 Task: Look for space in Kyurdarmir, Azerbaijan from 1st June, 2023 to 9th June, 2023 for 5 adults in price range Rs.6000 to Rs.12000. Place can be entire place with 3 bedrooms having 3 beds and 3 bathrooms. Property type can be house. Amenities needed are: air conditioning, . Booking option can be shelf check-in. Required host language is English.
Action: Mouse moved to (659, 696)
Screenshot: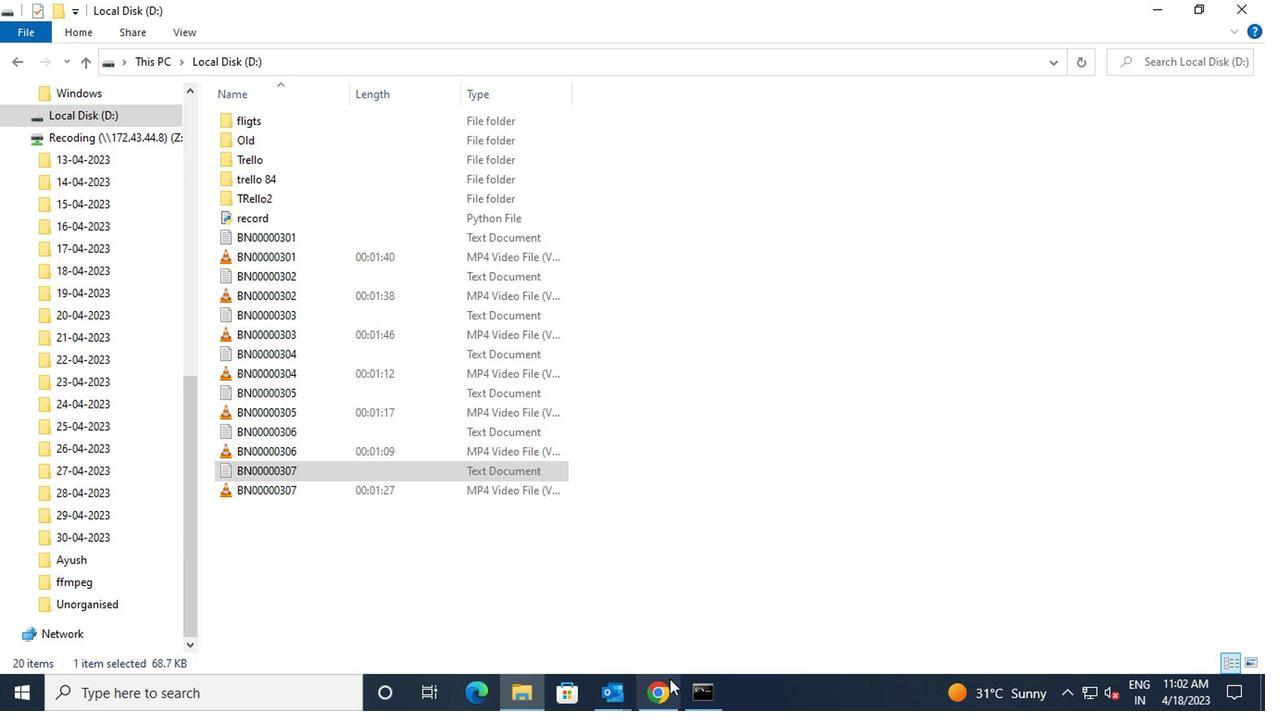 
Action: Mouse pressed left at (659, 696)
Screenshot: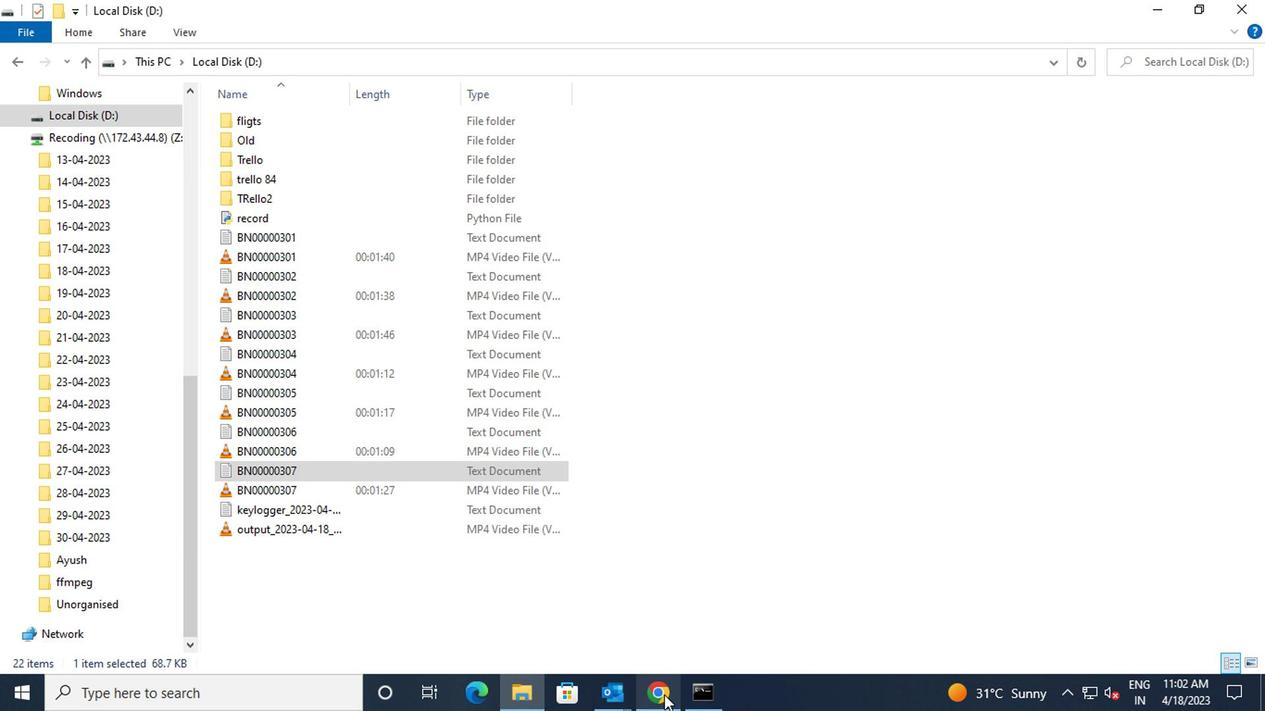 
Action: Mouse moved to (524, 135)
Screenshot: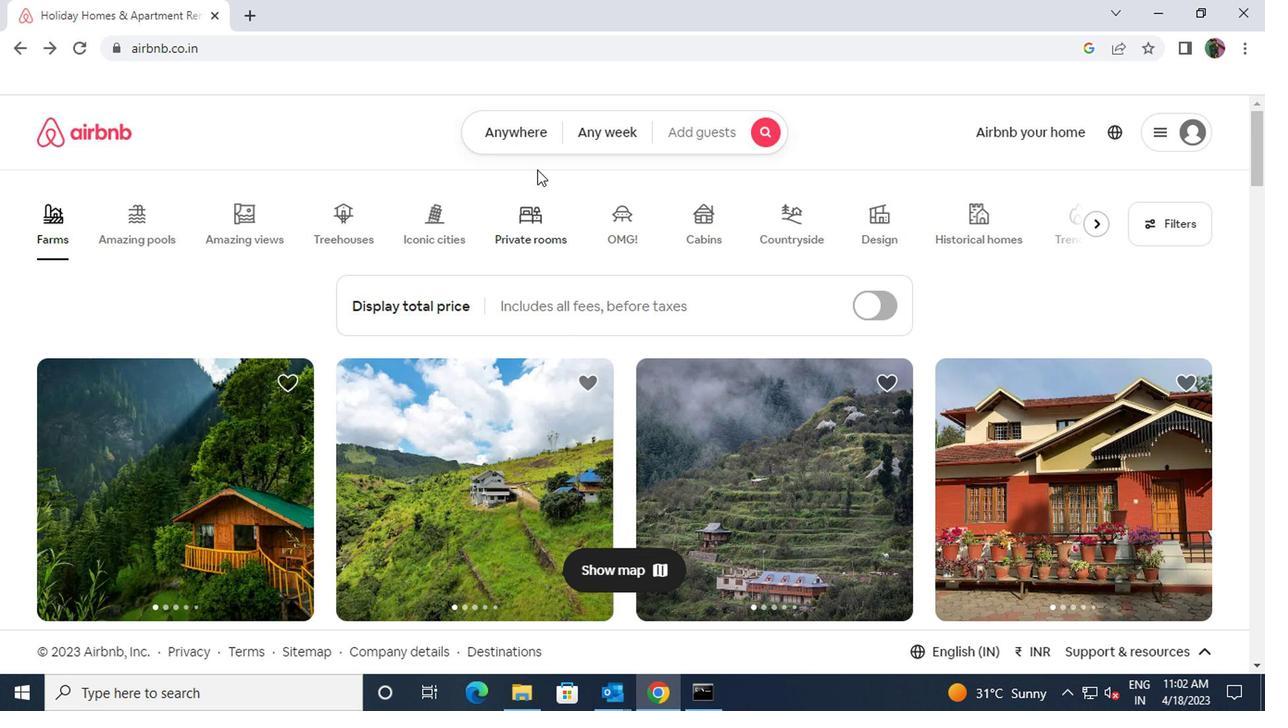 
Action: Mouse pressed left at (524, 135)
Screenshot: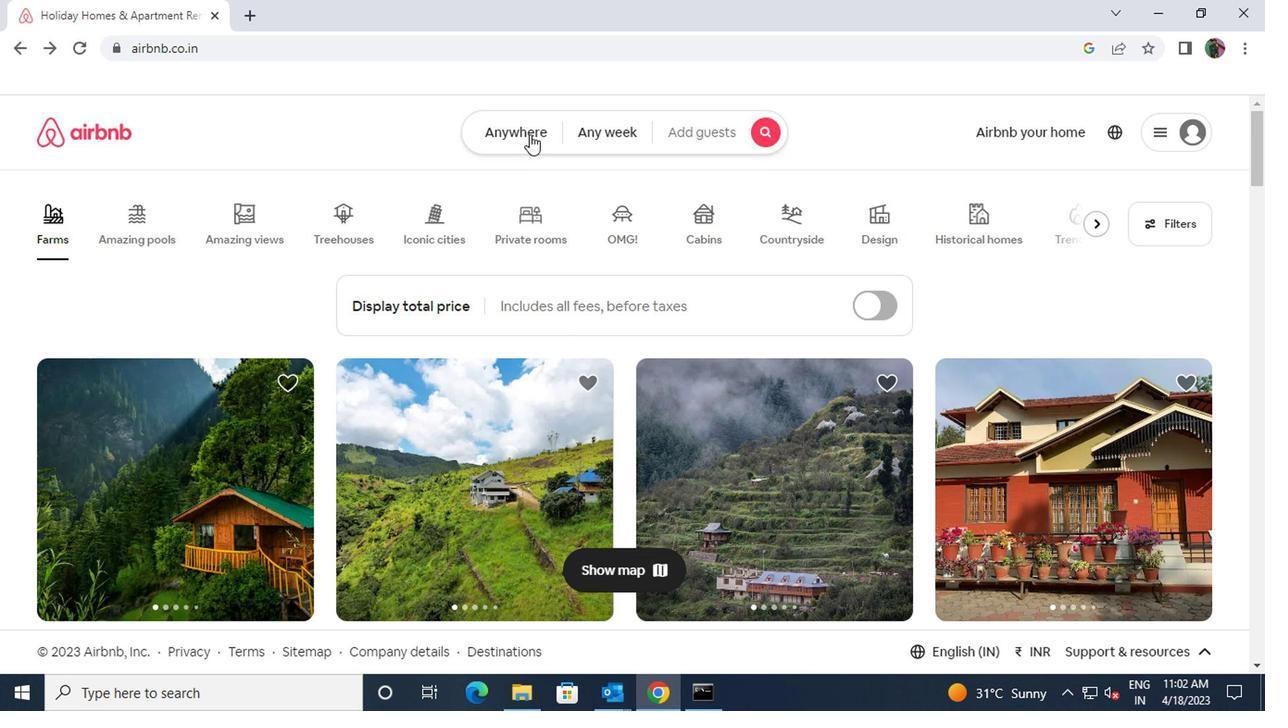 
Action: Mouse moved to (425, 207)
Screenshot: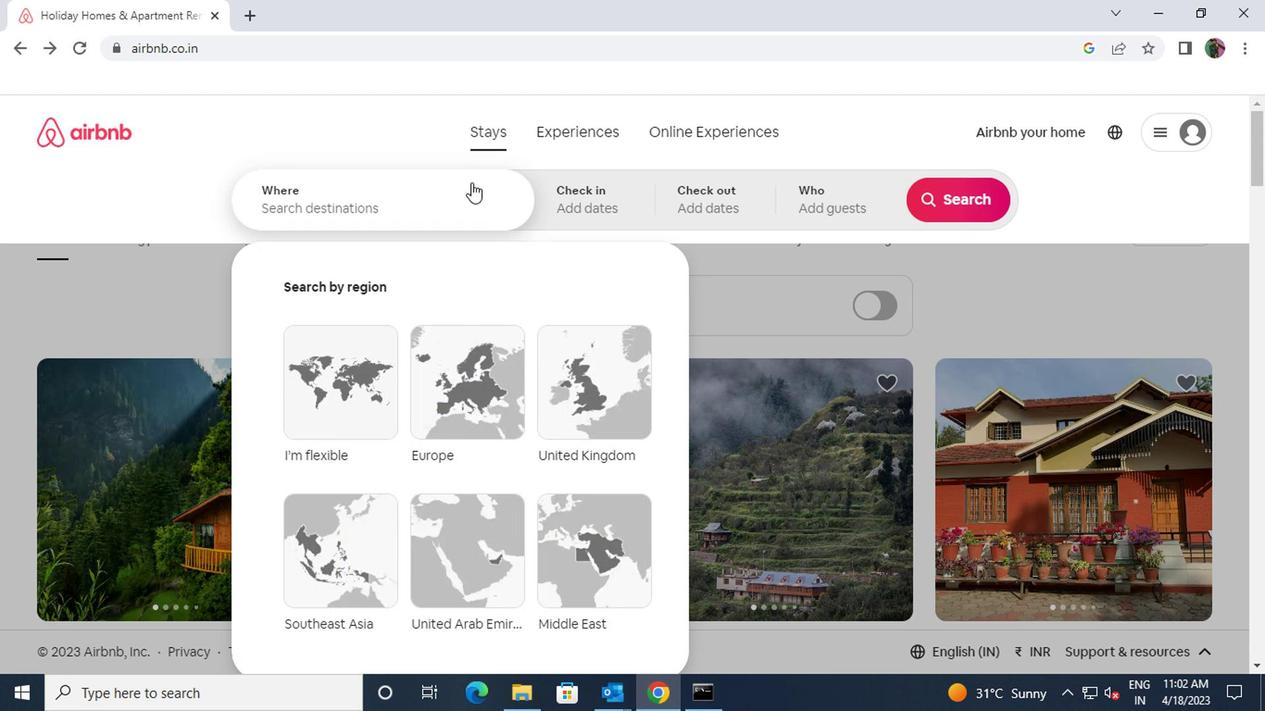 
Action: Mouse pressed left at (425, 207)
Screenshot: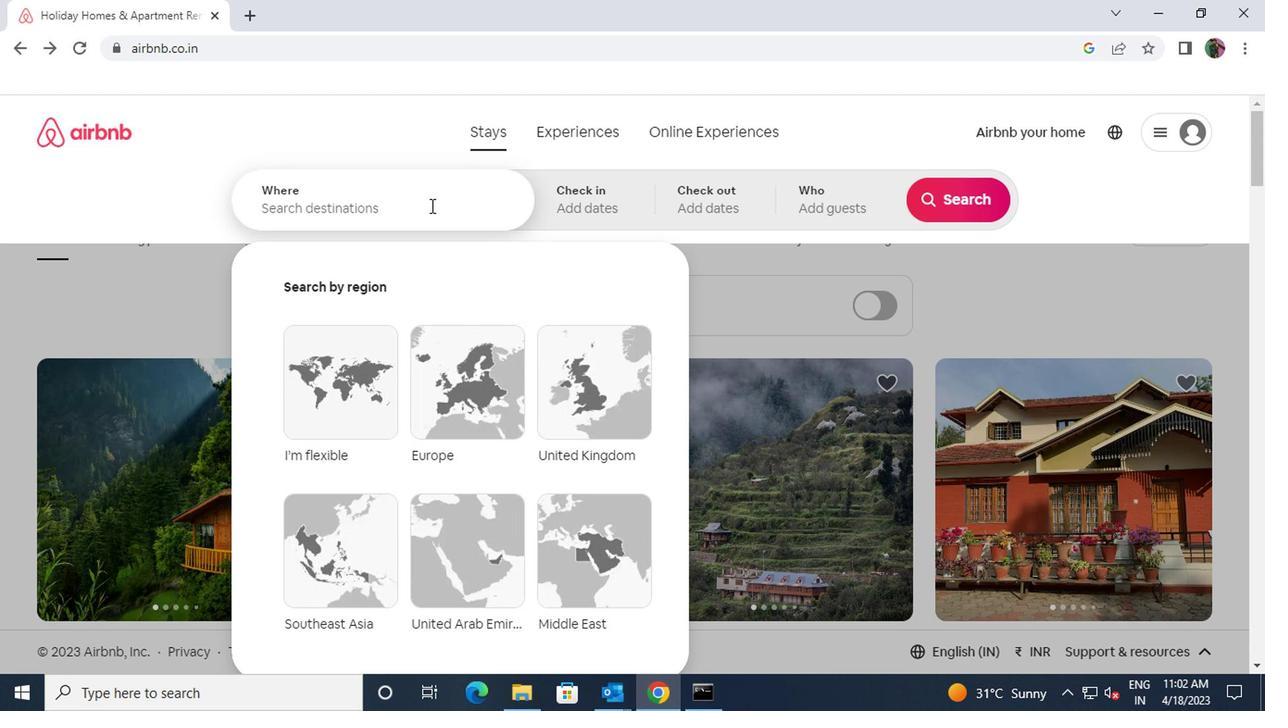 
Action: Key pressed kyurdrmir
Screenshot: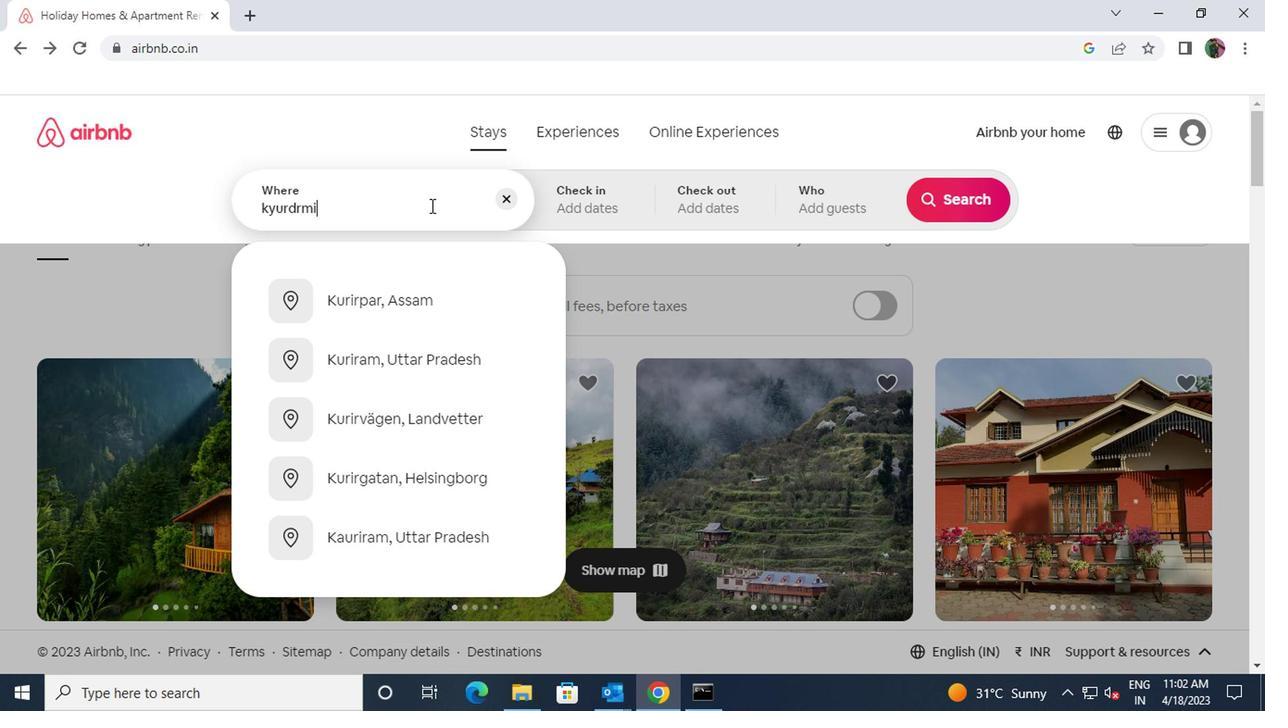 
Action: Mouse moved to (428, 295)
Screenshot: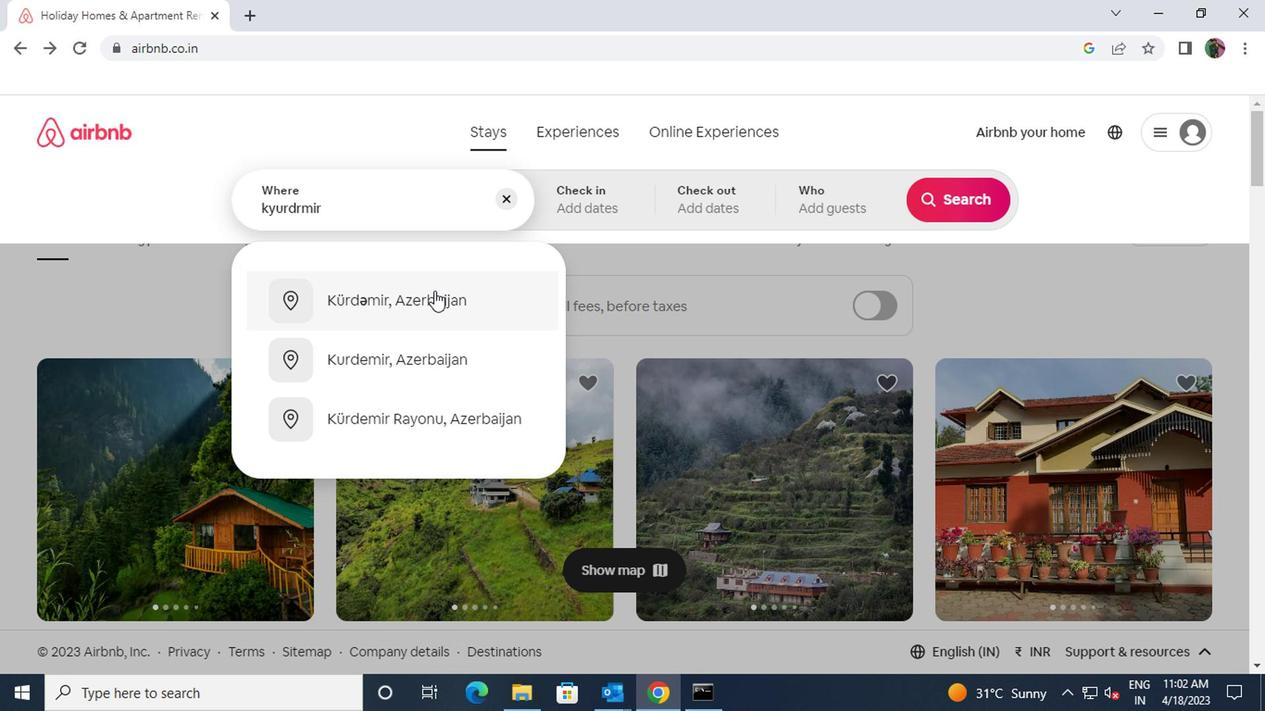 
Action: Mouse pressed left at (428, 295)
Screenshot: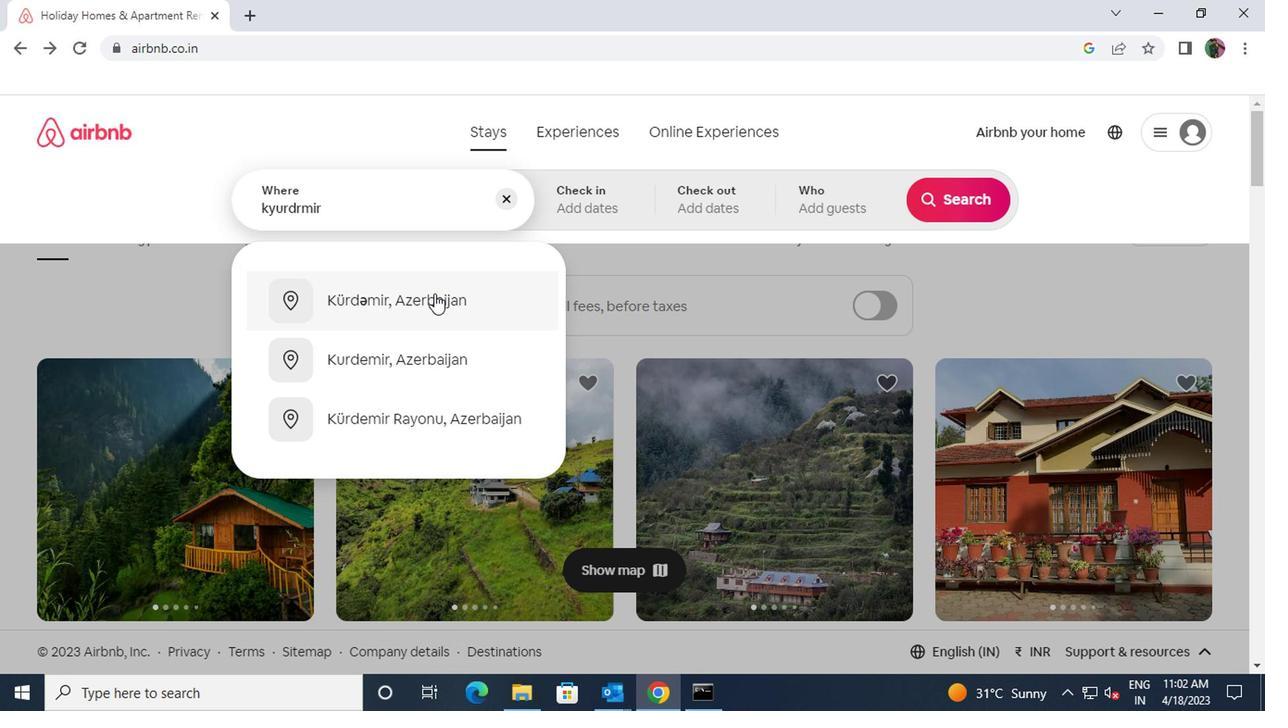 
Action: Mouse moved to (940, 350)
Screenshot: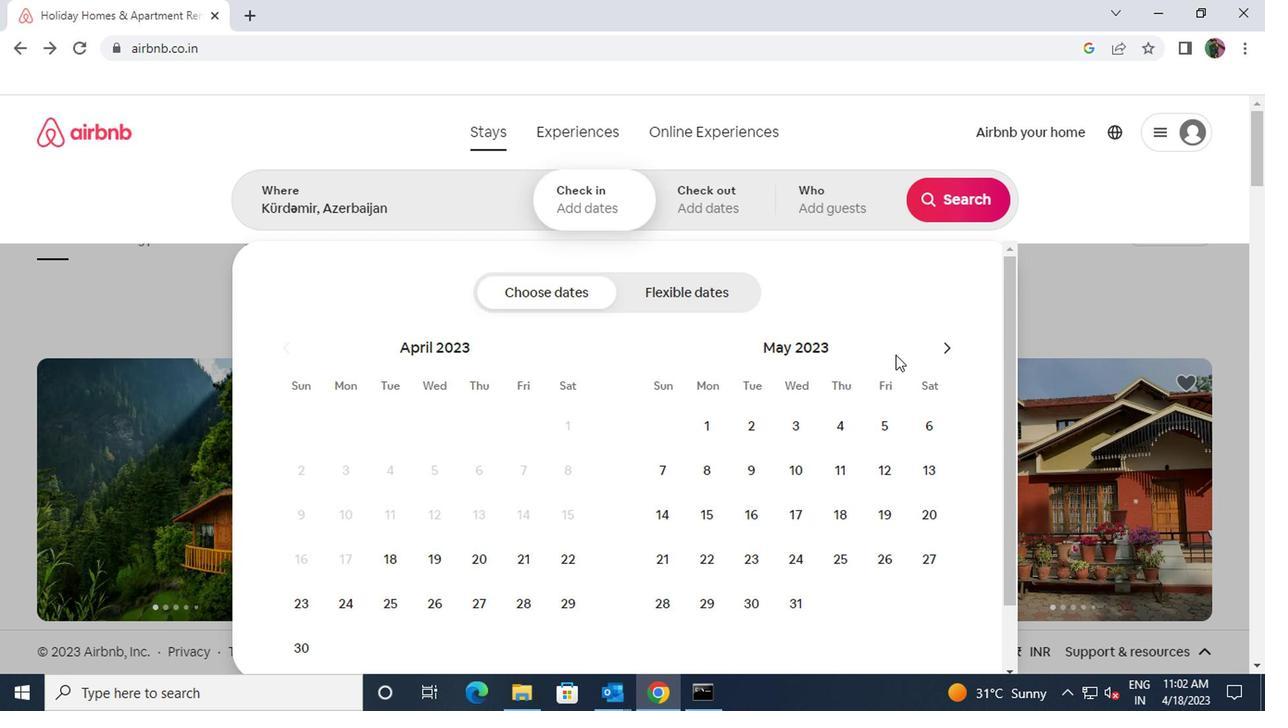 
Action: Mouse pressed left at (940, 350)
Screenshot: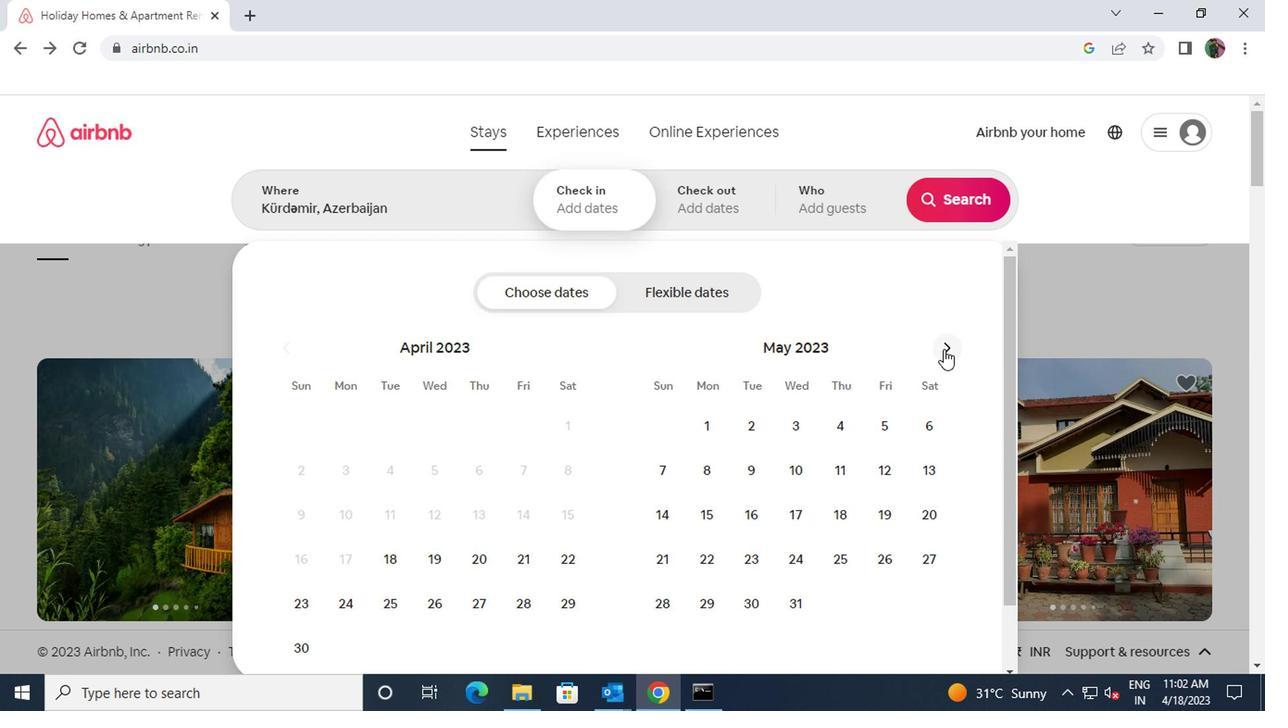 
Action: Mouse moved to (838, 425)
Screenshot: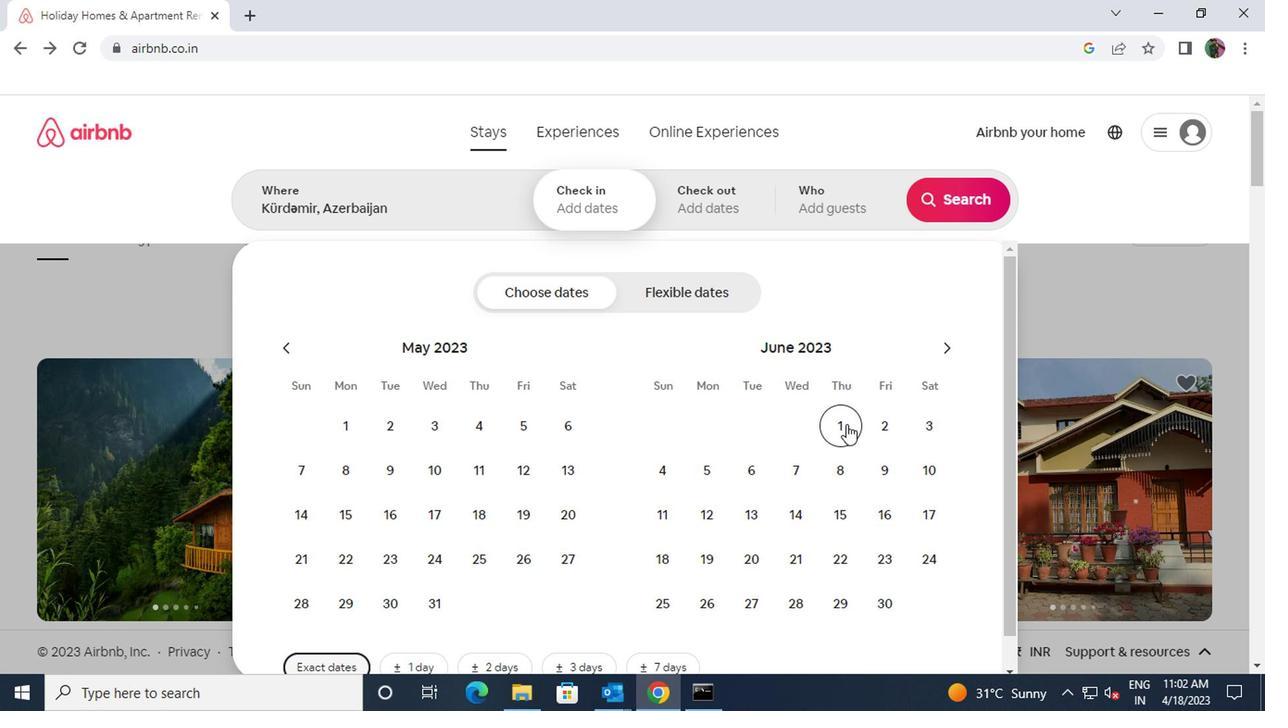 
Action: Mouse pressed left at (838, 425)
Screenshot: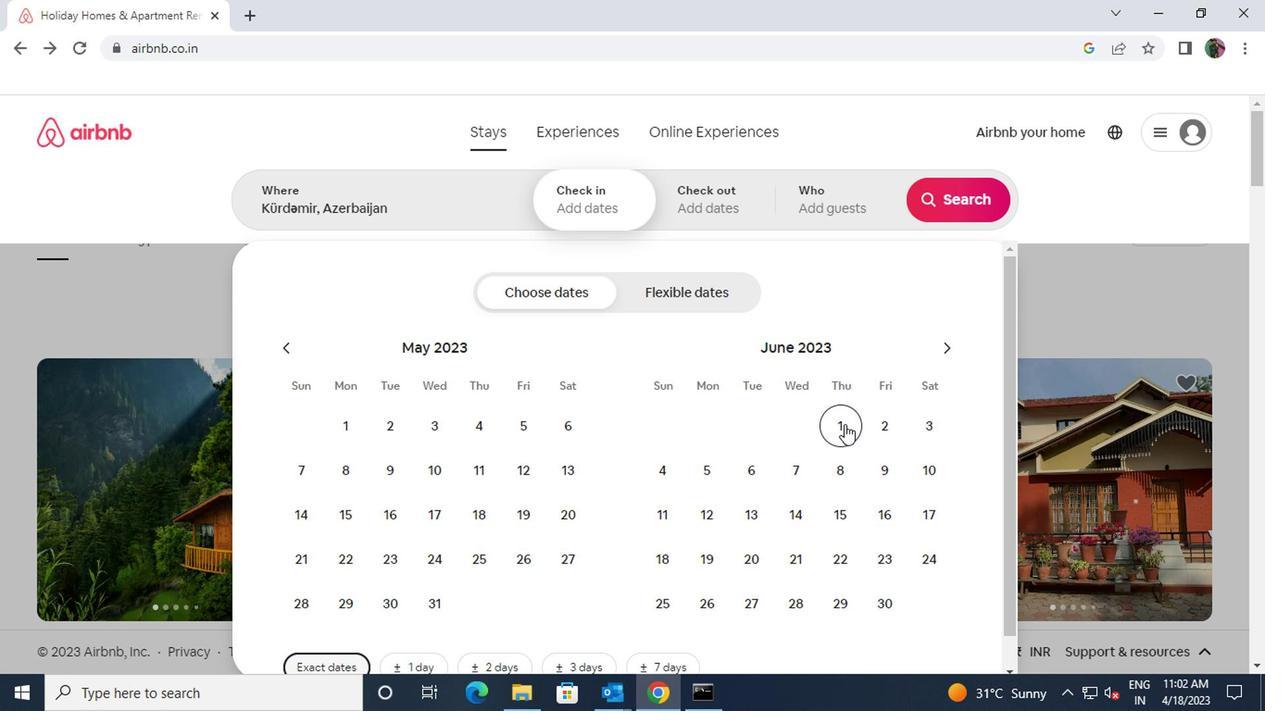 
Action: Mouse moved to (888, 473)
Screenshot: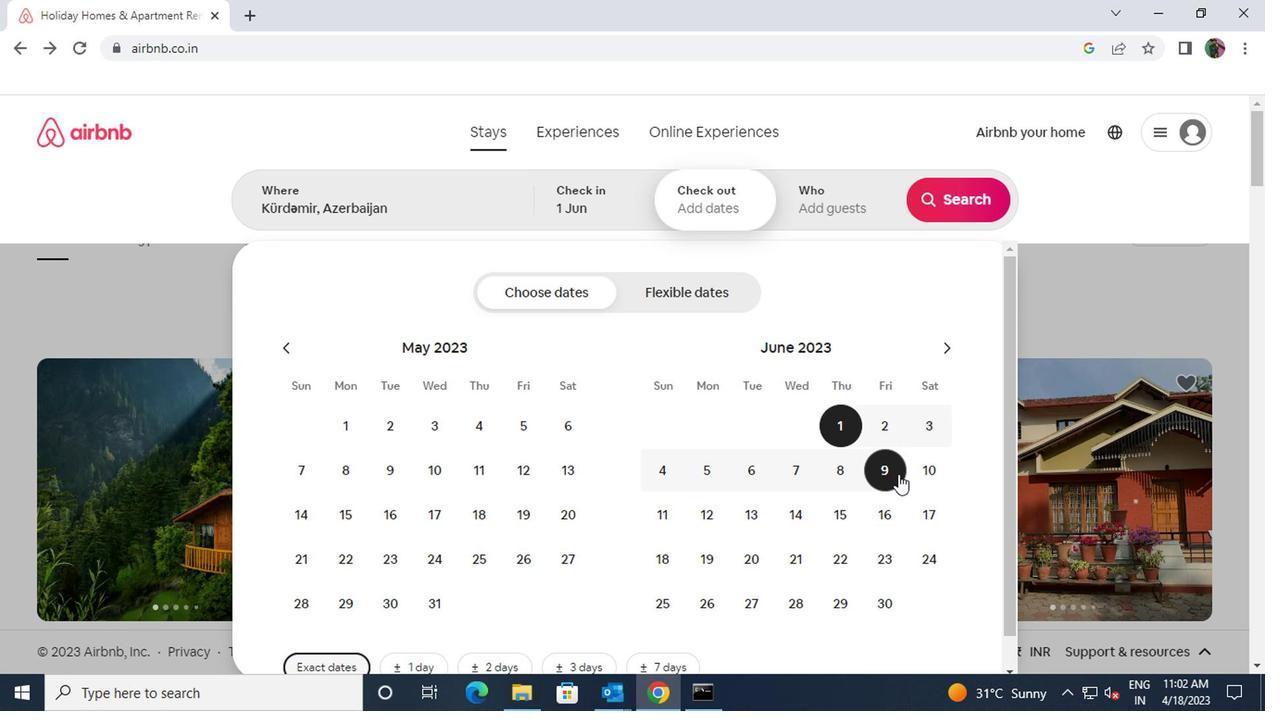 
Action: Mouse pressed left at (888, 473)
Screenshot: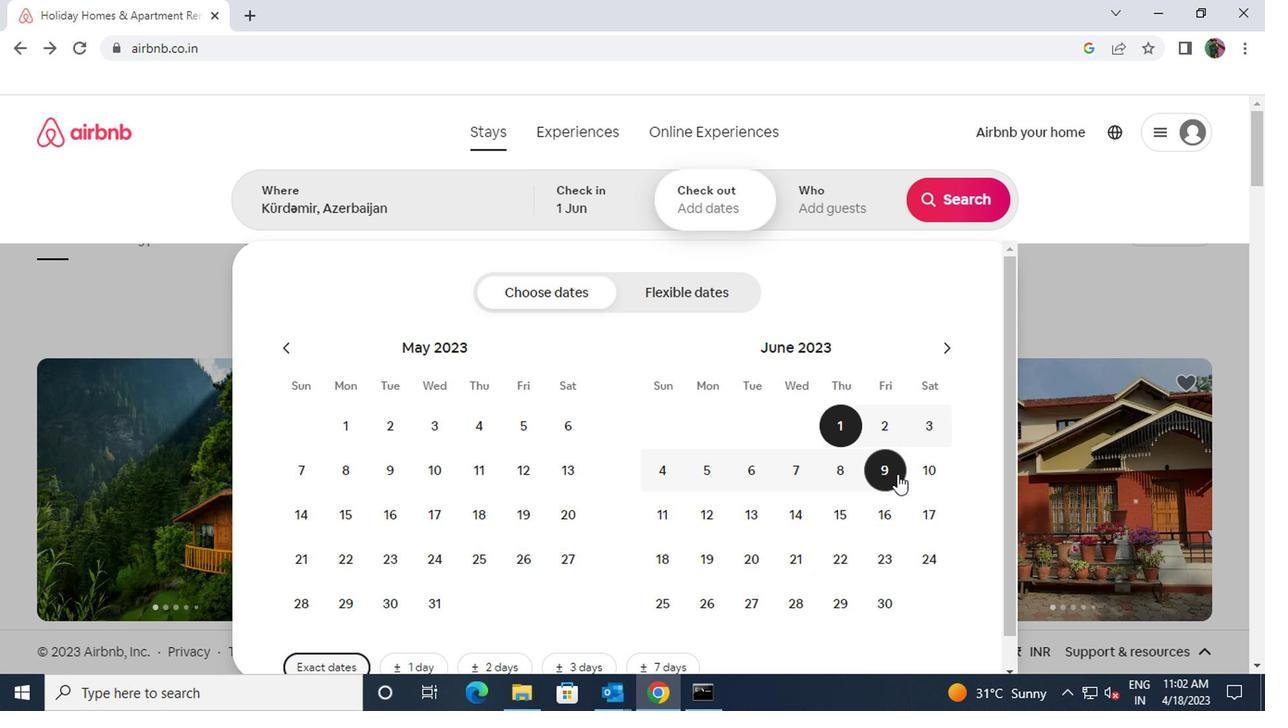 
Action: Mouse moved to (810, 207)
Screenshot: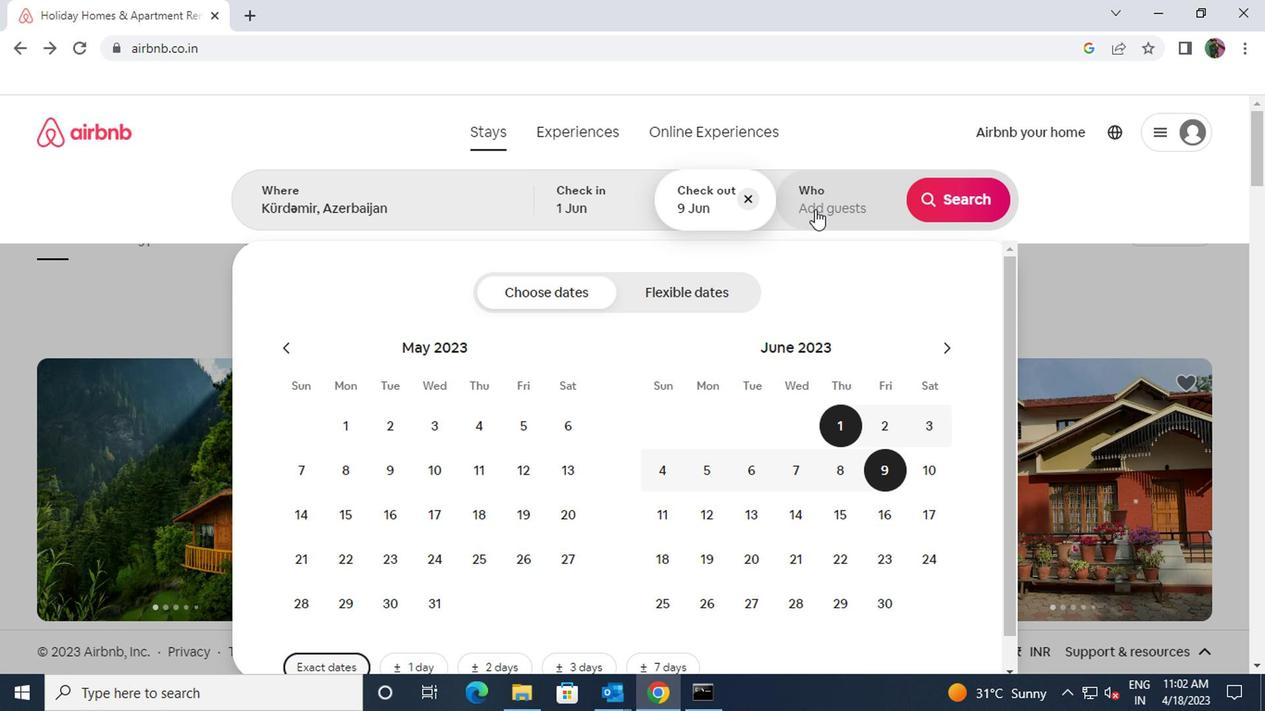 
Action: Mouse pressed left at (810, 207)
Screenshot: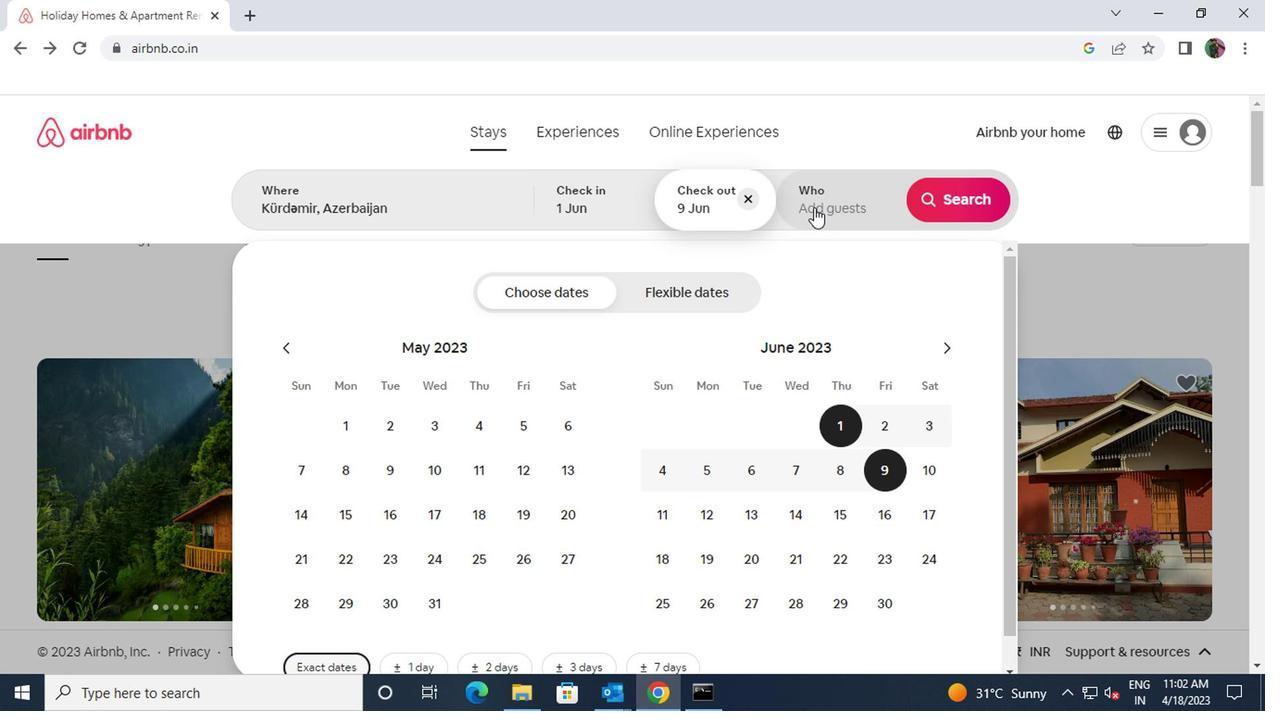 
Action: Mouse moved to (961, 305)
Screenshot: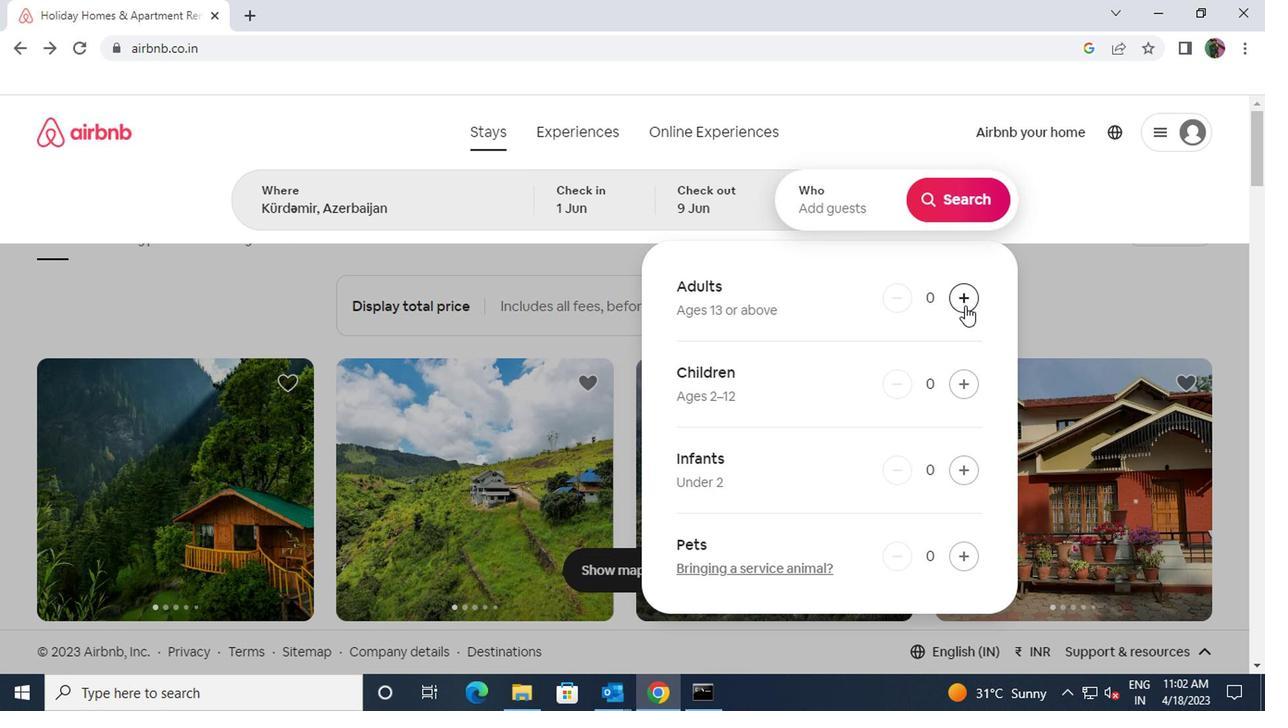 
Action: Mouse pressed left at (961, 305)
Screenshot: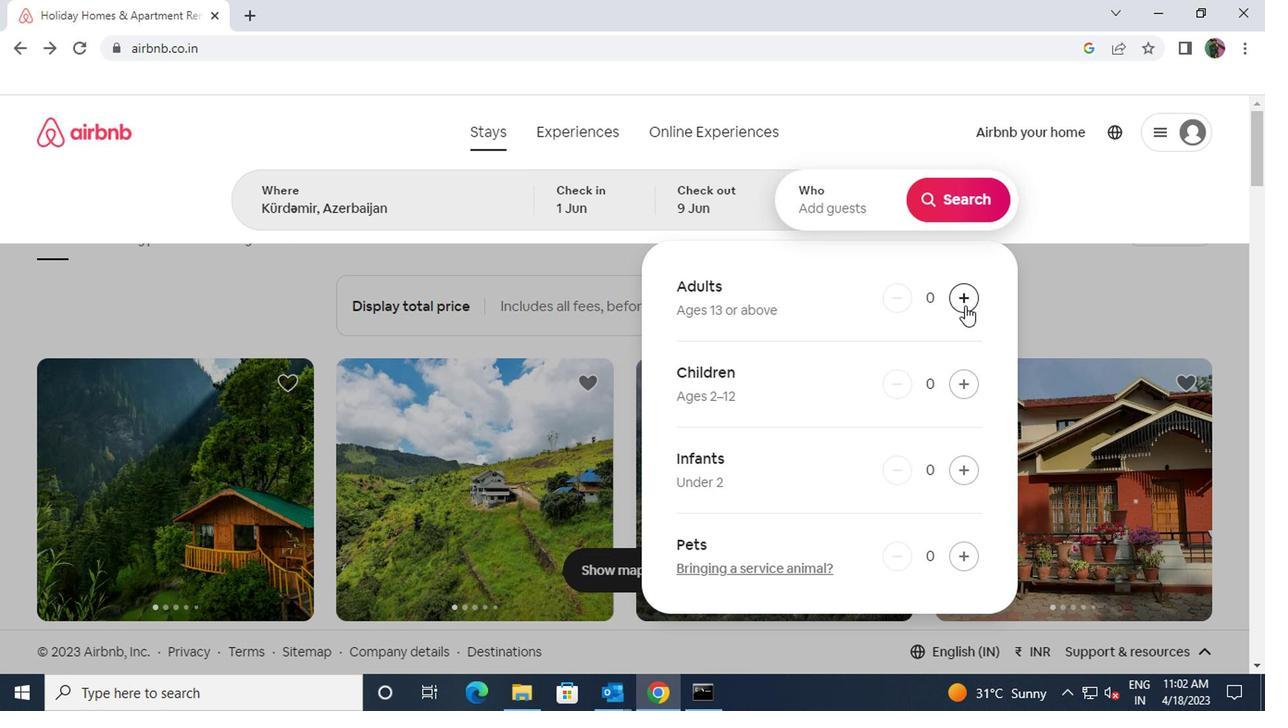 
Action: Mouse moved to (961, 305)
Screenshot: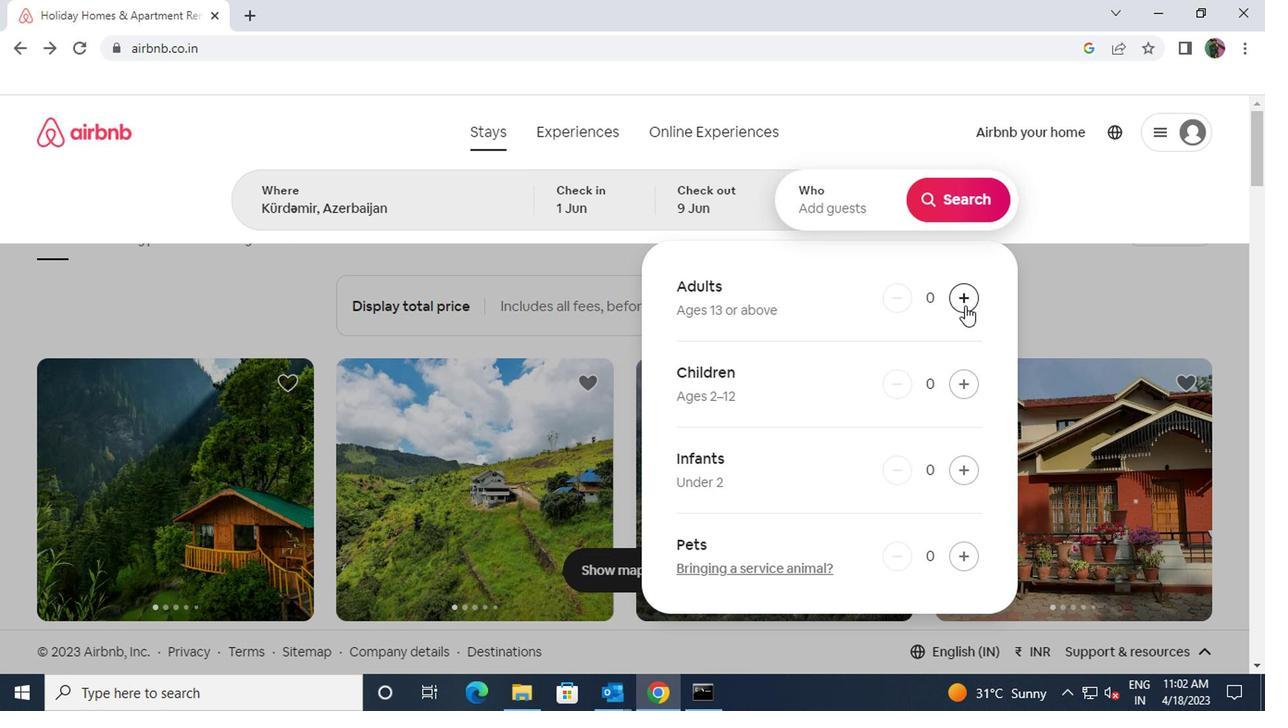 
Action: Mouse pressed left at (961, 305)
Screenshot: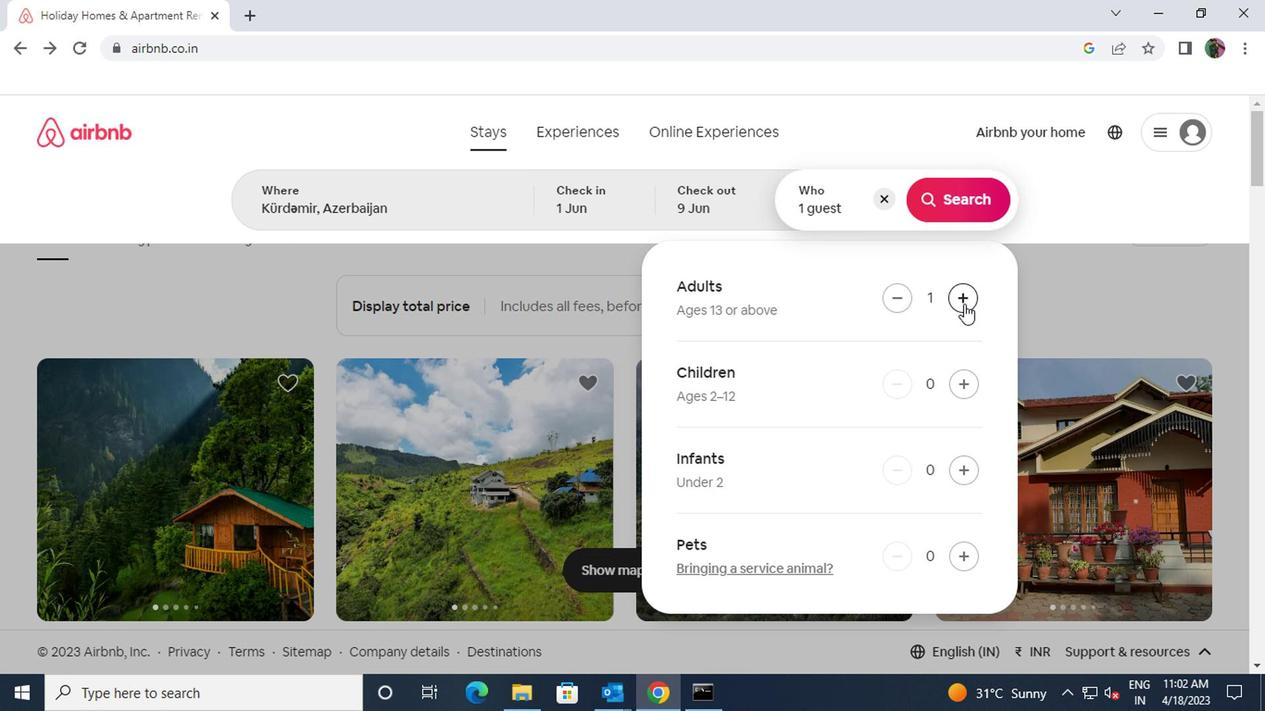
Action: Mouse pressed left at (961, 305)
Screenshot: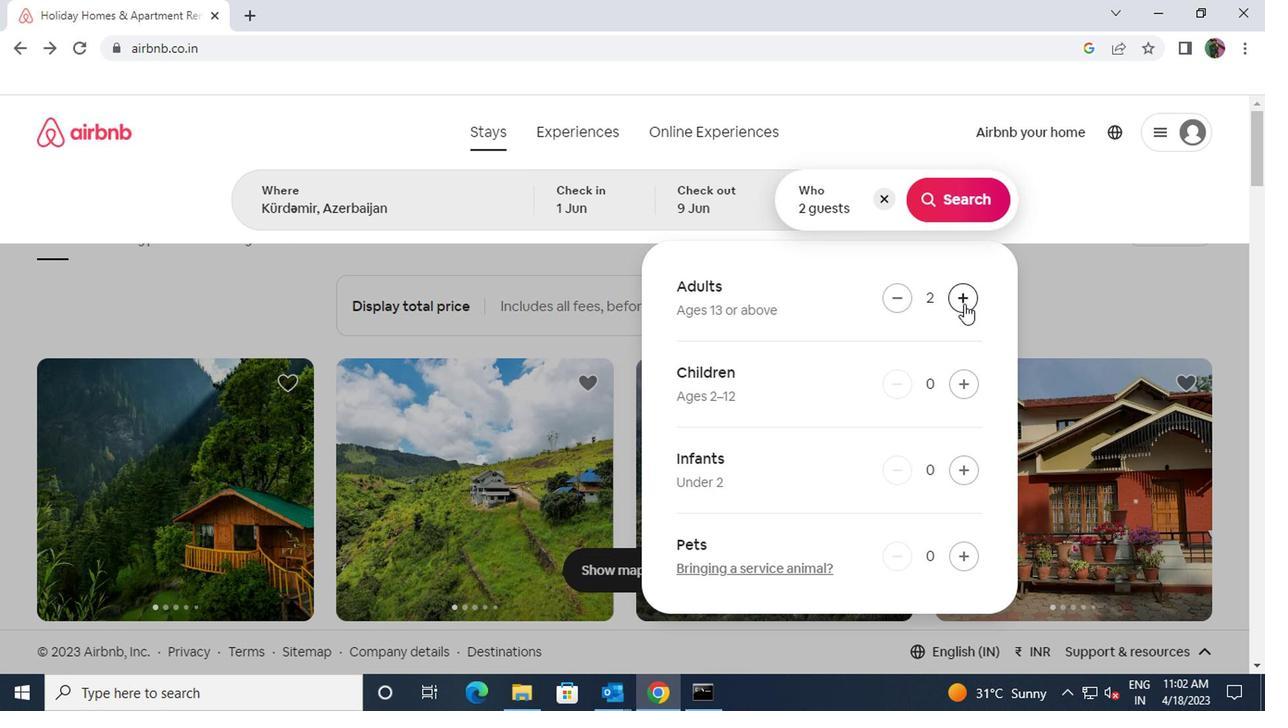 
Action: Mouse pressed left at (961, 305)
Screenshot: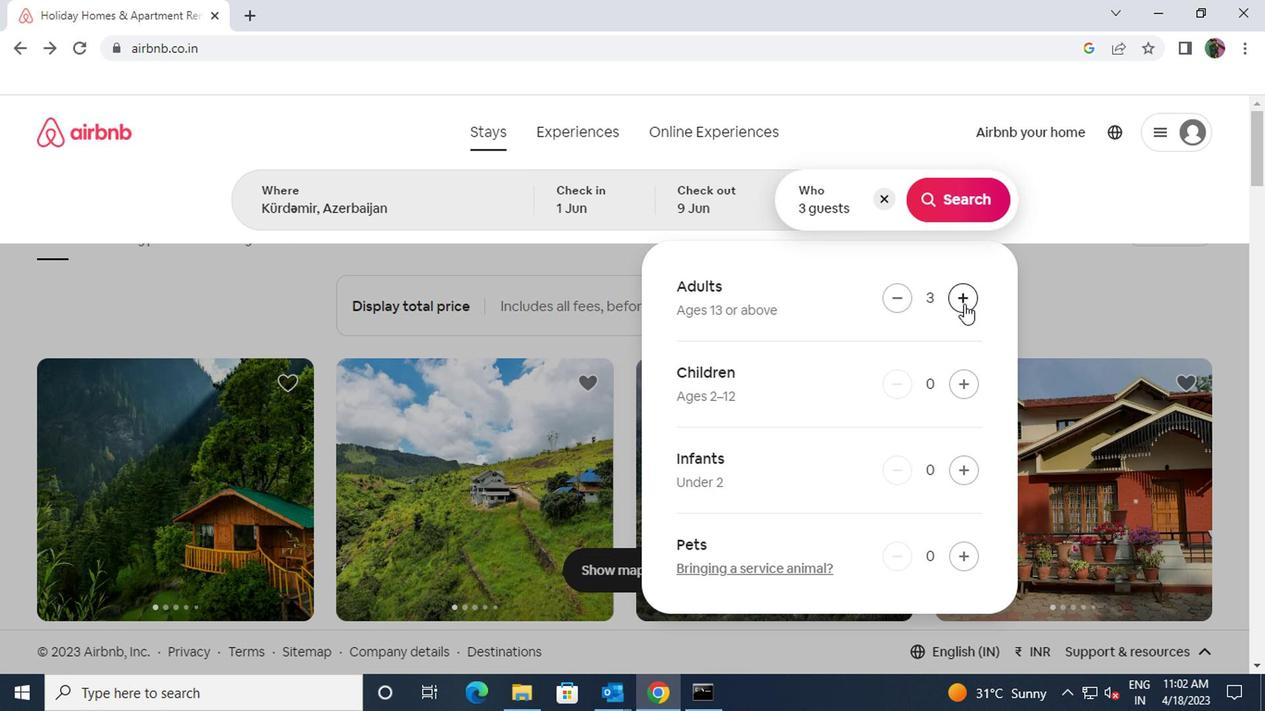 
Action: Mouse pressed left at (961, 305)
Screenshot: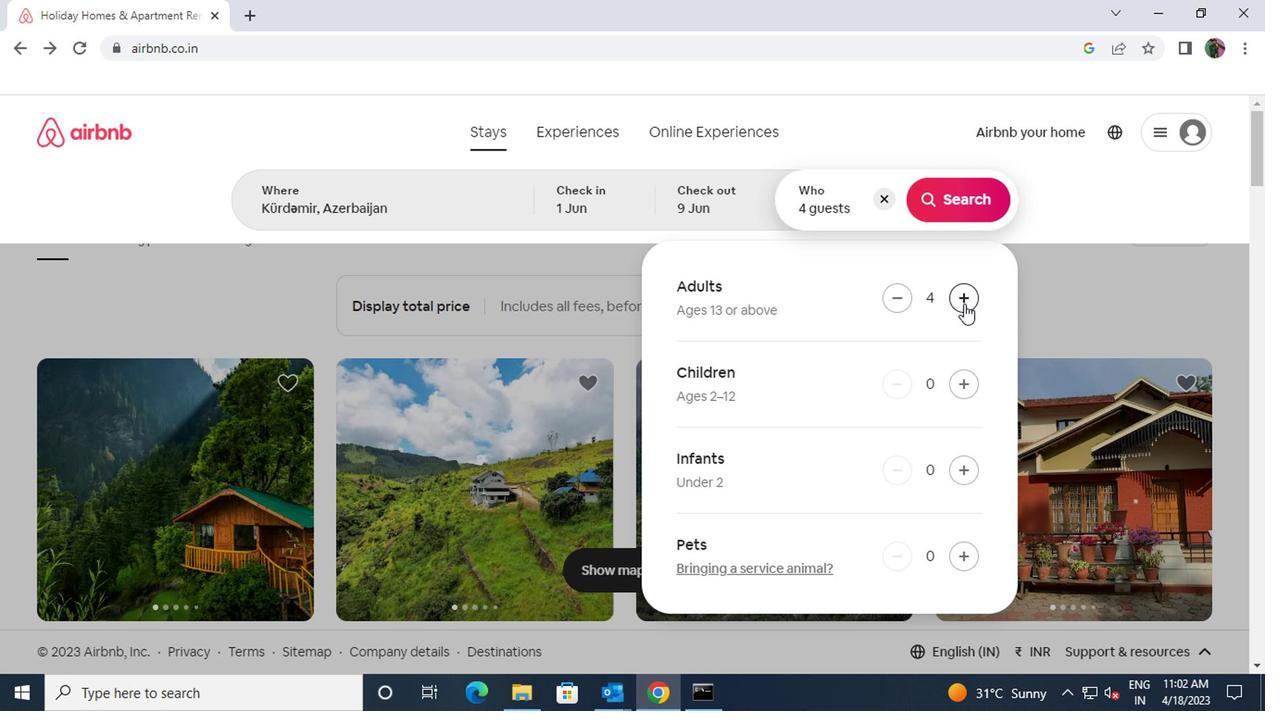 
Action: Mouse moved to (946, 206)
Screenshot: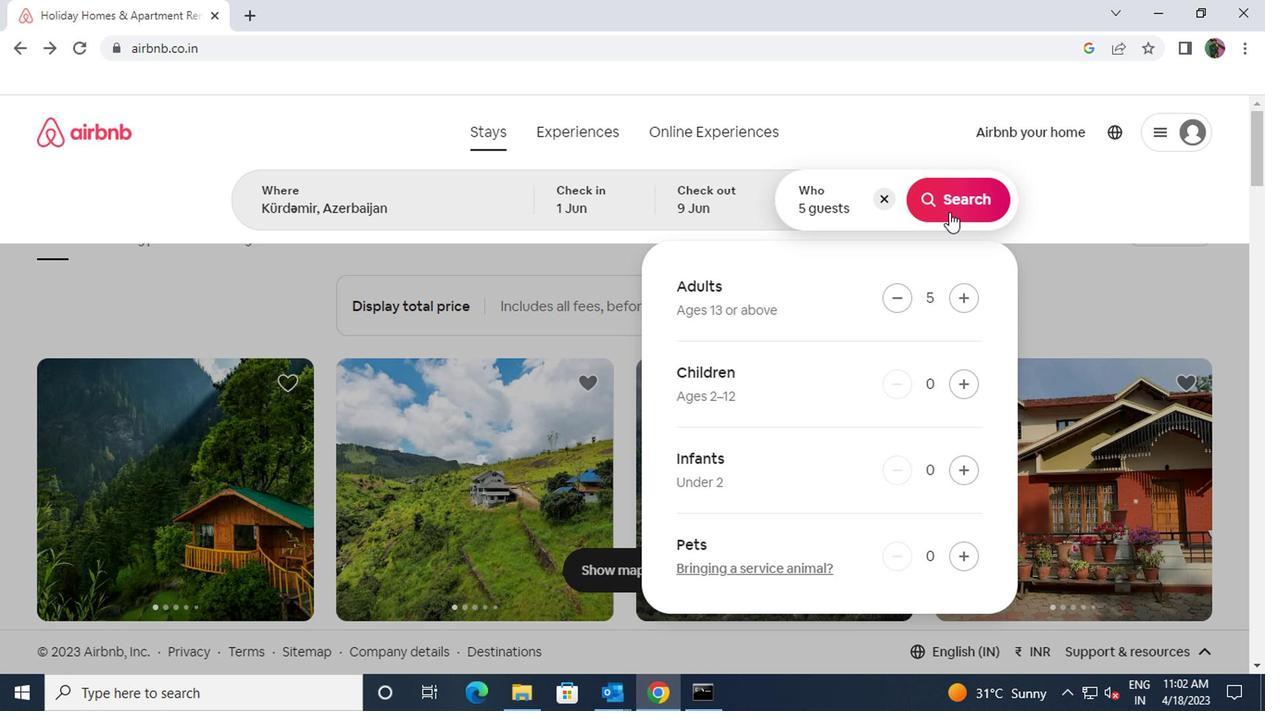 
Action: Mouse pressed left at (946, 206)
Screenshot: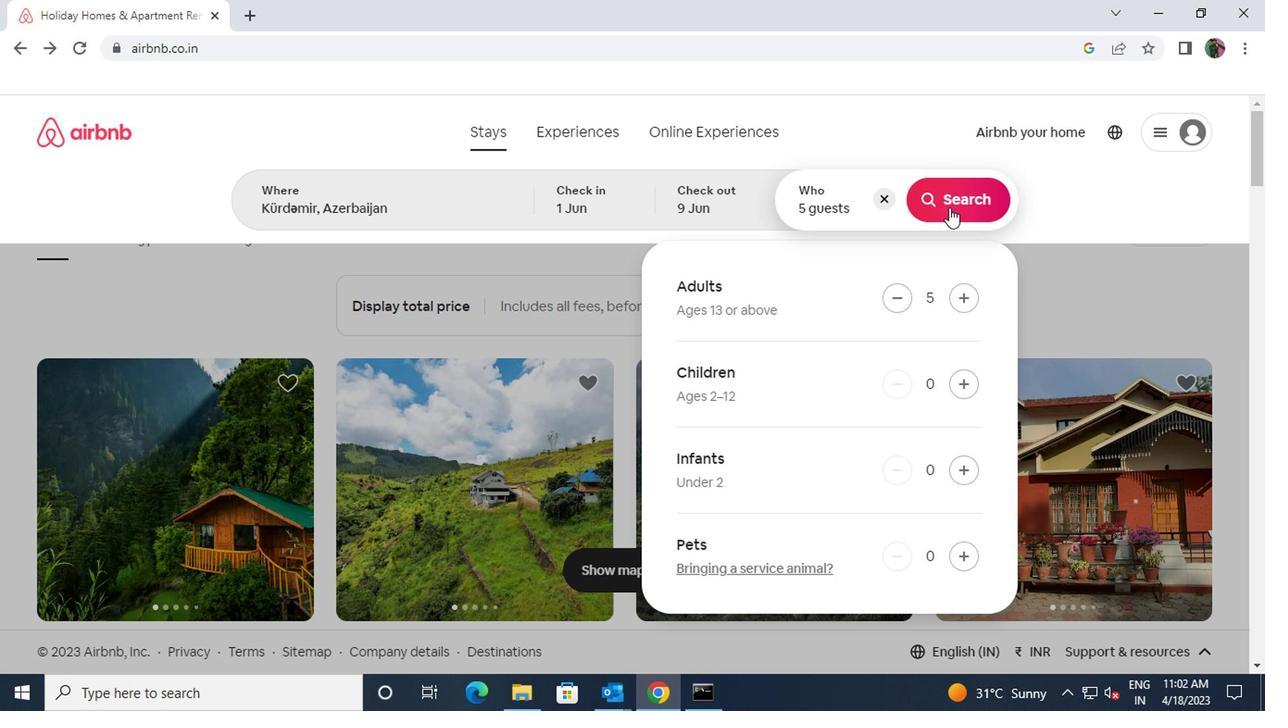 
Action: Mouse moved to (1155, 206)
Screenshot: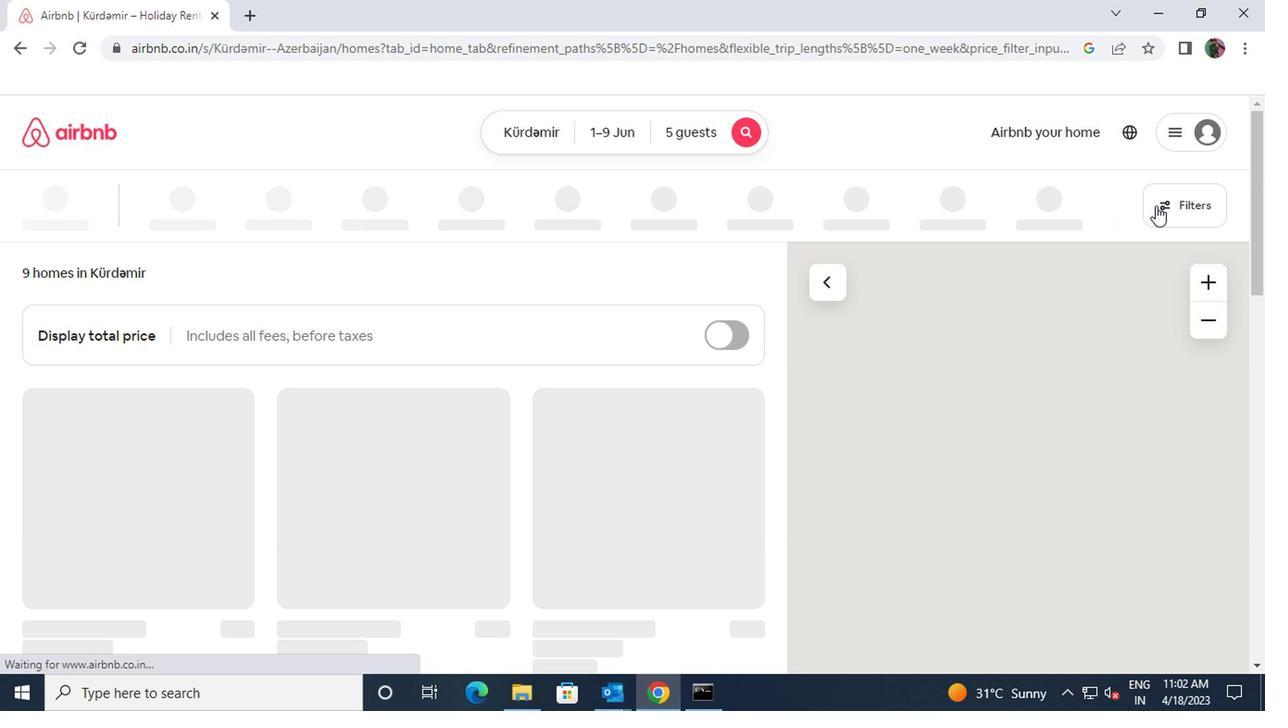 
Action: Mouse pressed left at (1155, 206)
Screenshot: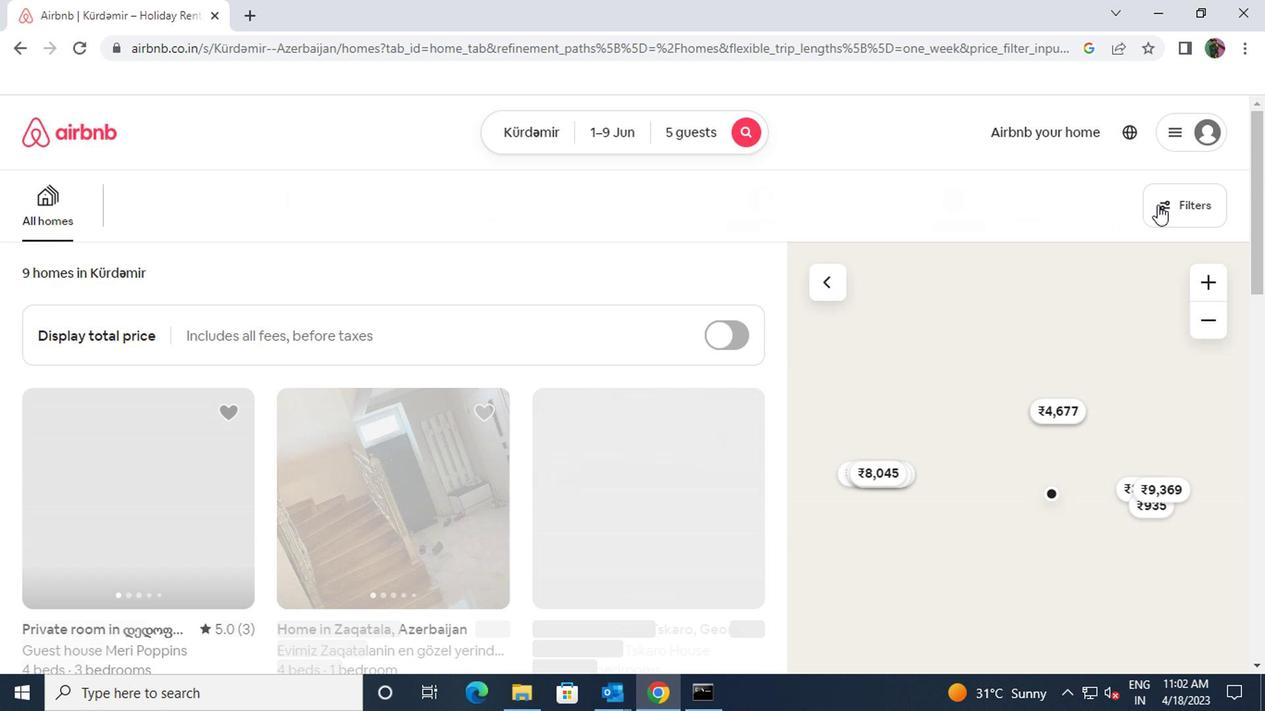 
Action: Mouse moved to (396, 447)
Screenshot: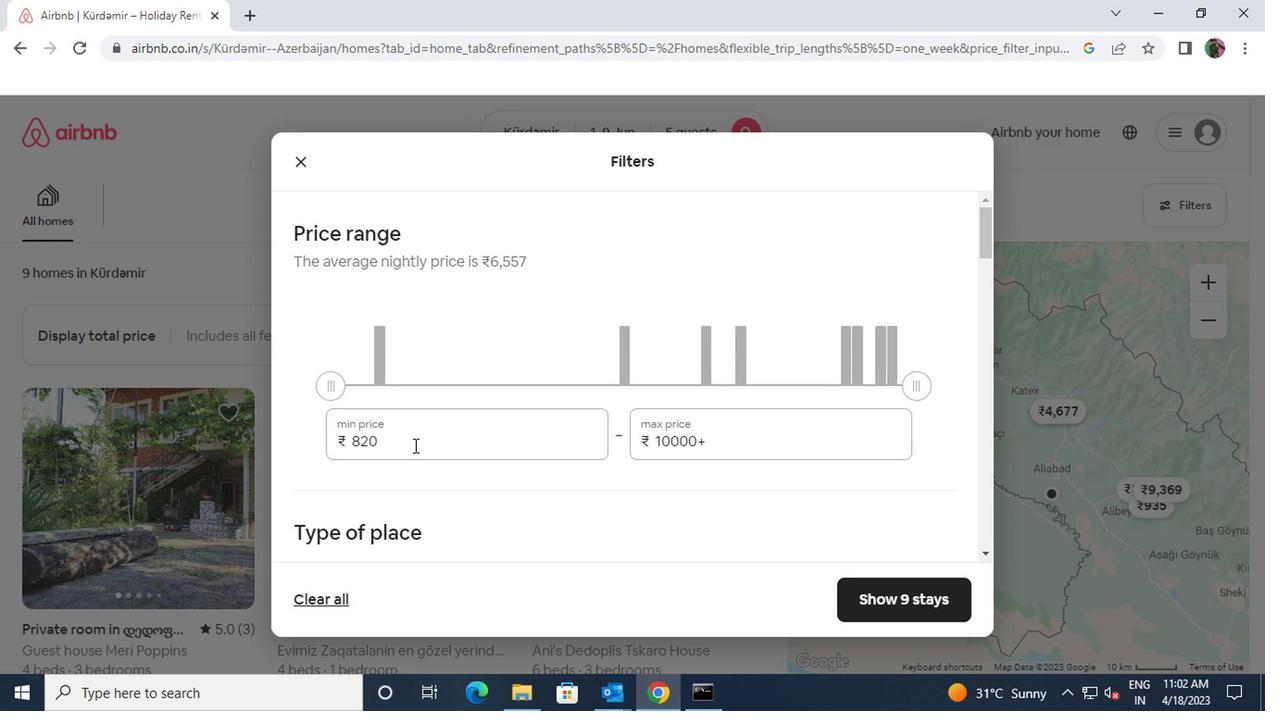 
Action: Mouse pressed left at (396, 447)
Screenshot: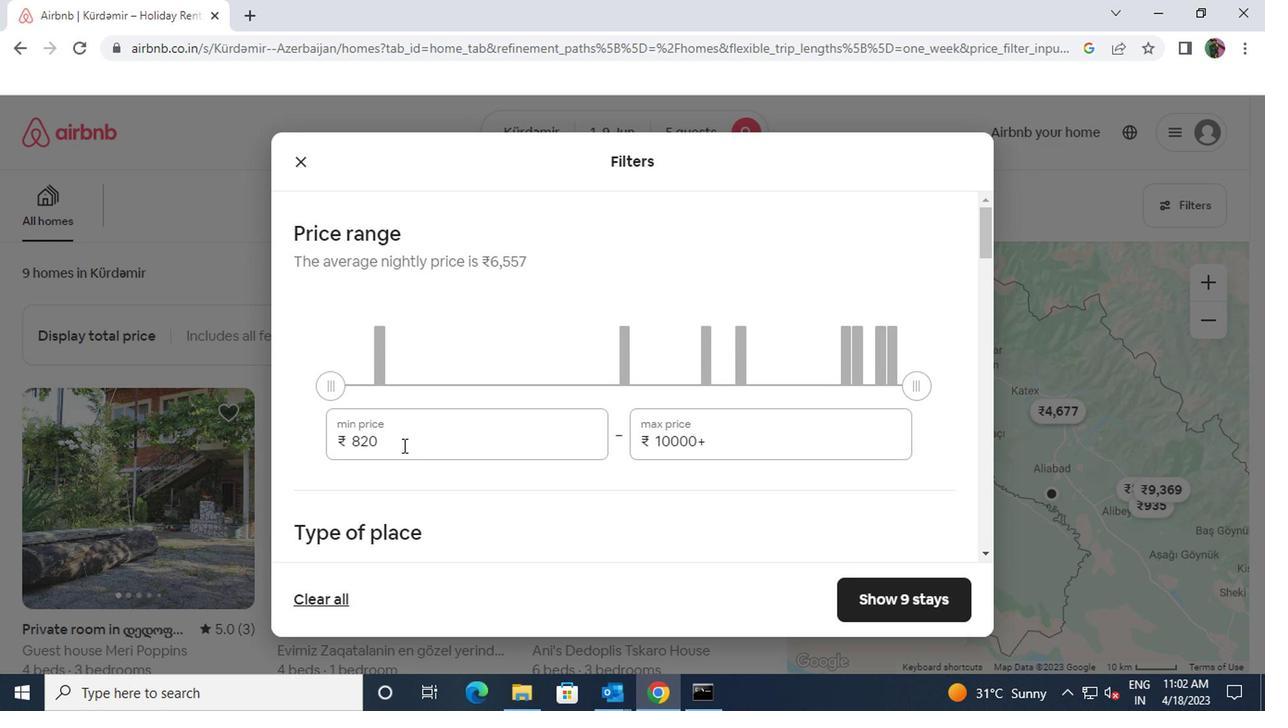 
Action: Mouse moved to (333, 450)
Screenshot: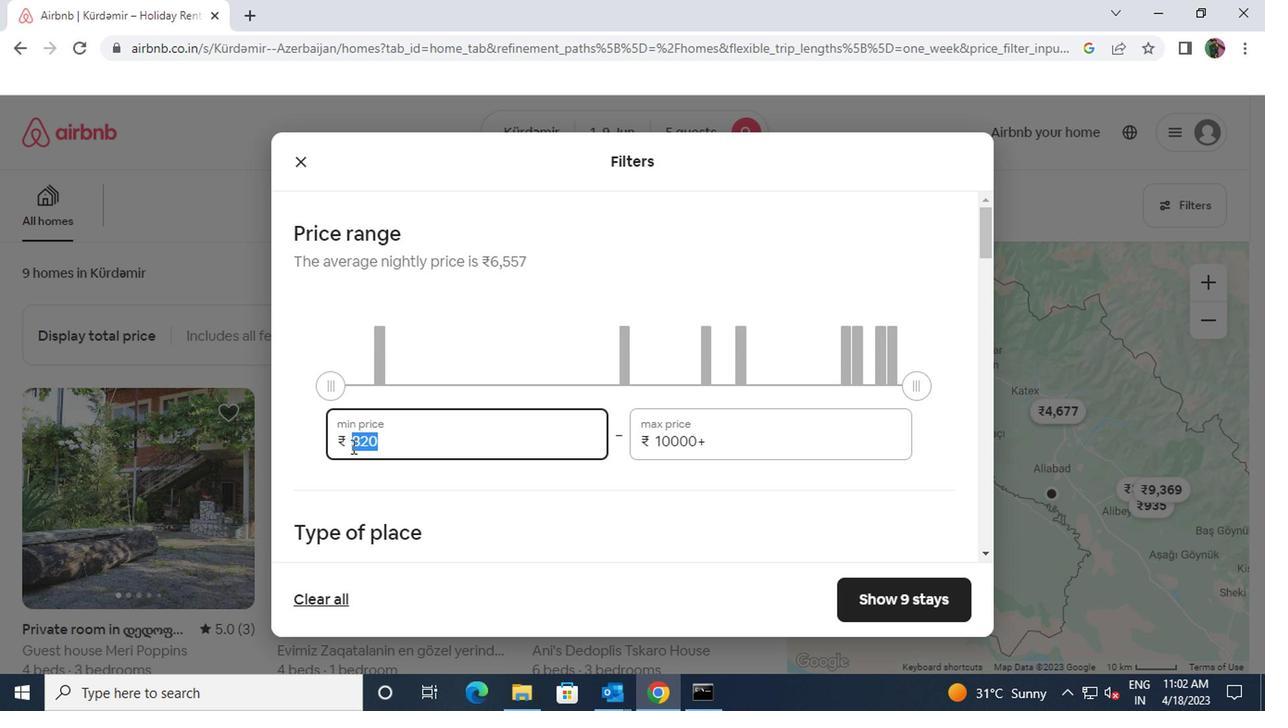 
Action: Key pressed 6000
Screenshot: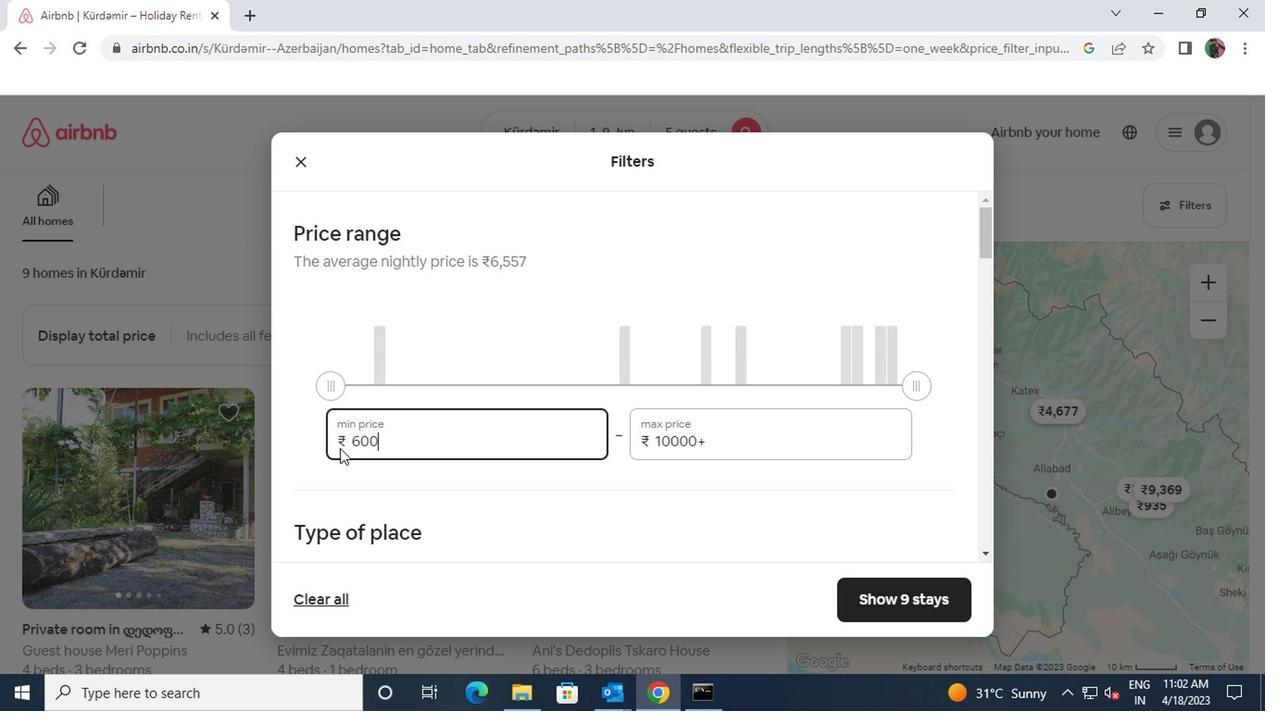 
Action: Mouse moved to (709, 445)
Screenshot: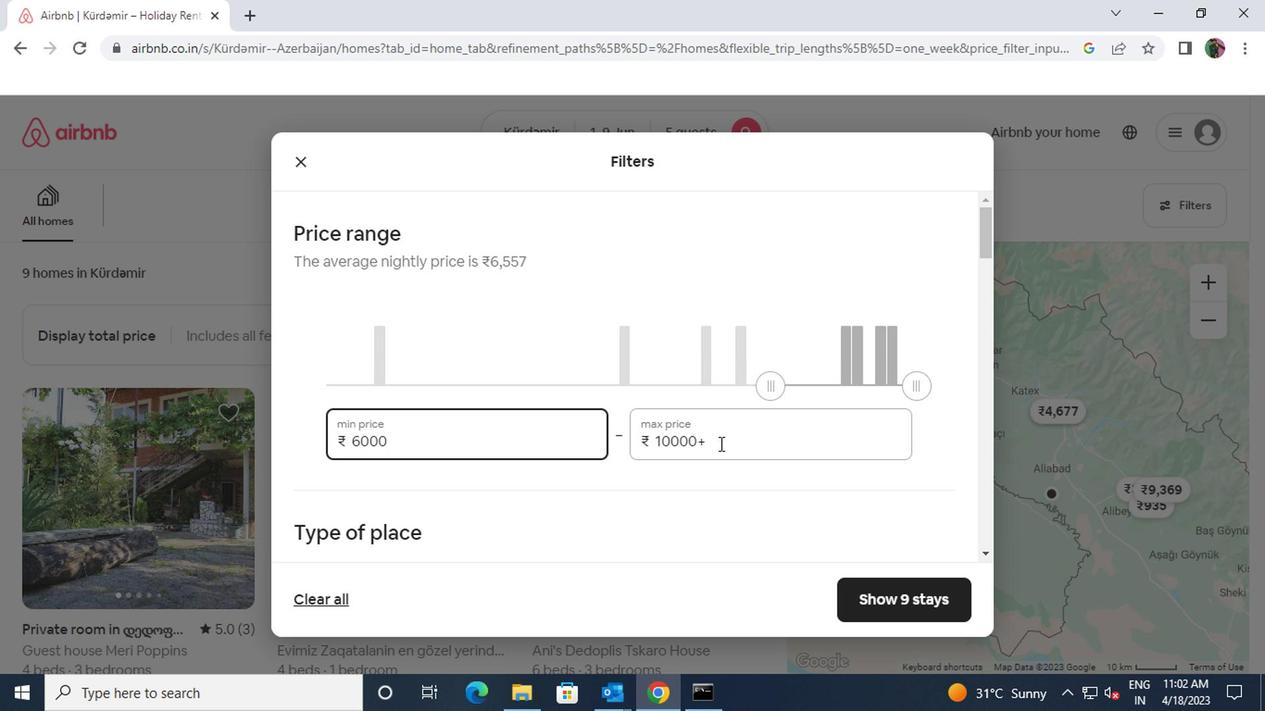 
Action: Mouse pressed left at (709, 445)
Screenshot: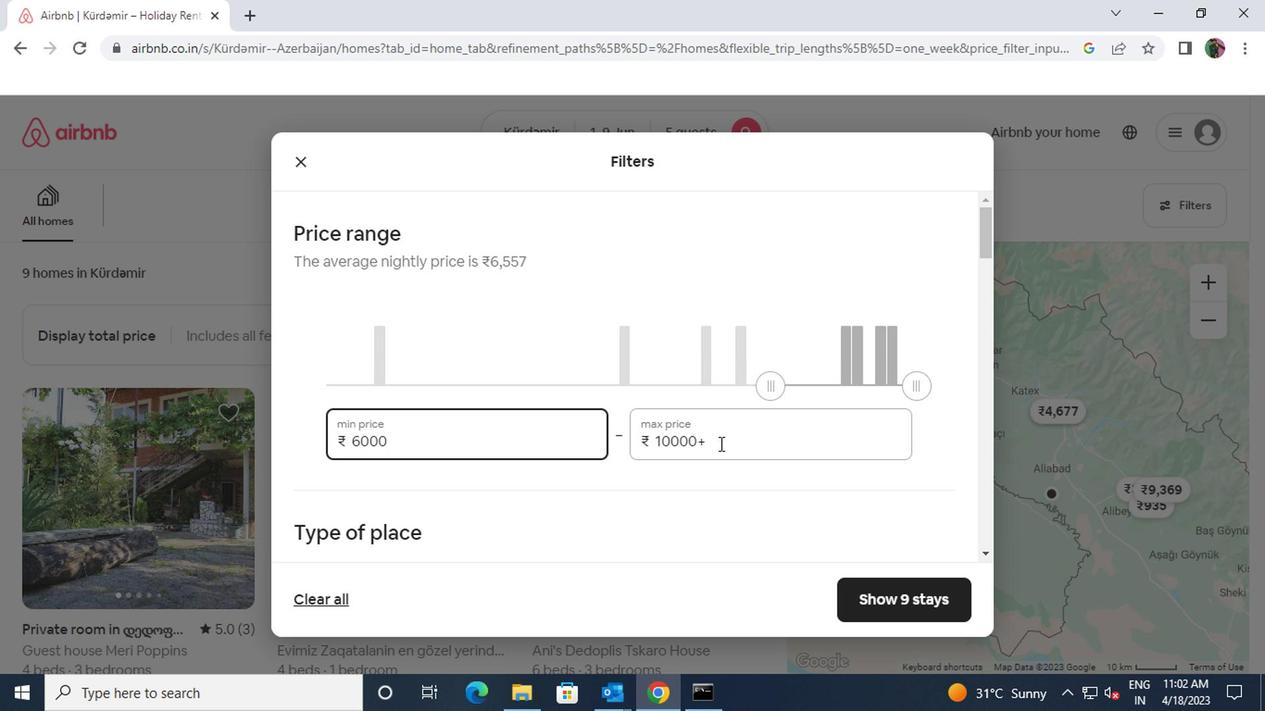 
Action: Mouse moved to (644, 446)
Screenshot: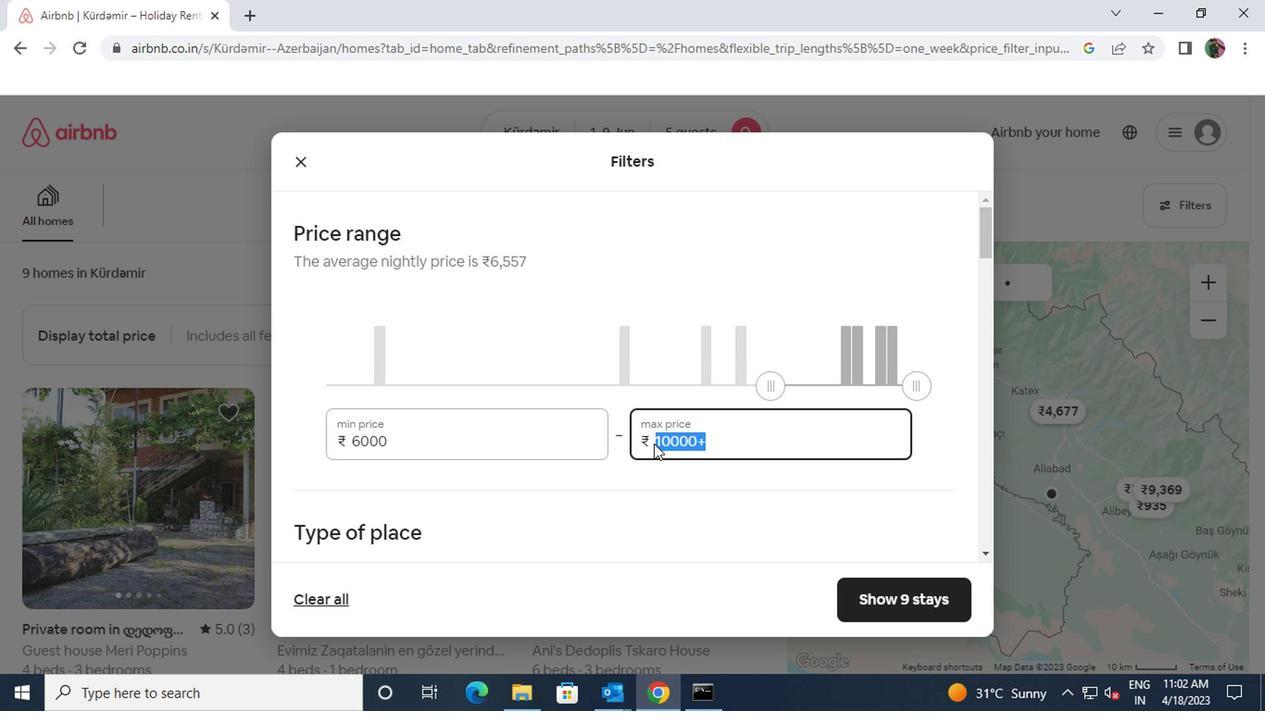 
Action: Key pressed 12000
Screenshot: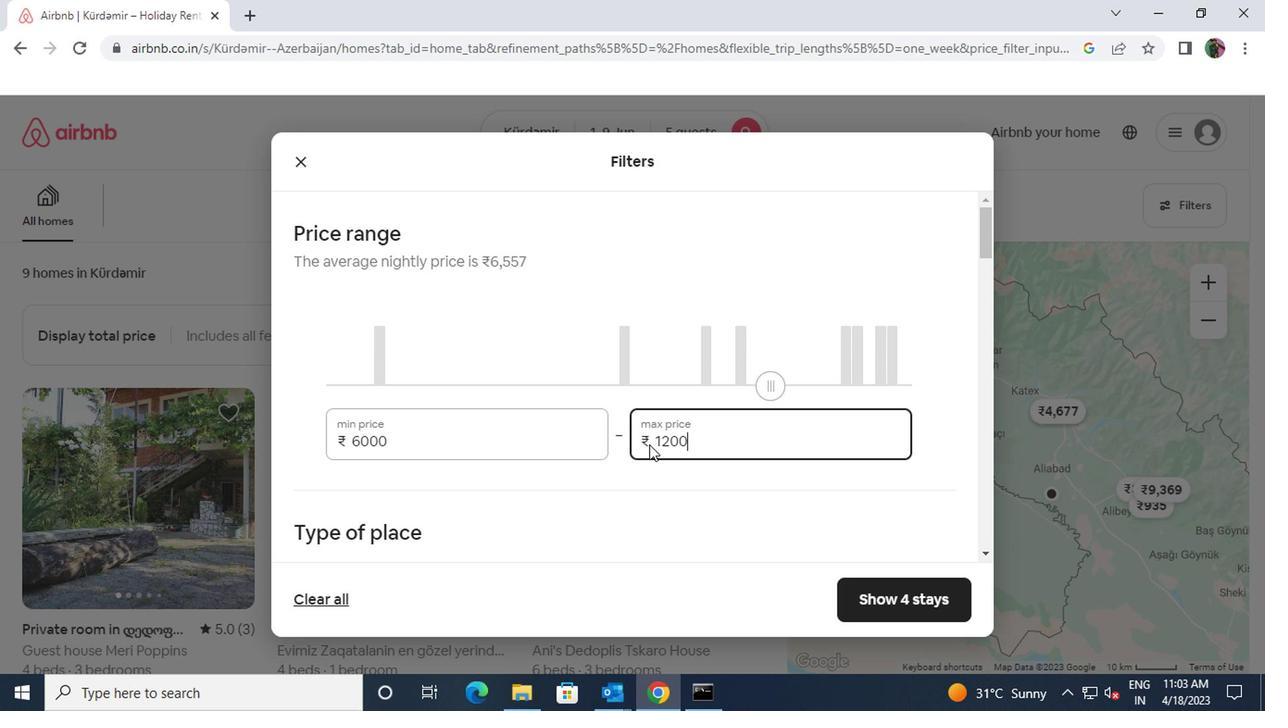 
Action: Mouse scrolled (644, 445) with delta (0, 0)
Screenshot: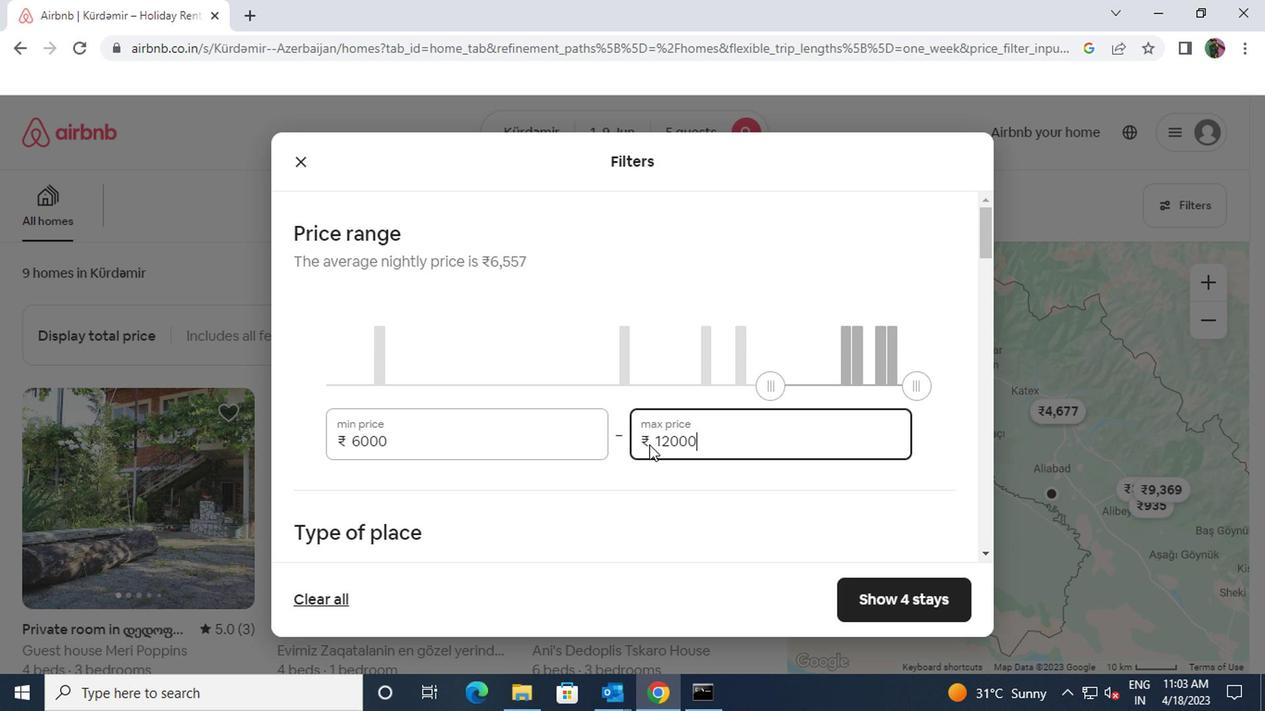 
Action: Mouse scrolled (644, 445) with delta (0, 0)
Screenshot: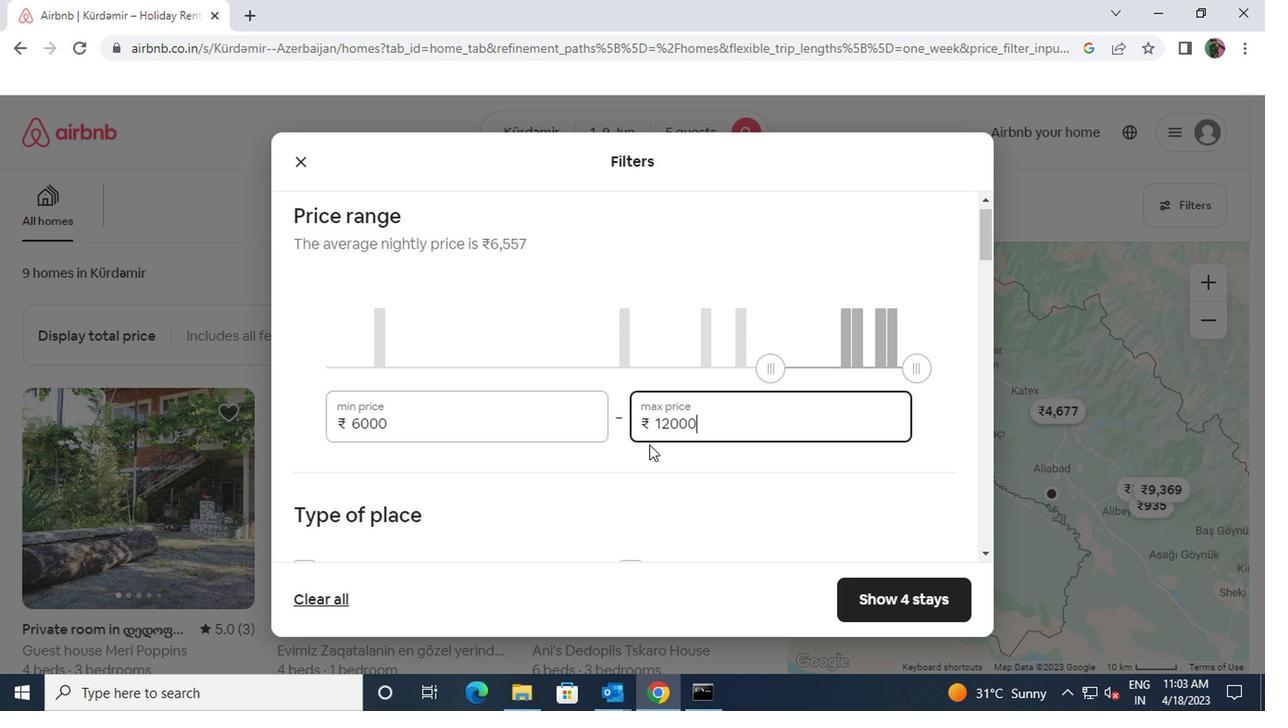 
Action: Mouse moved to (292, 401)
Screenshot: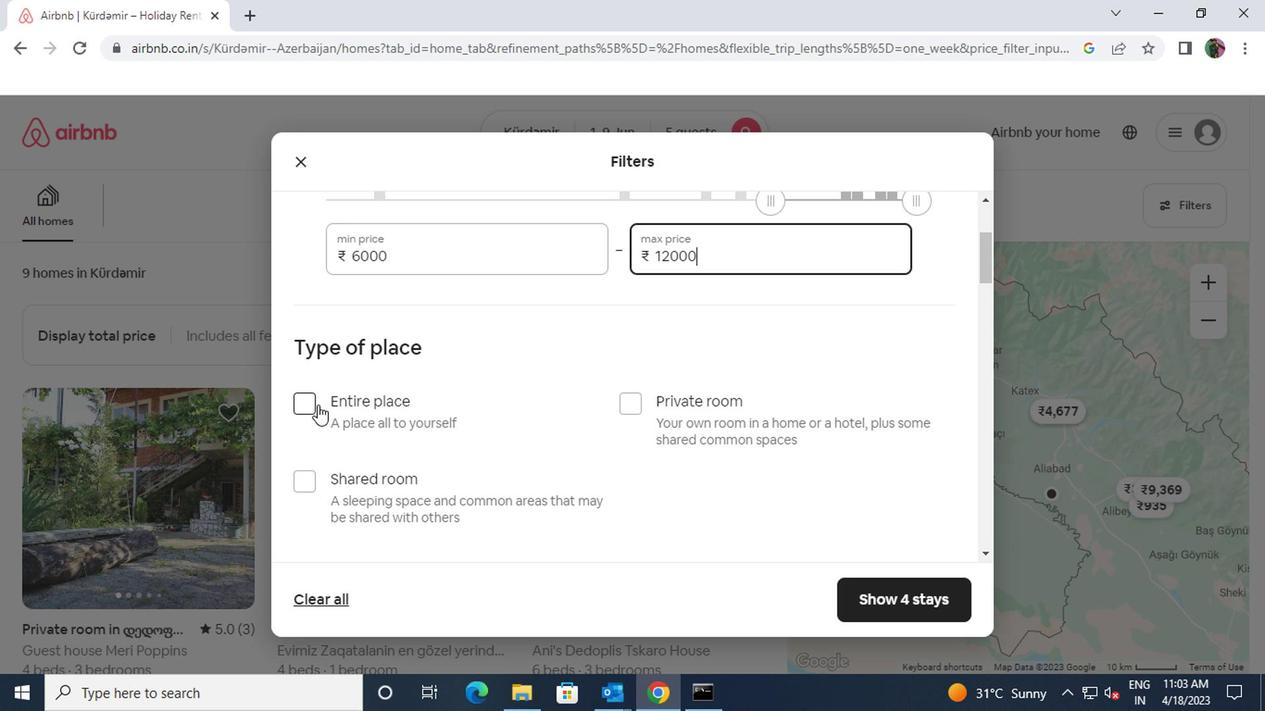 
Action: Mouse pressed left at (292, 401)
Screenshot: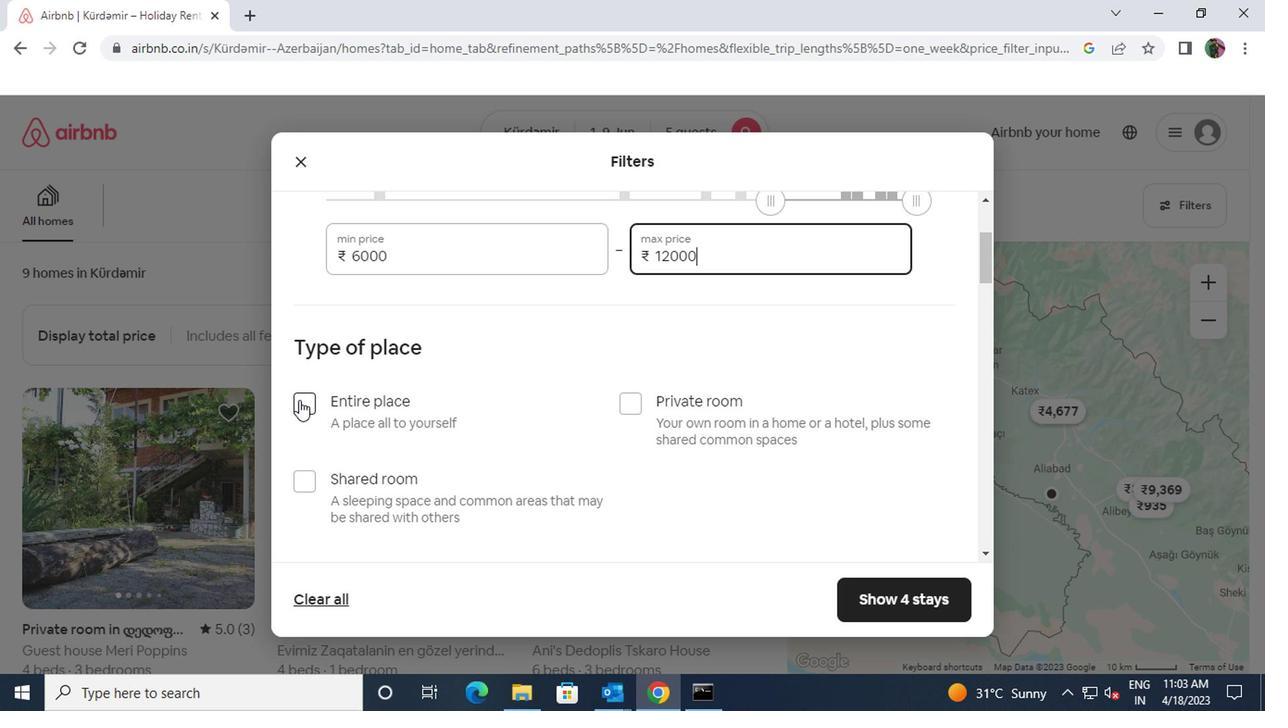 
Action: Mouse moved to (436, 480)
Screenshot: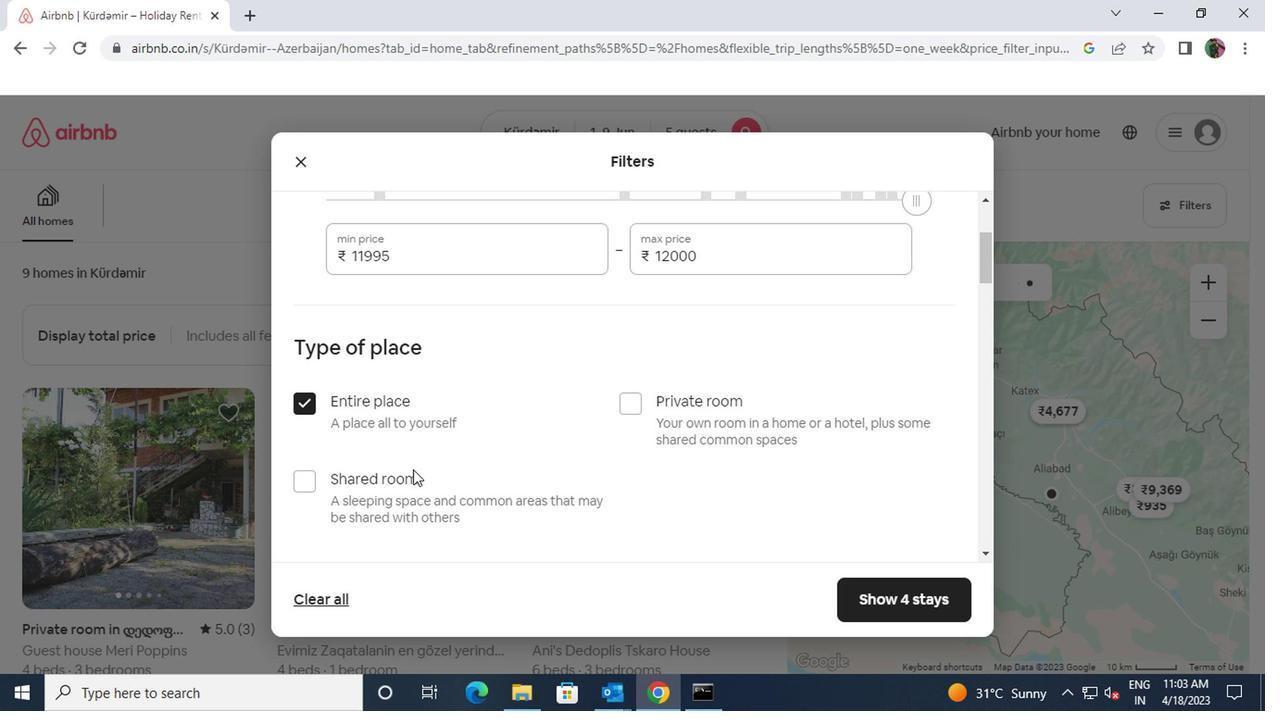 
Action: Mouse scrolled (436, 479) with delta (0, 0)
Screenshot: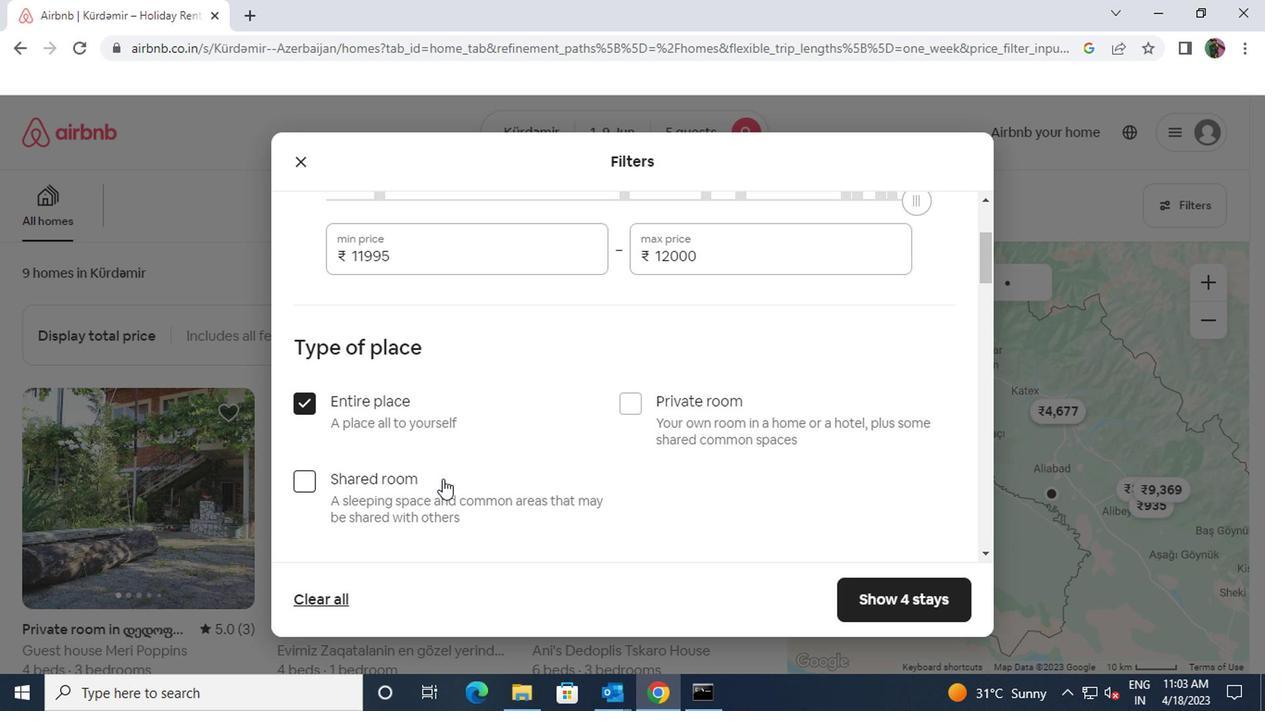 
Action: Mouse moved to (438, 480)
Screenshot: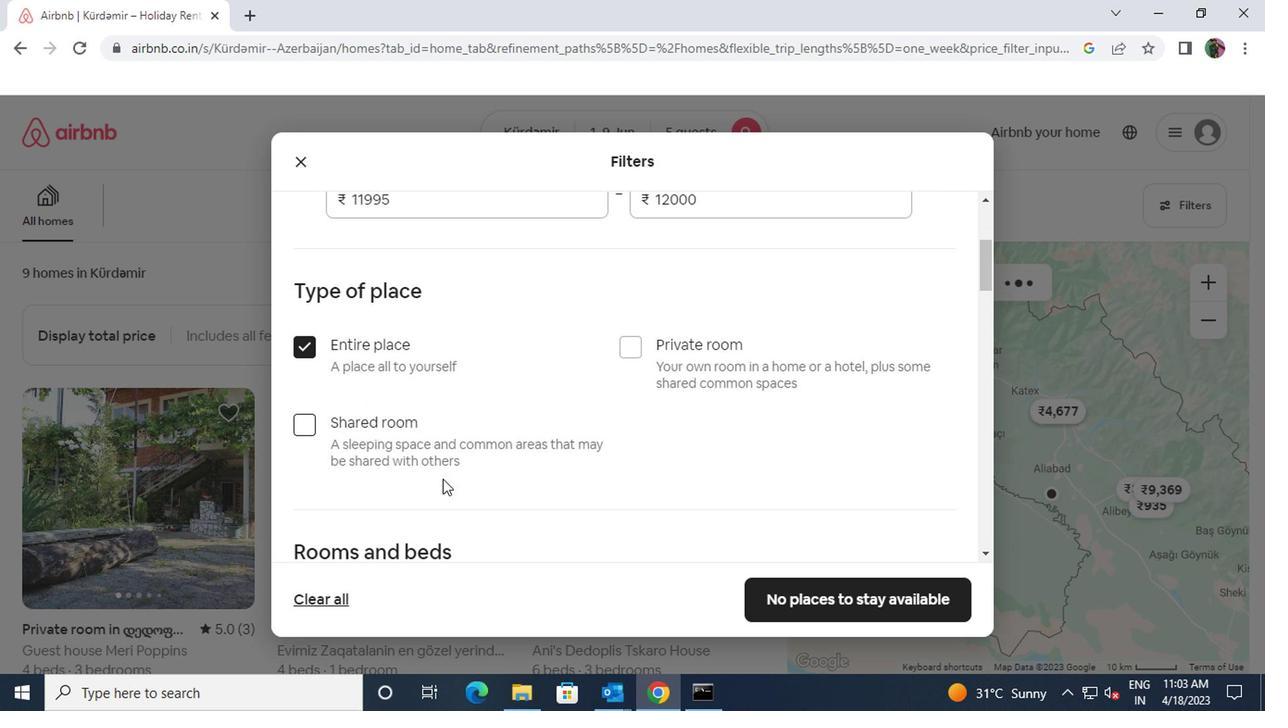 
Action: Mouse scrolled (438, 479) with delta (0, 0)
Screenshot: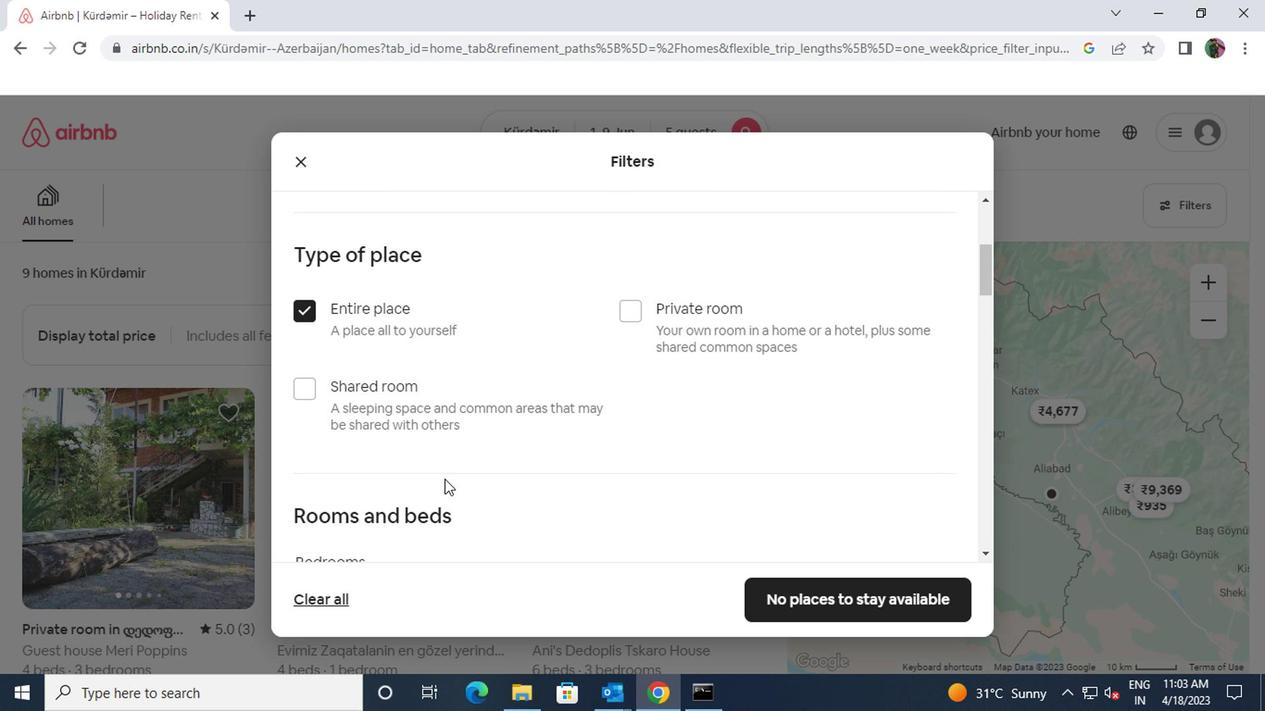 
Action: Mouse moved to (519, 514)
Screenshot: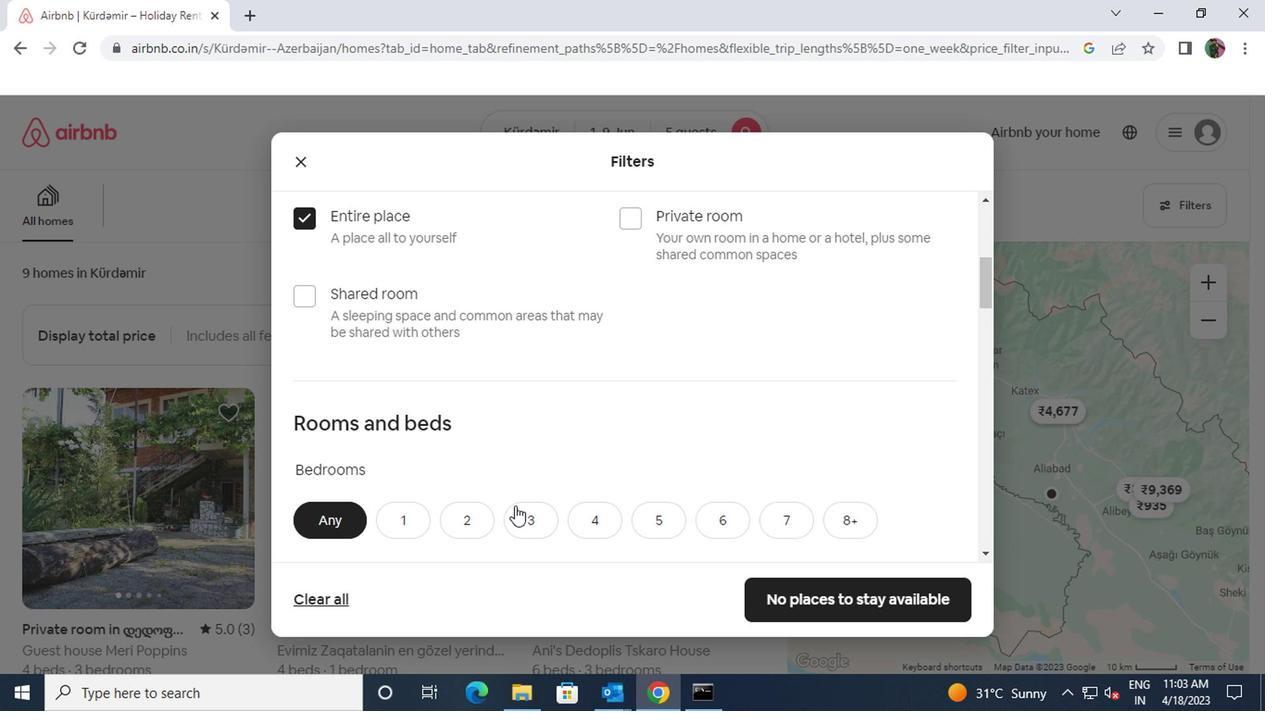 
Action: Mouse pressed left at (519, 514)
Screenshot: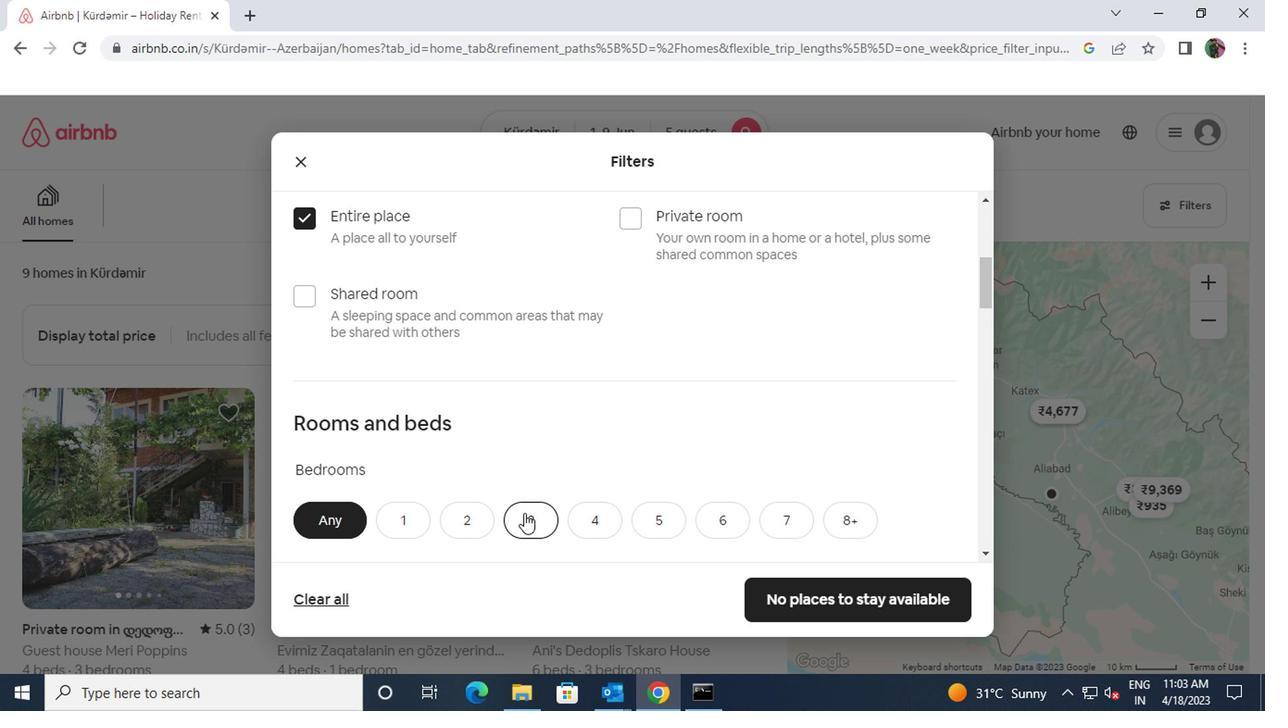 
Action: Mouse scrolled (519, 513) with delta (0, 0)
Screenshot: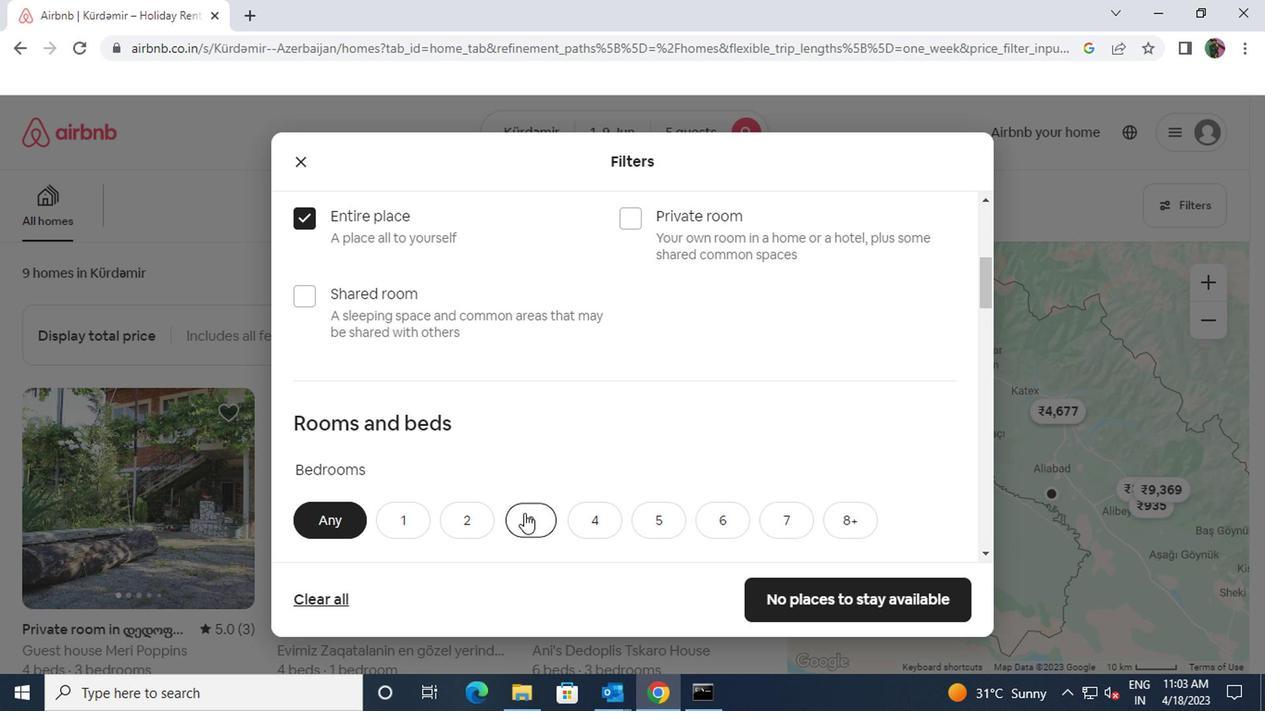 
Action: Mouse moved to (519, 514)
Screenshot: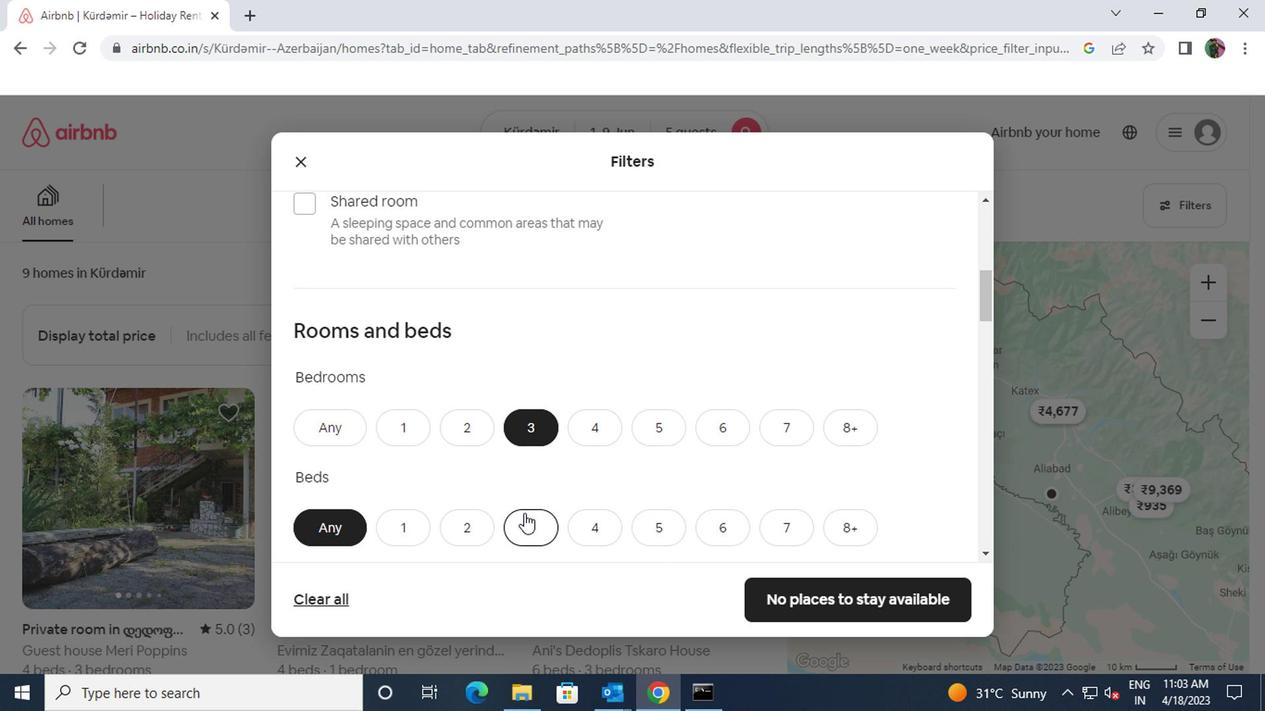 
Action: Mouse pressed left at (519, 514)
Screenshot: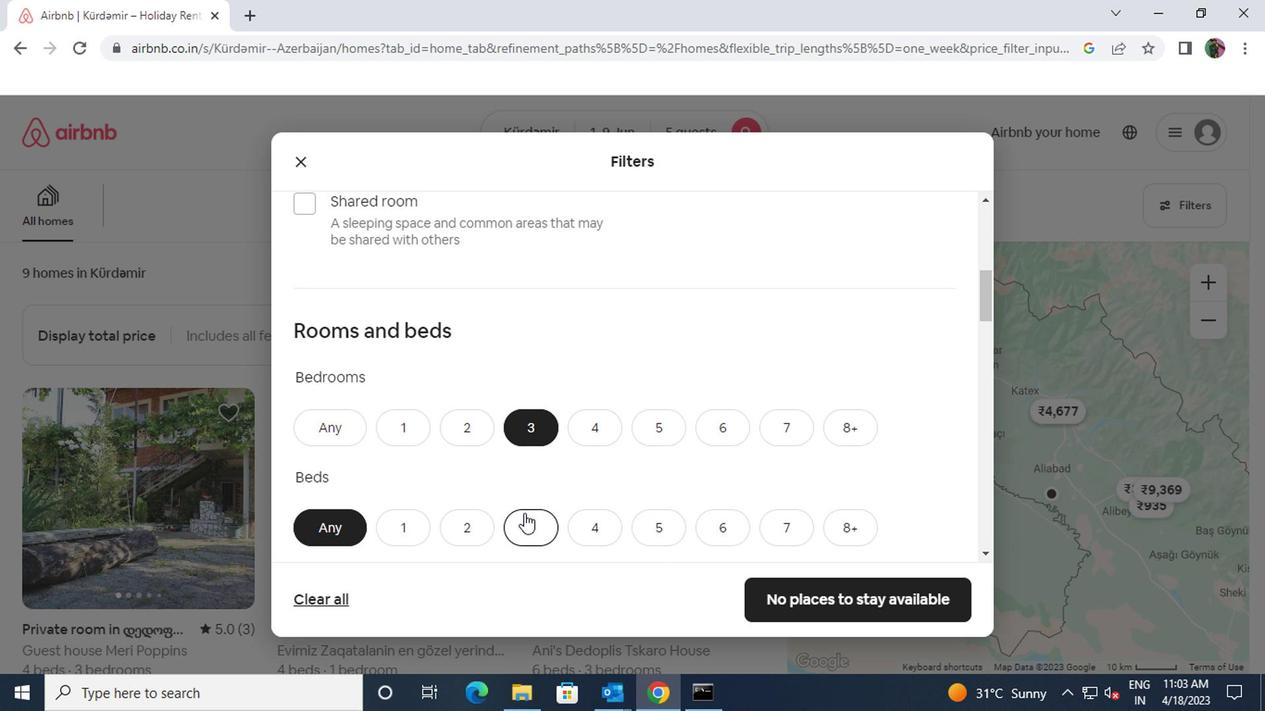 
Action: Mouse scrolled (519, 513) with delta (0, 0)
Screenshot: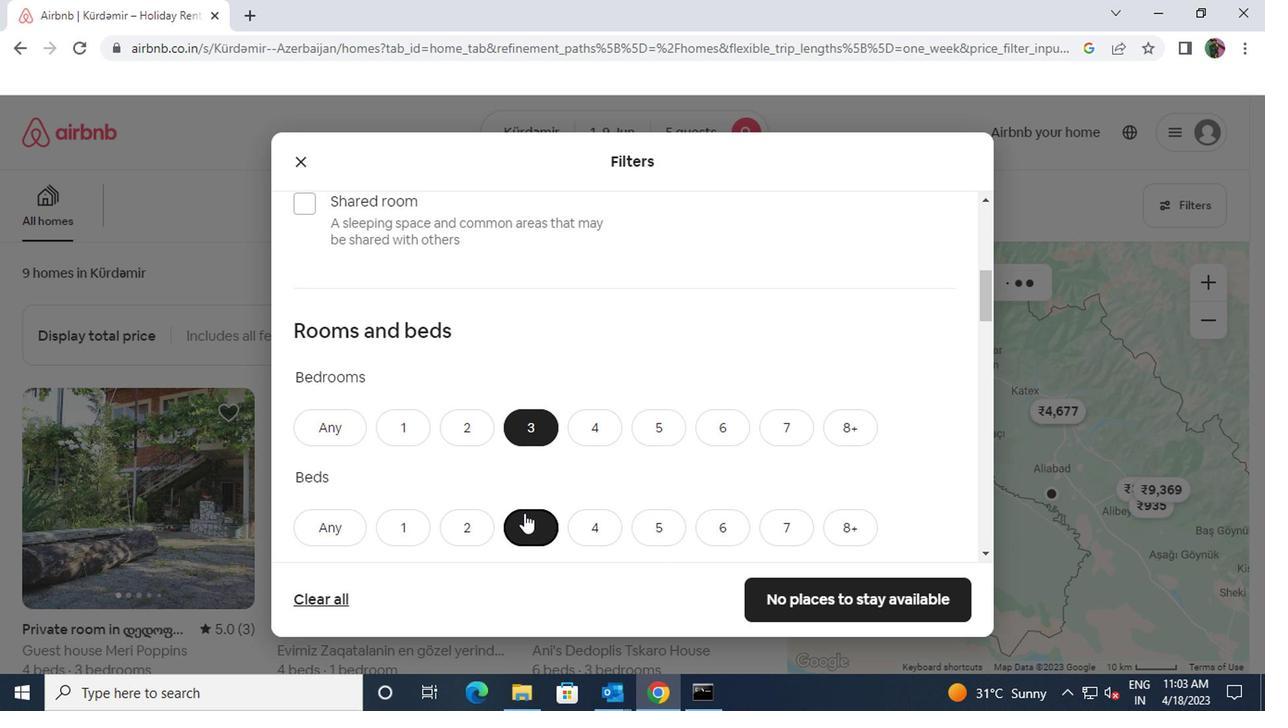 
Action: Mouse moved to (522, 529)
Screenshot: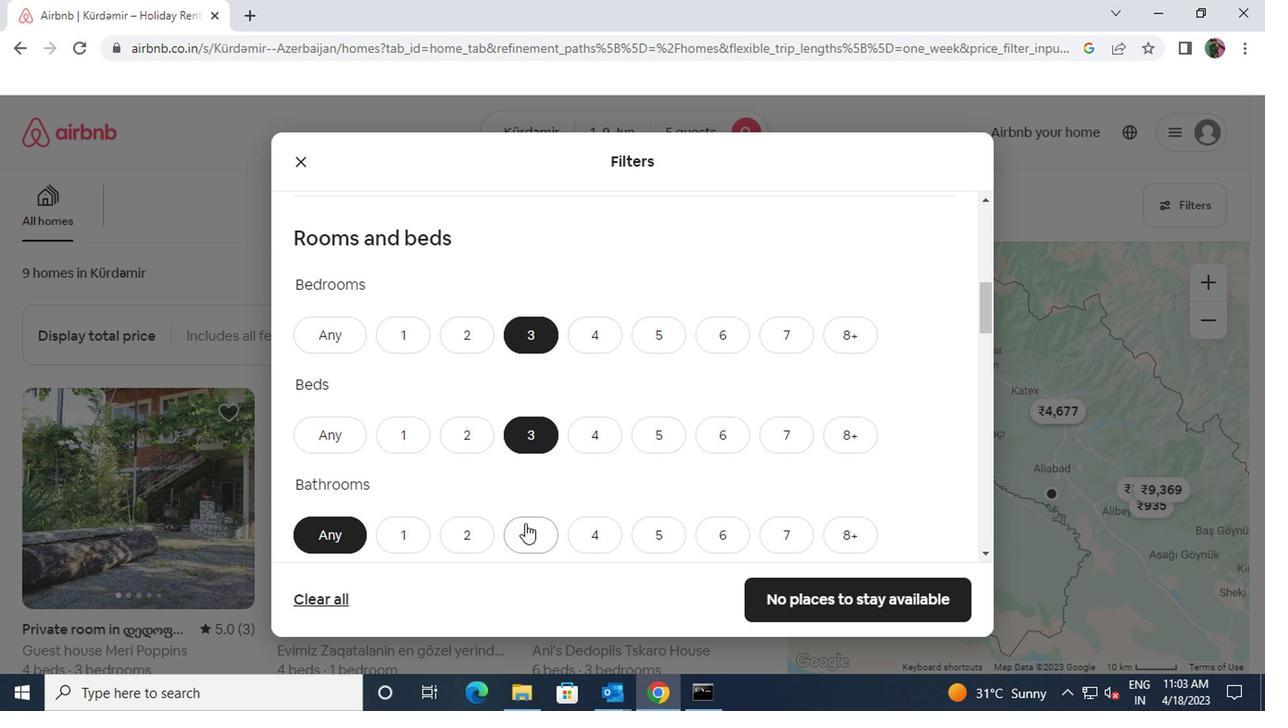 
Action: Mouse pressed left at (522, 529)
Screenshot: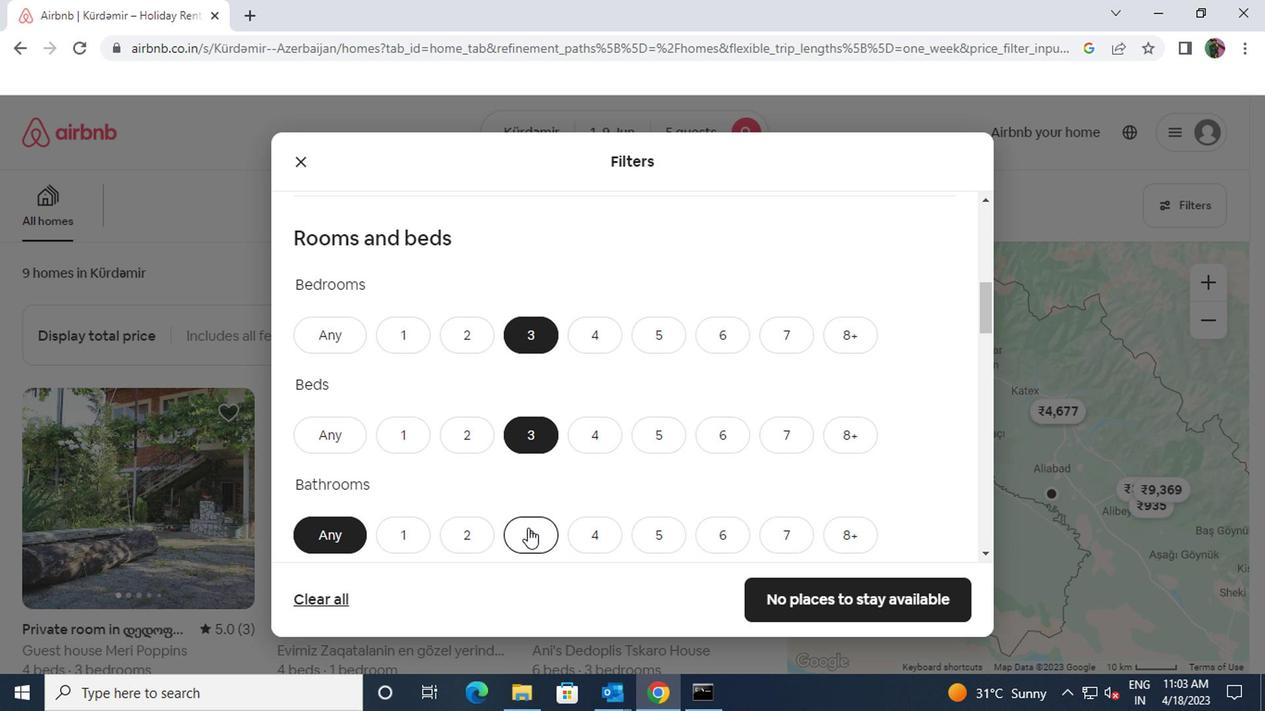 
Action: Mouse scrolled (522, 528) with delta (0, -1)
Screenshot: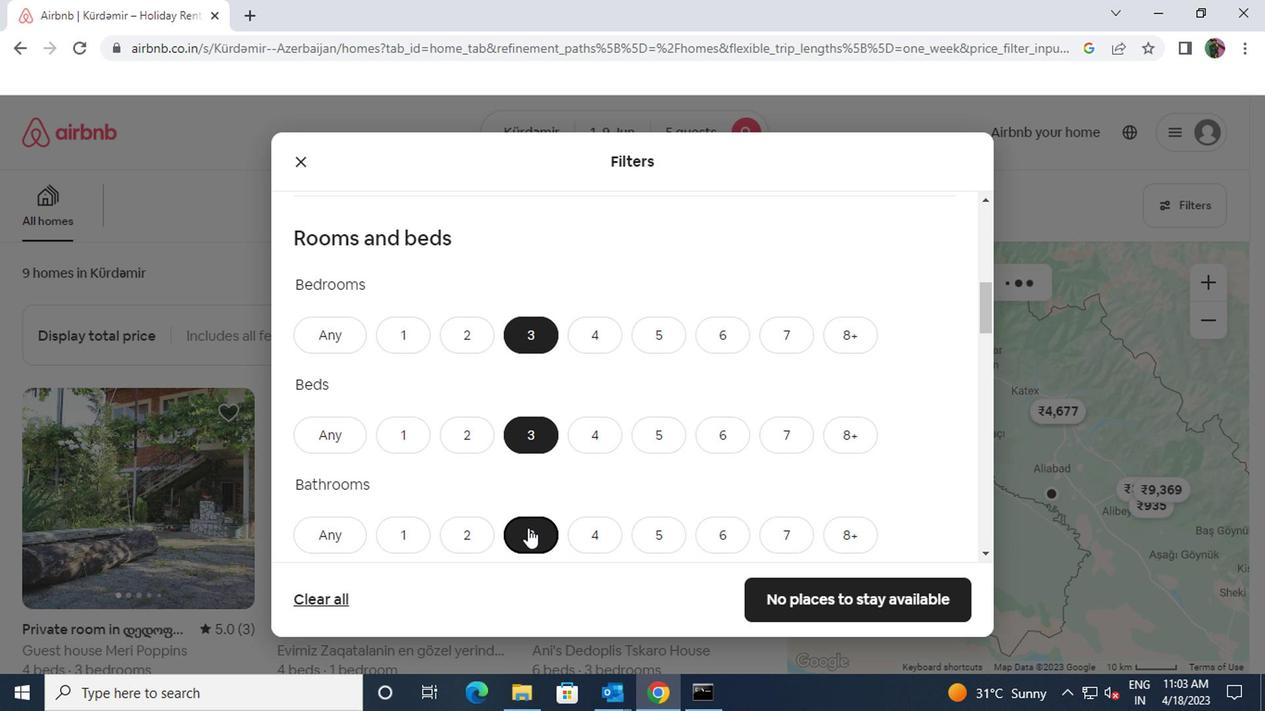 
Action: Mouse scrolled (522, 528) with delta (0, -1)
Screenshot: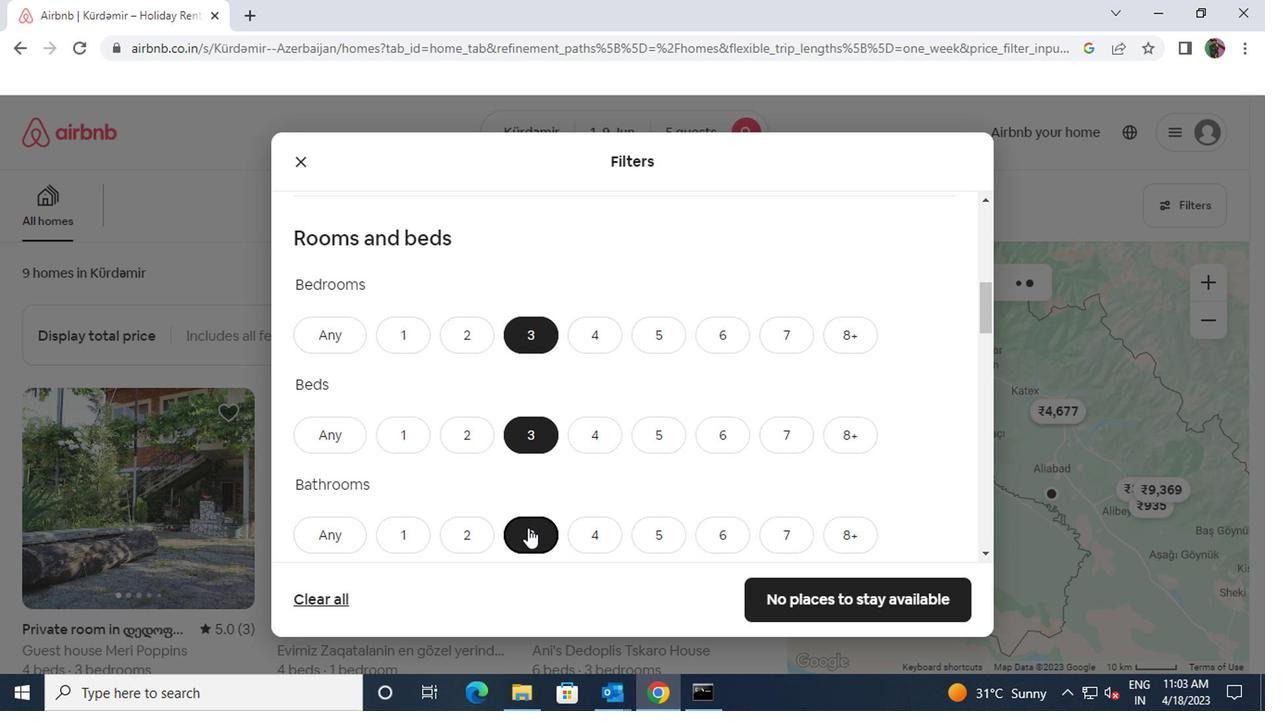 
Action: Mouse moved to (522, 525)
Screenshot: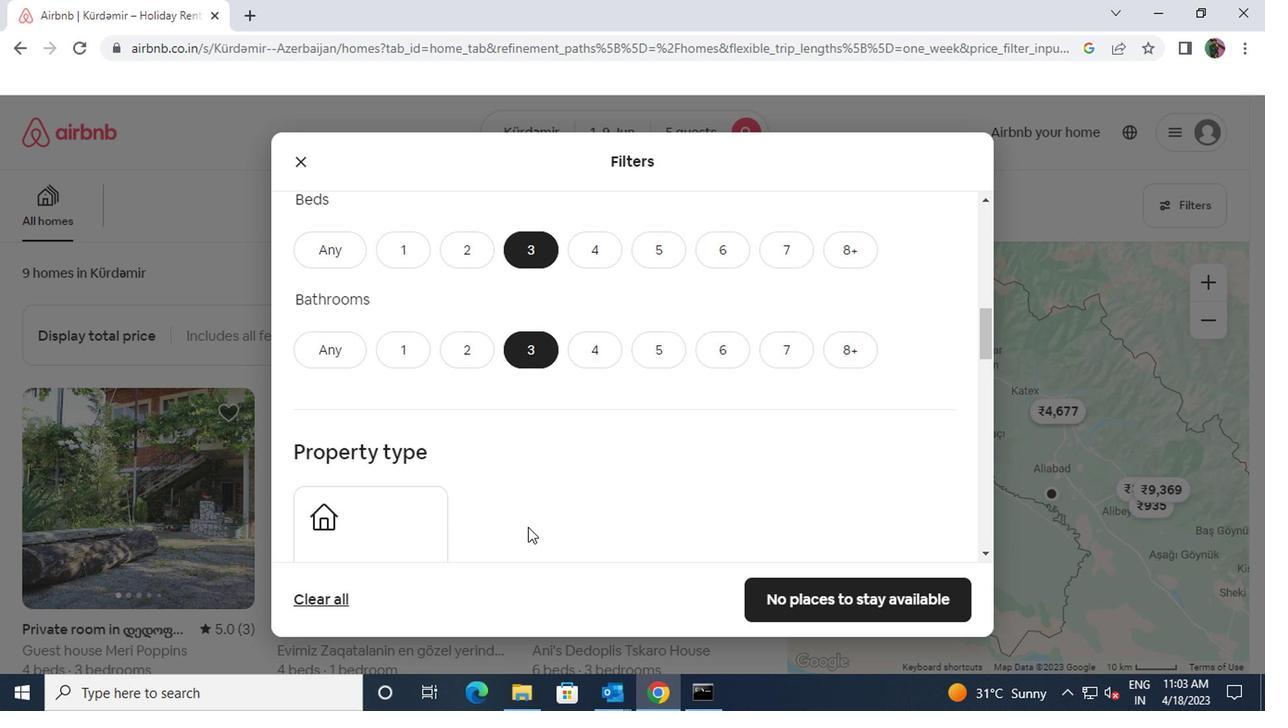 
Action: Mouse scrolled (522, 525) with delta (0, 0)
Screenshot: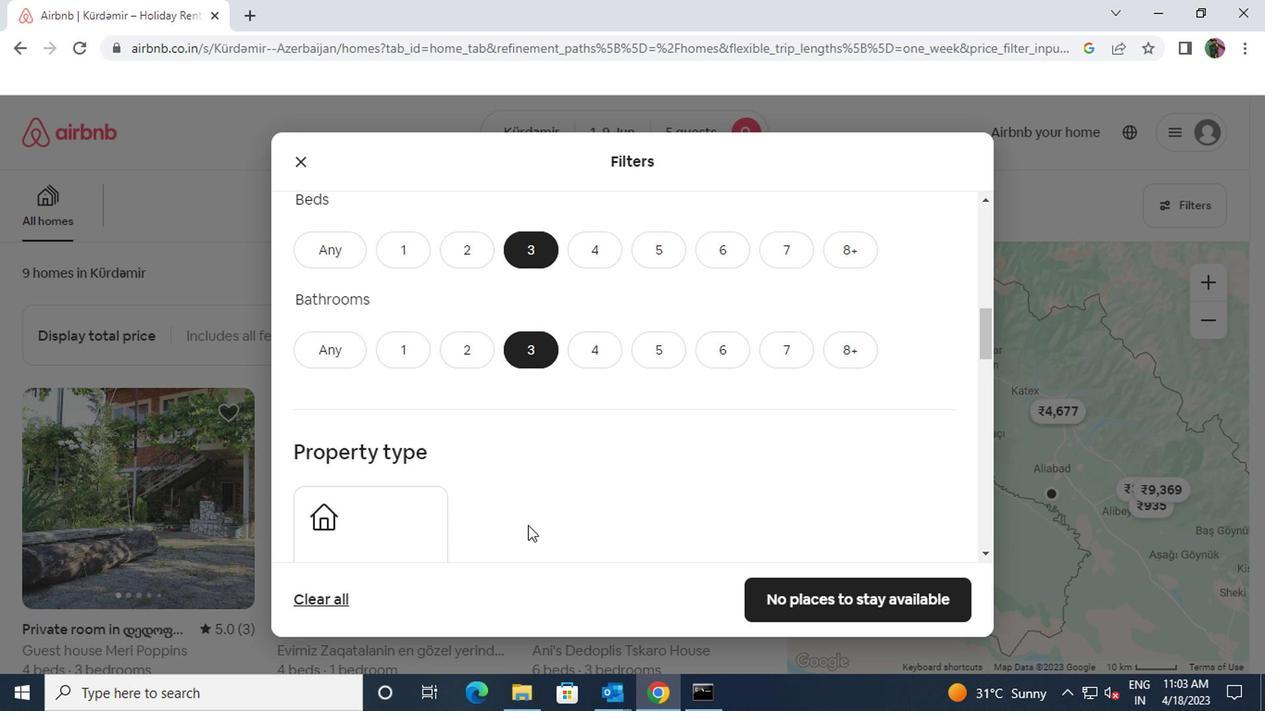 
Action: Mouse scrolled (522, 525) with delta (0, 0)
Screenshot: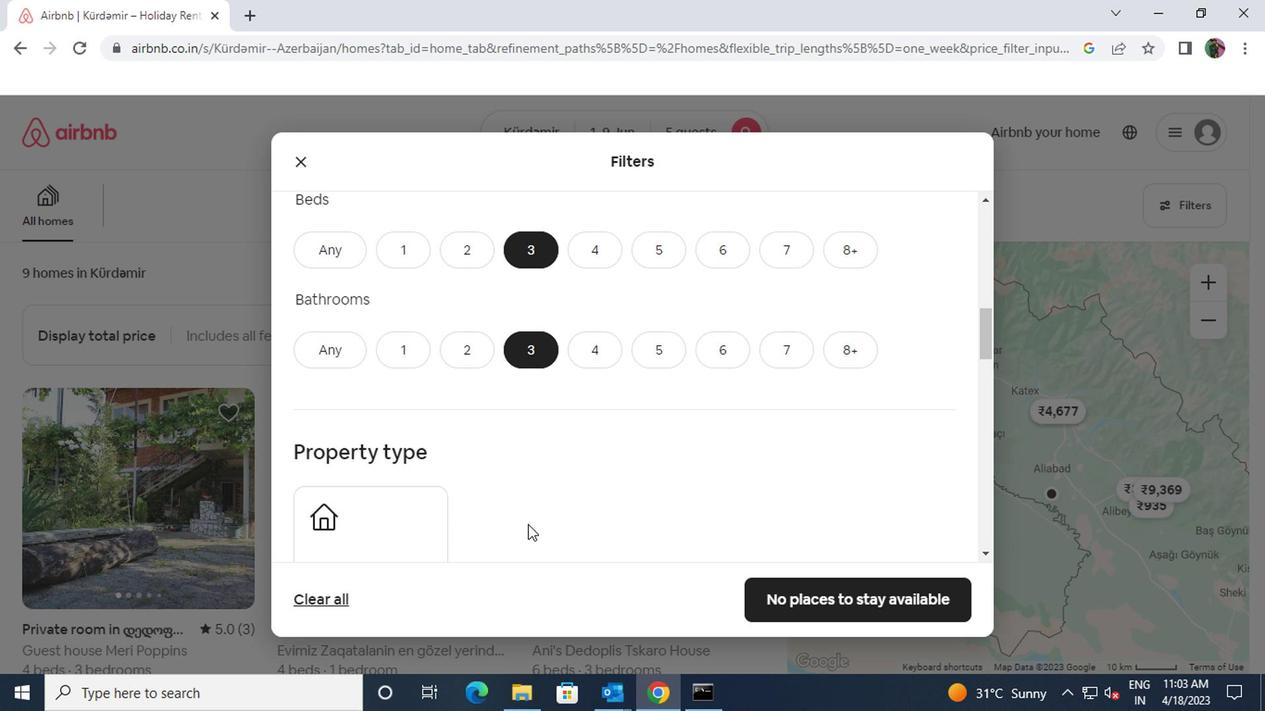 
Action: Mouse moved to (362, 374)
Screenshot: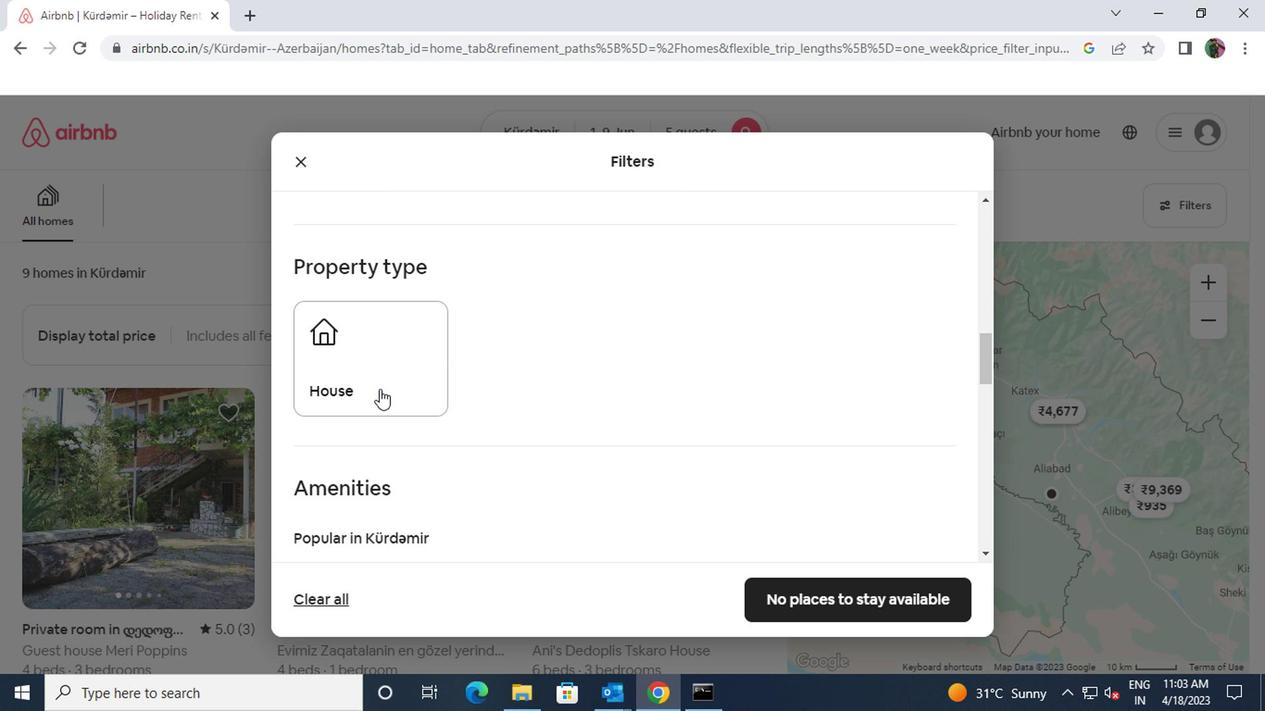 
Action: Mouse pressed left at (362, 374)
Screenshot: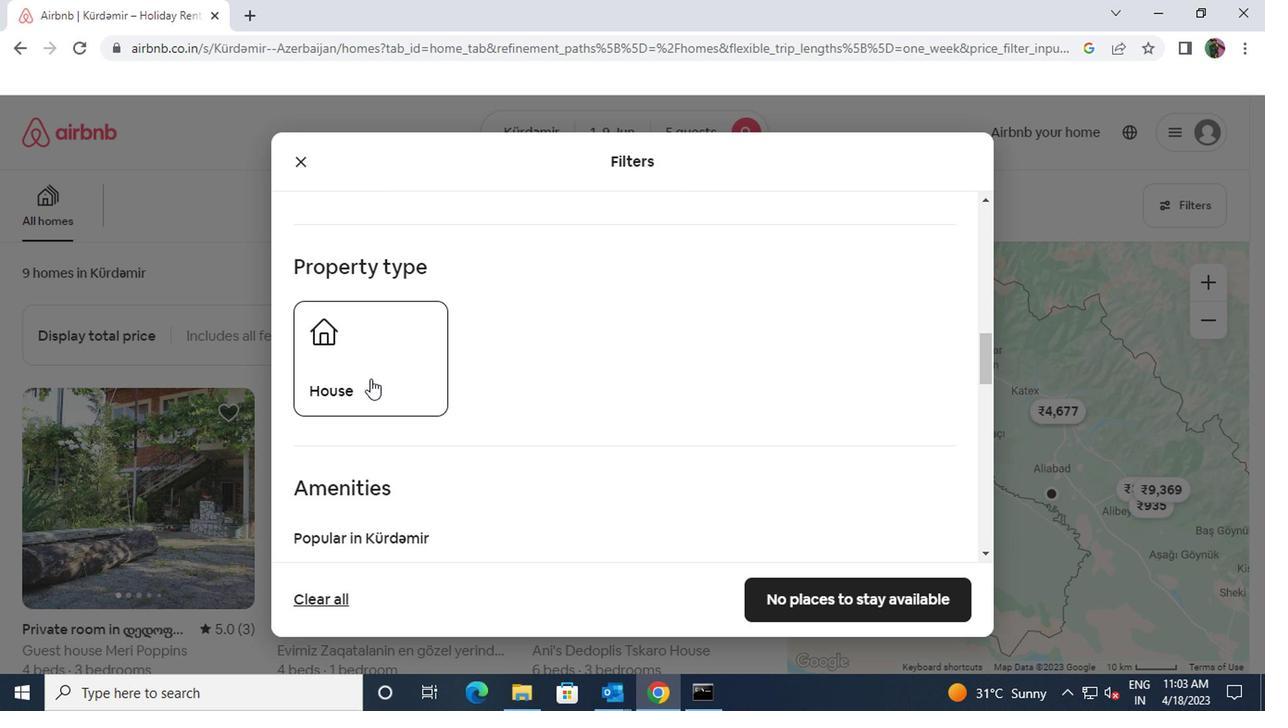 
Action: Mouse moved to (442, 486)
Screenshot: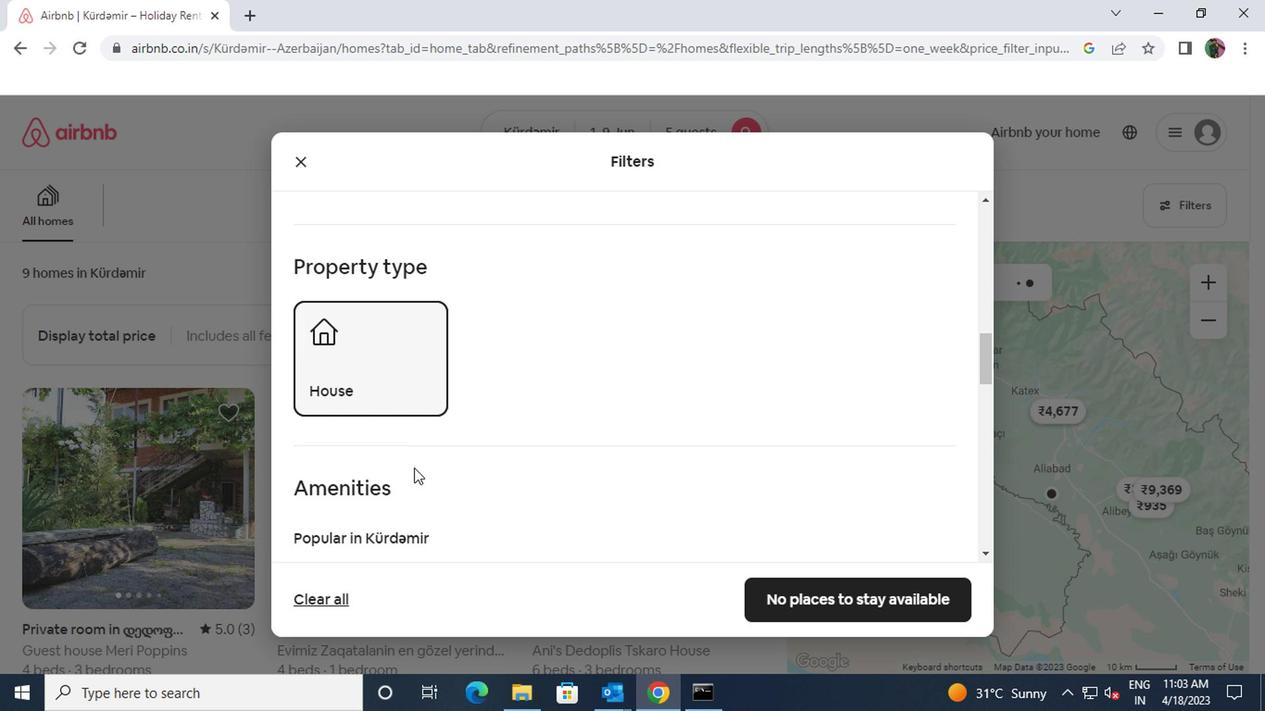 
Action: Mouse scrolled (442, 484) with delta (0, -1)
Screenshot: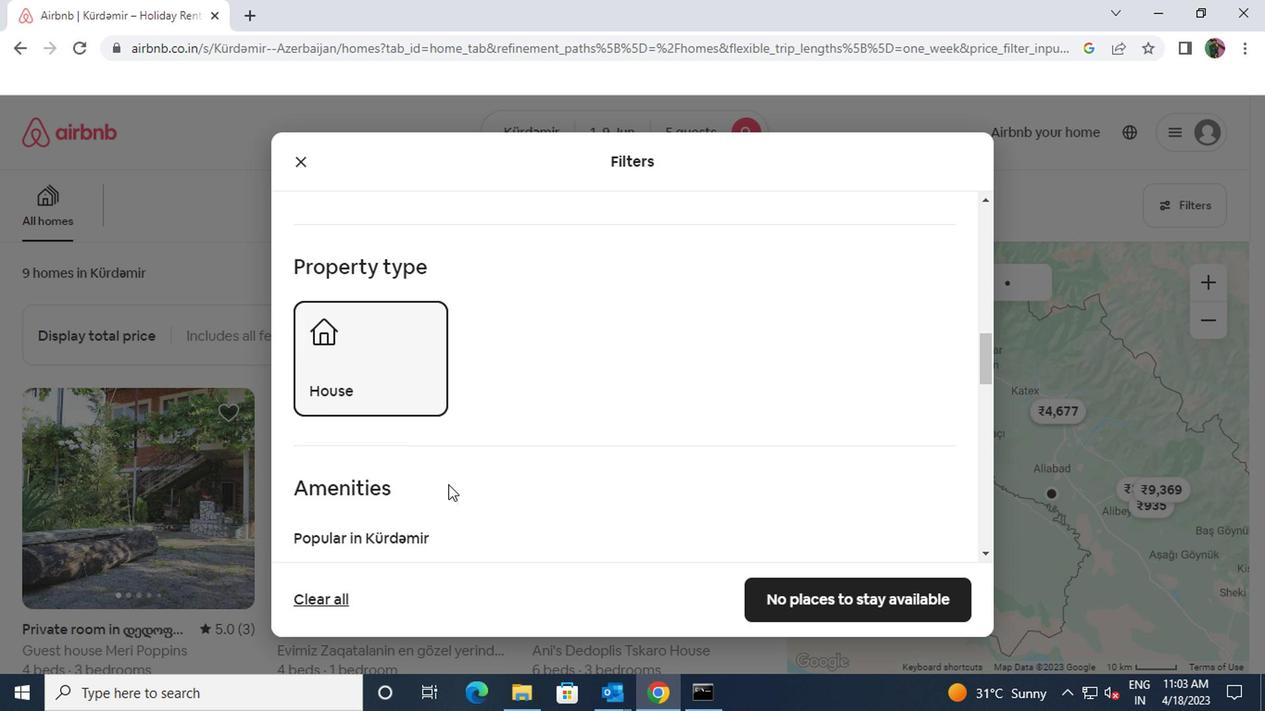 
Action: Mouse moved to (303, 530)
Screenshot: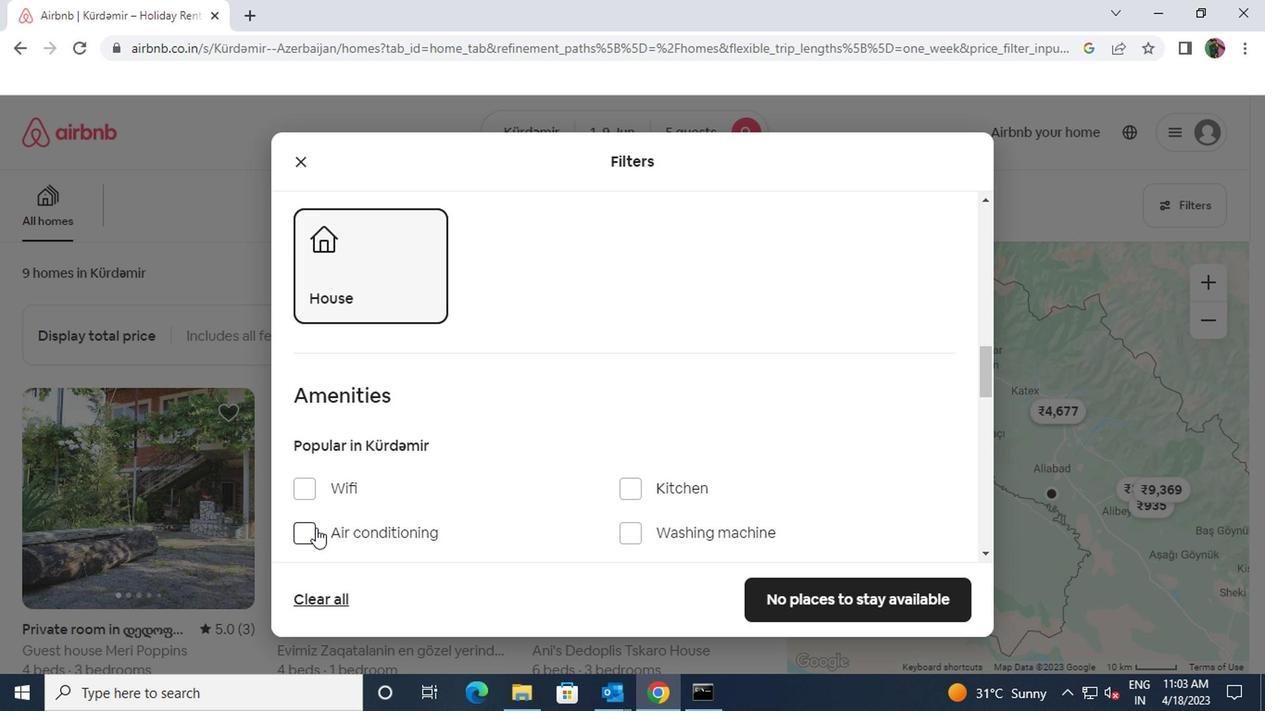 
Action: Mouse pressed left at (303, 530)
Screenshot: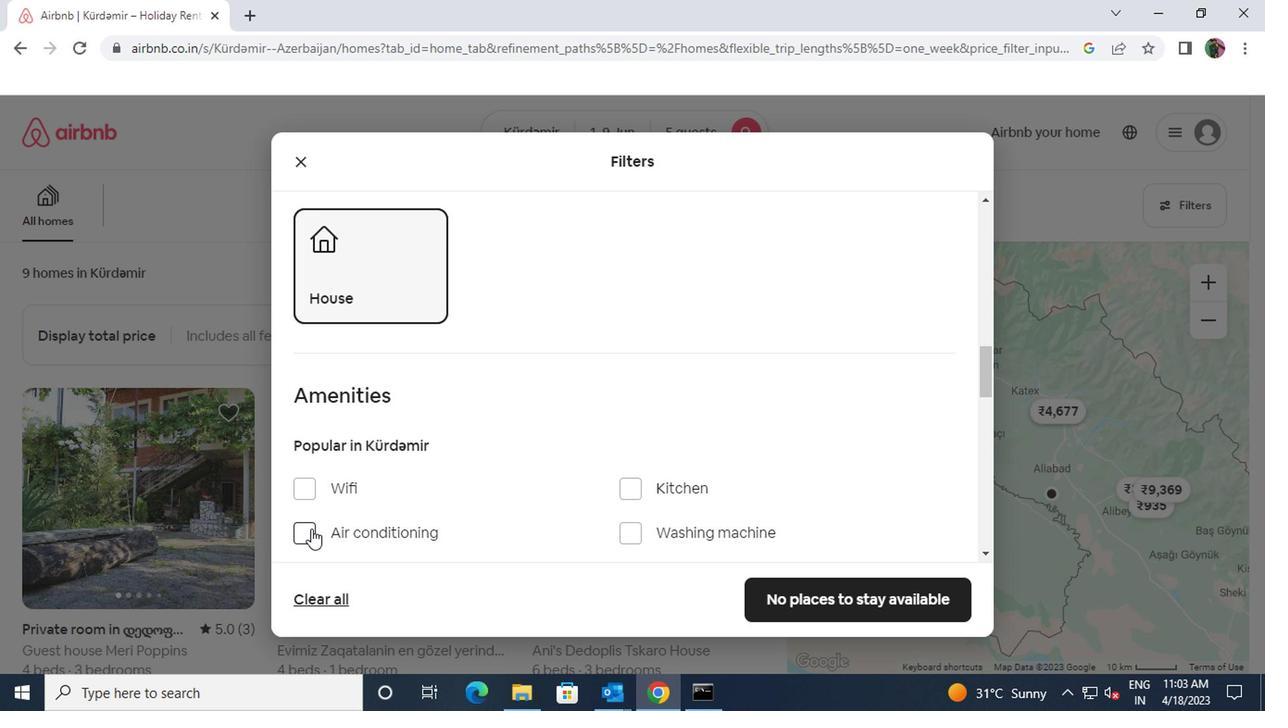 
Action: Mouse moved to (467, 552)
Screenshot: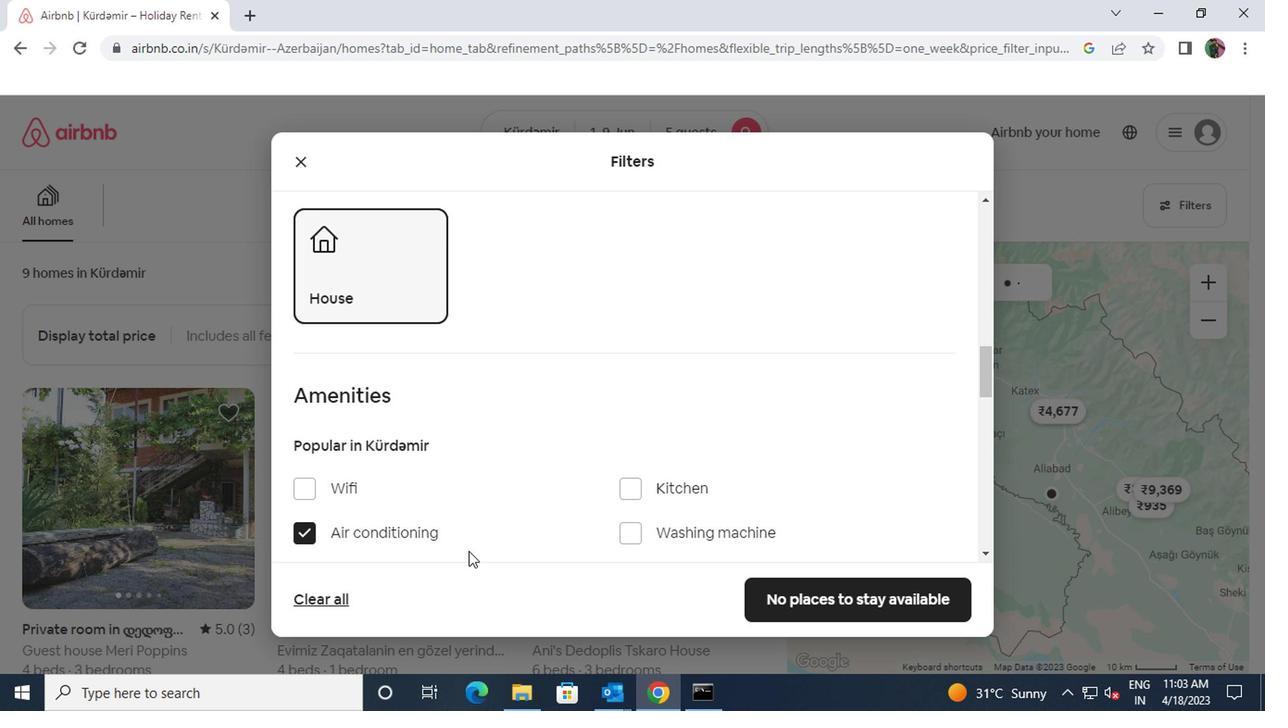
Action: Mouse scrolled (467, 551) with delta (0, -1)
Screenshot: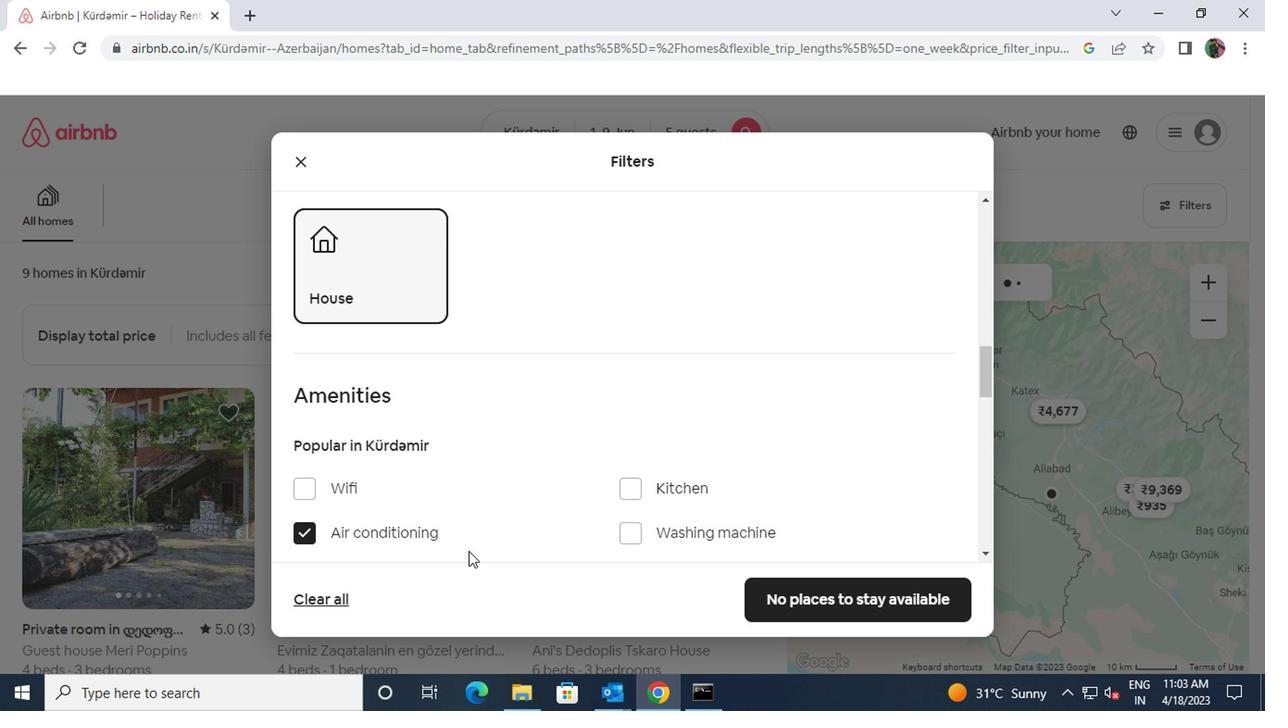 
Action: Mouse moved to (469, 551)
Screenshot: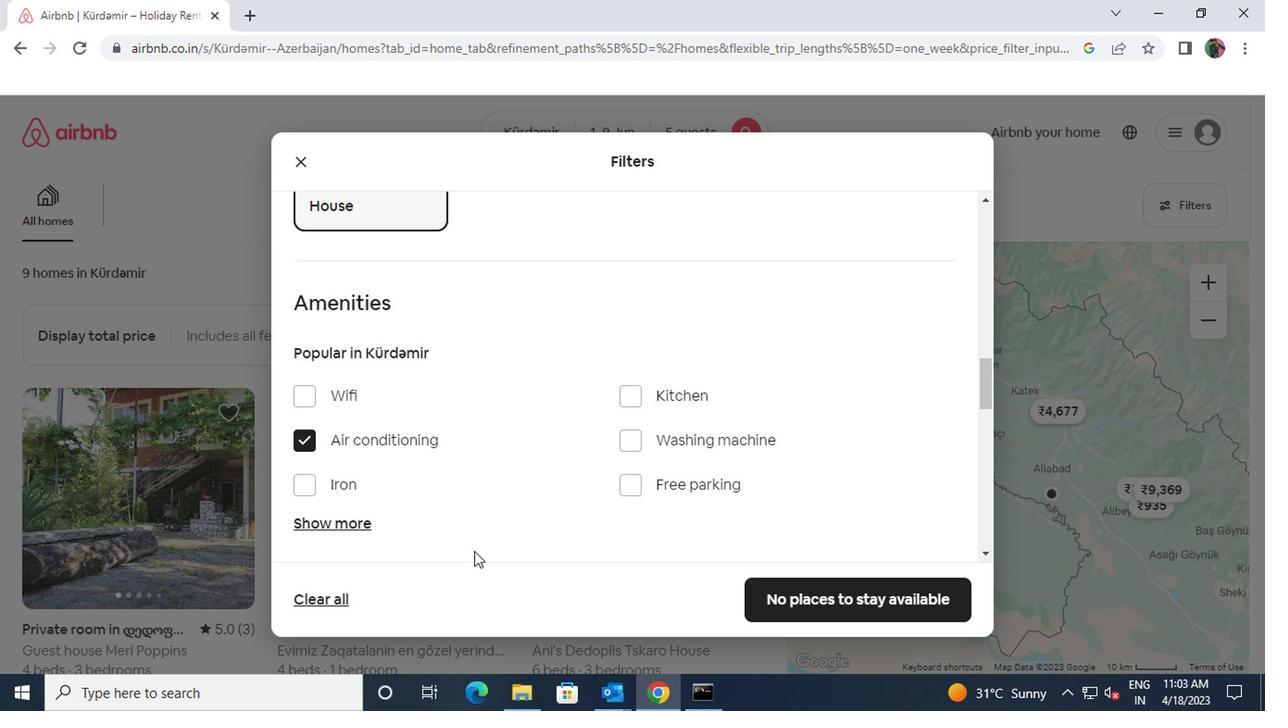 
Action: Mouse scrolled (469, 550) with delta (0, 0)
Screenshot: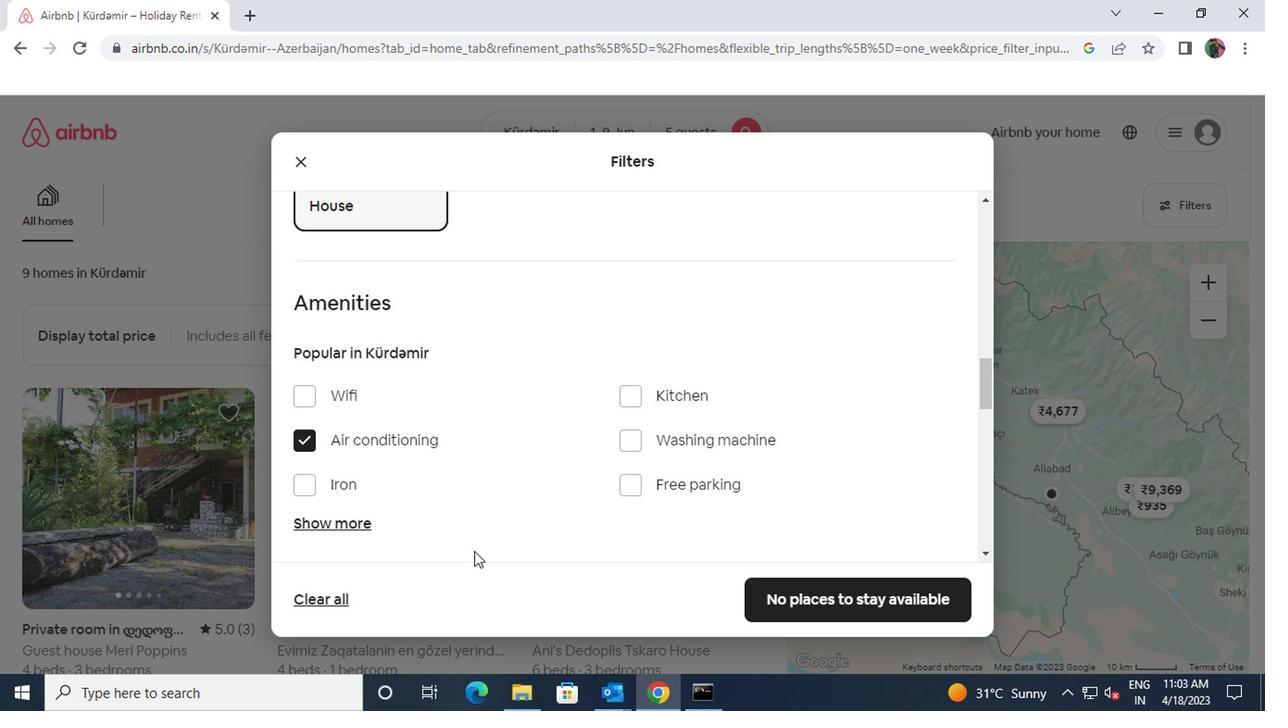 
Action: Mouse moved to (477, 541)
Screenshot: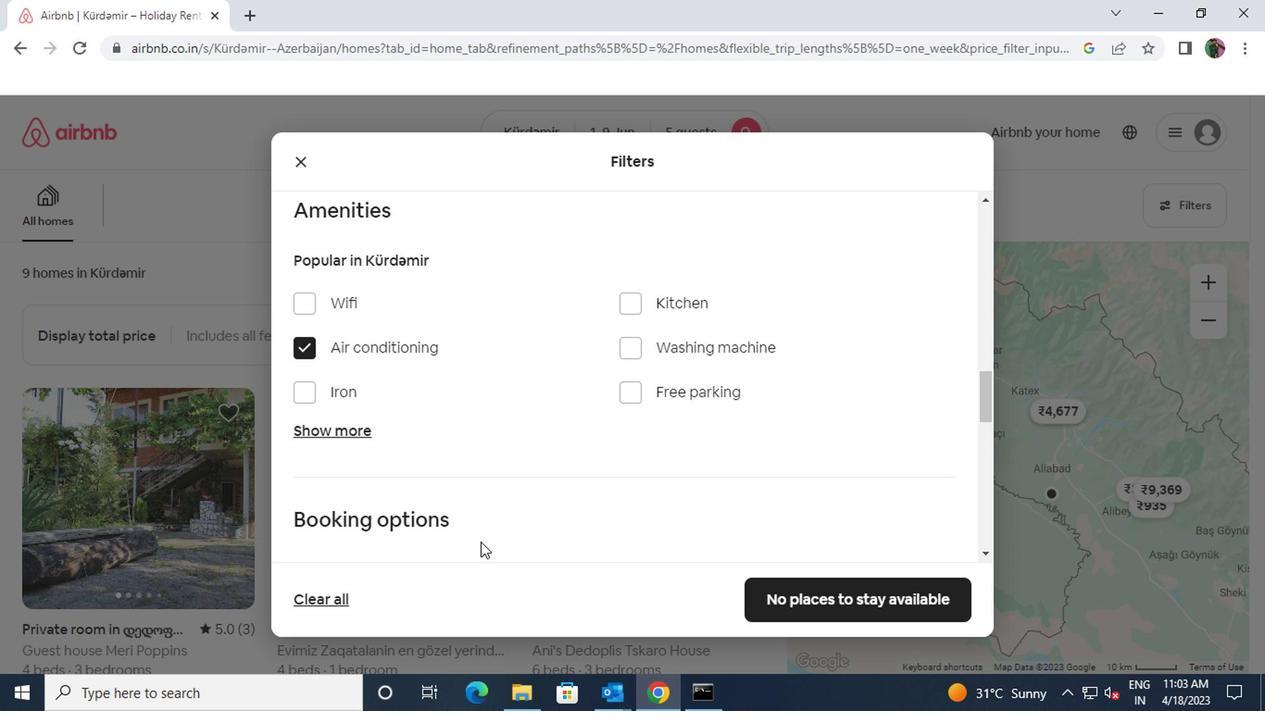 
Action: Mouse scrolled (477, 540) with delta (0, -1)
Screenshot: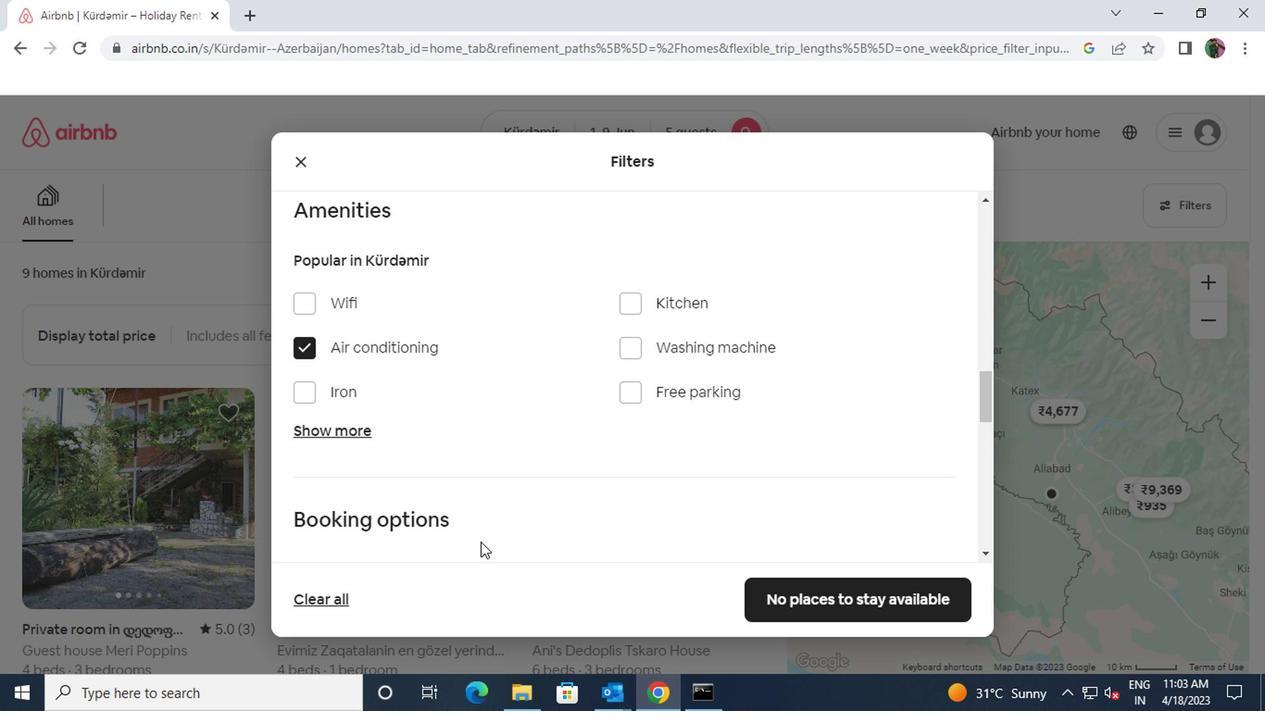 
Action: Mouse scrolled (477, 540) with delta (0, -1)
Screenshot: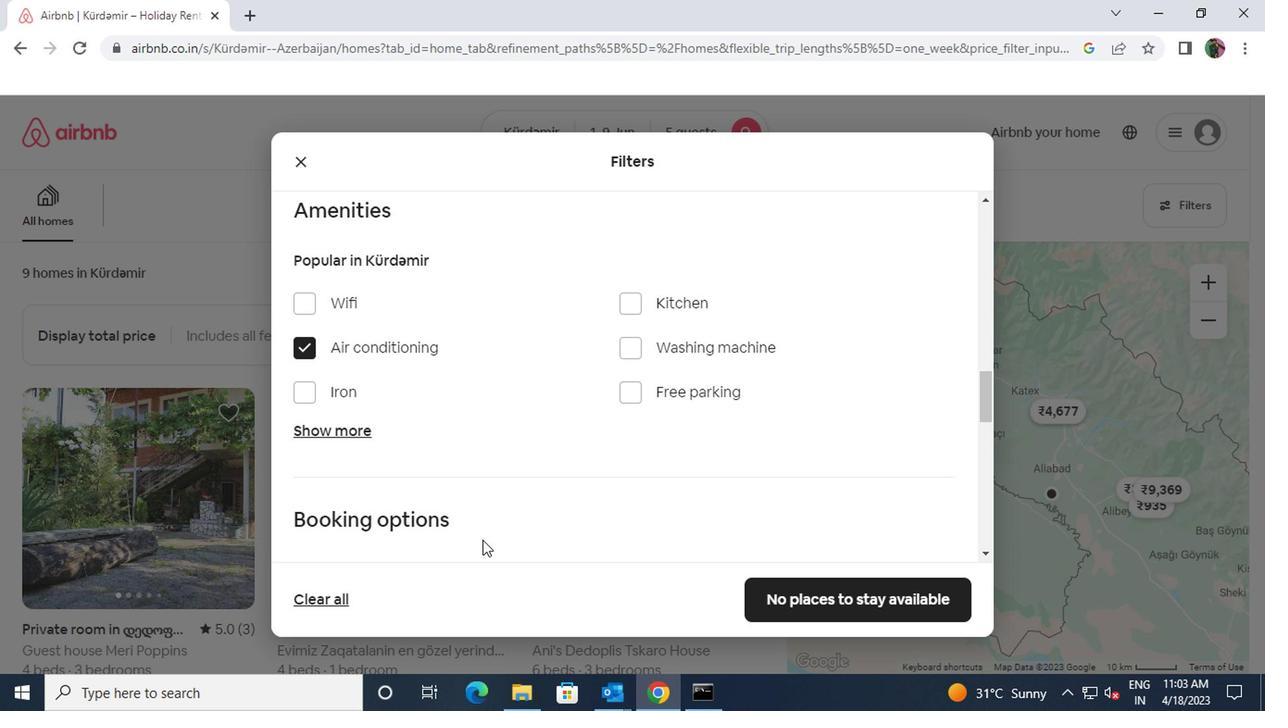 
Action: Mouse moved to (903, 462)
Screenshot: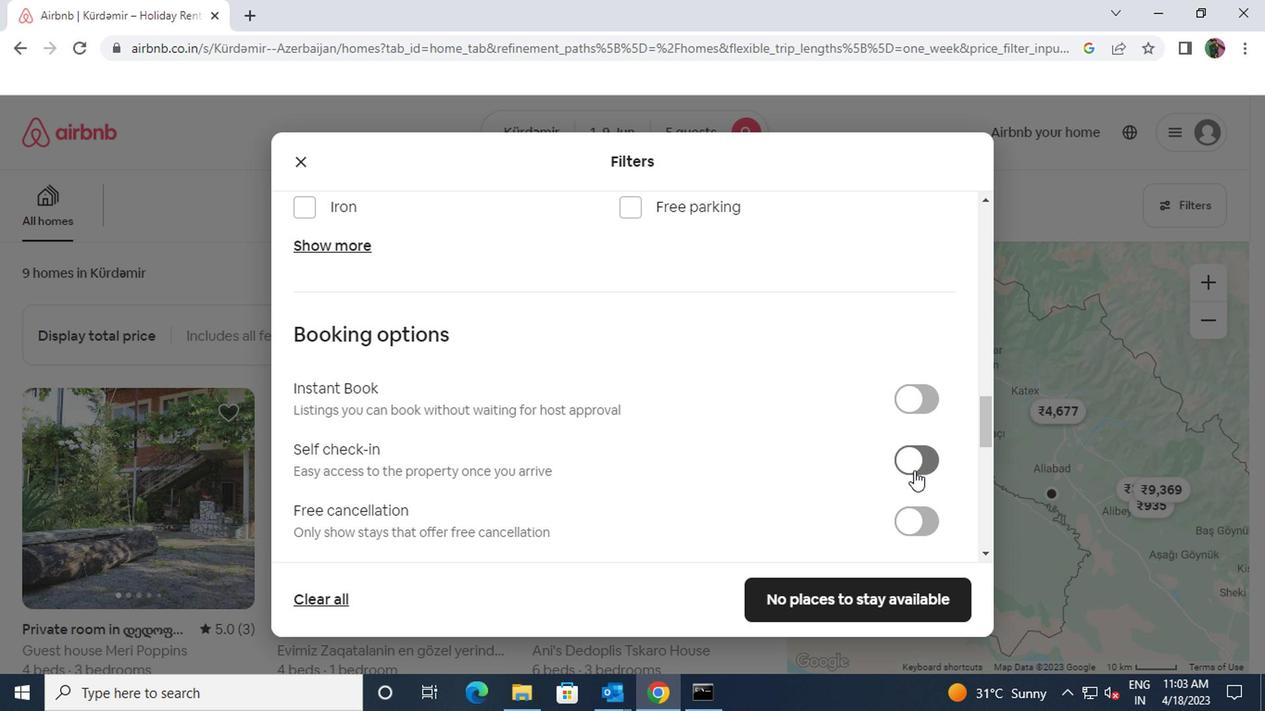 
Action: Mouse pressed left at (903, 462)
Screenshot: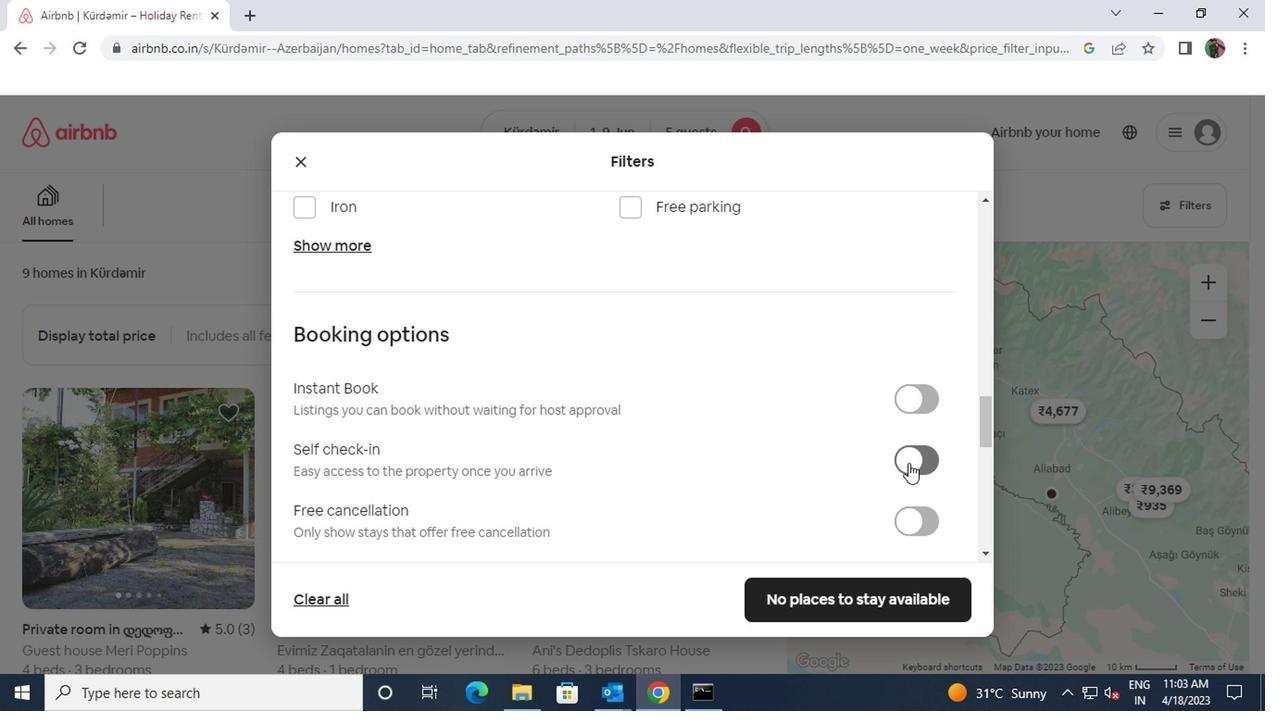 
Action: Mouse moved to (701, 496)
Screenshot: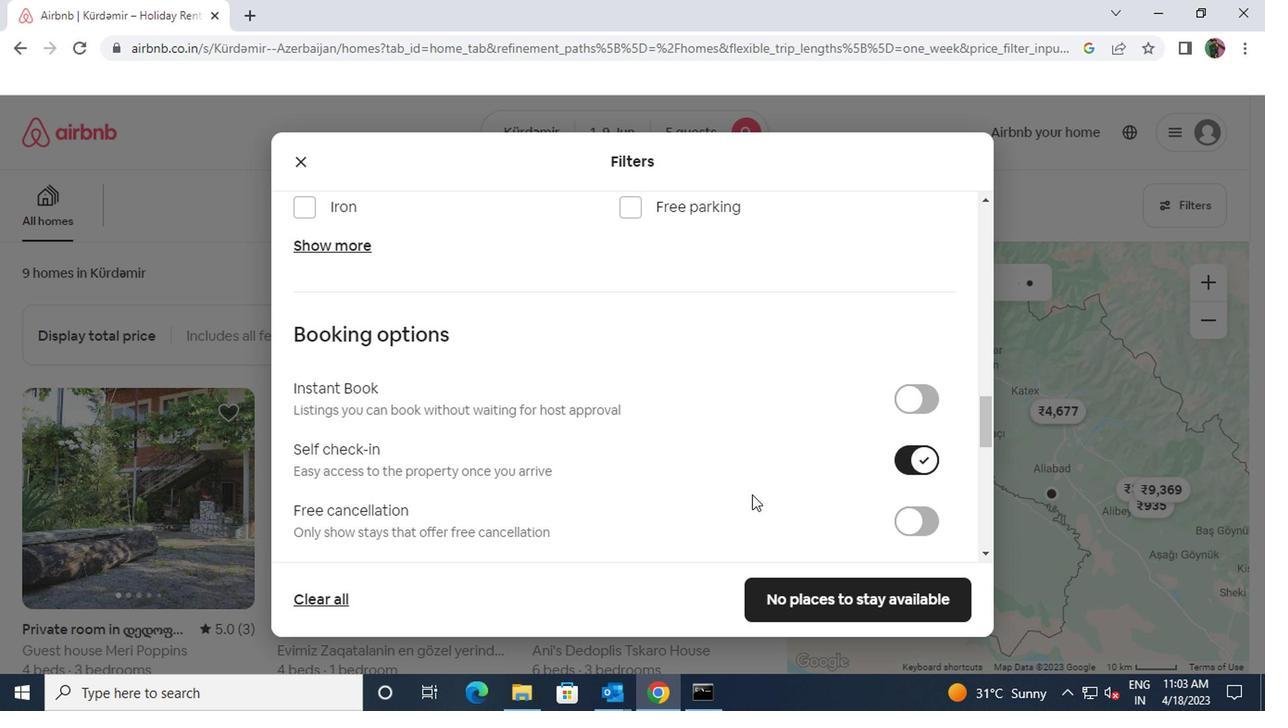 
Action: Mouse scrolled (701, 496) with delta (0, 0)
Screenshot: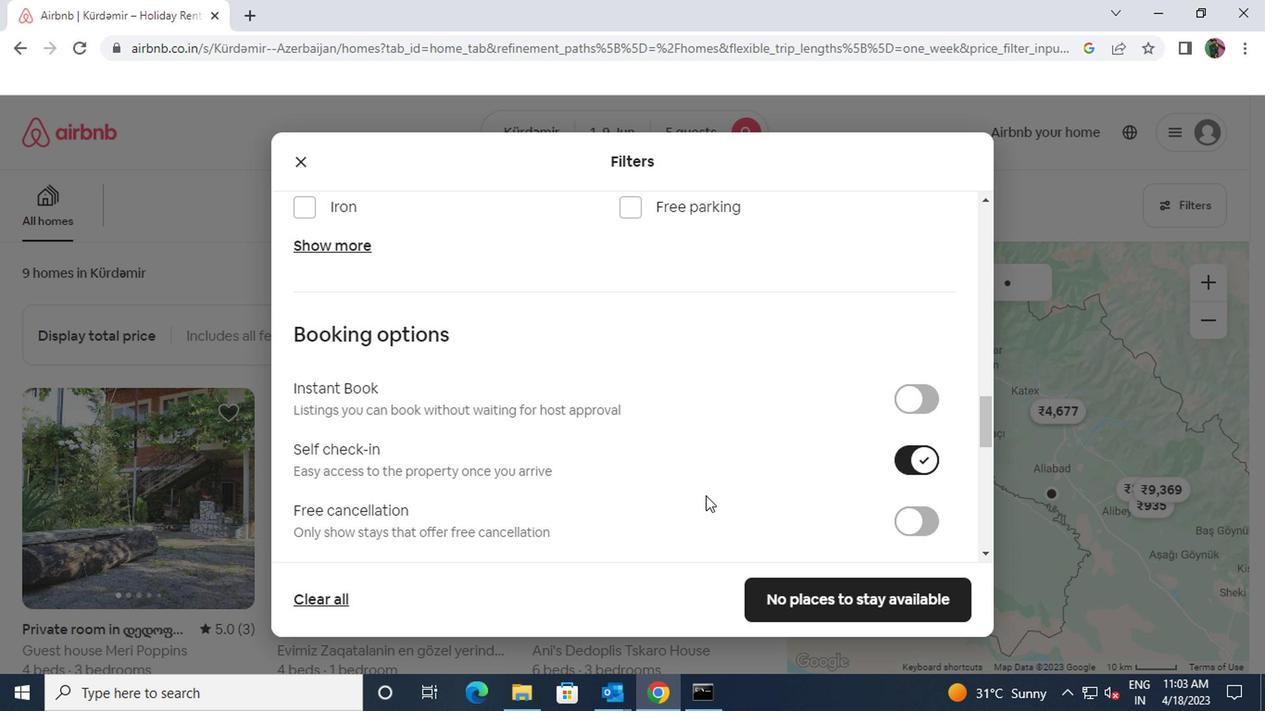 
Action: Mouse moved to (687, 484)
Screenshot: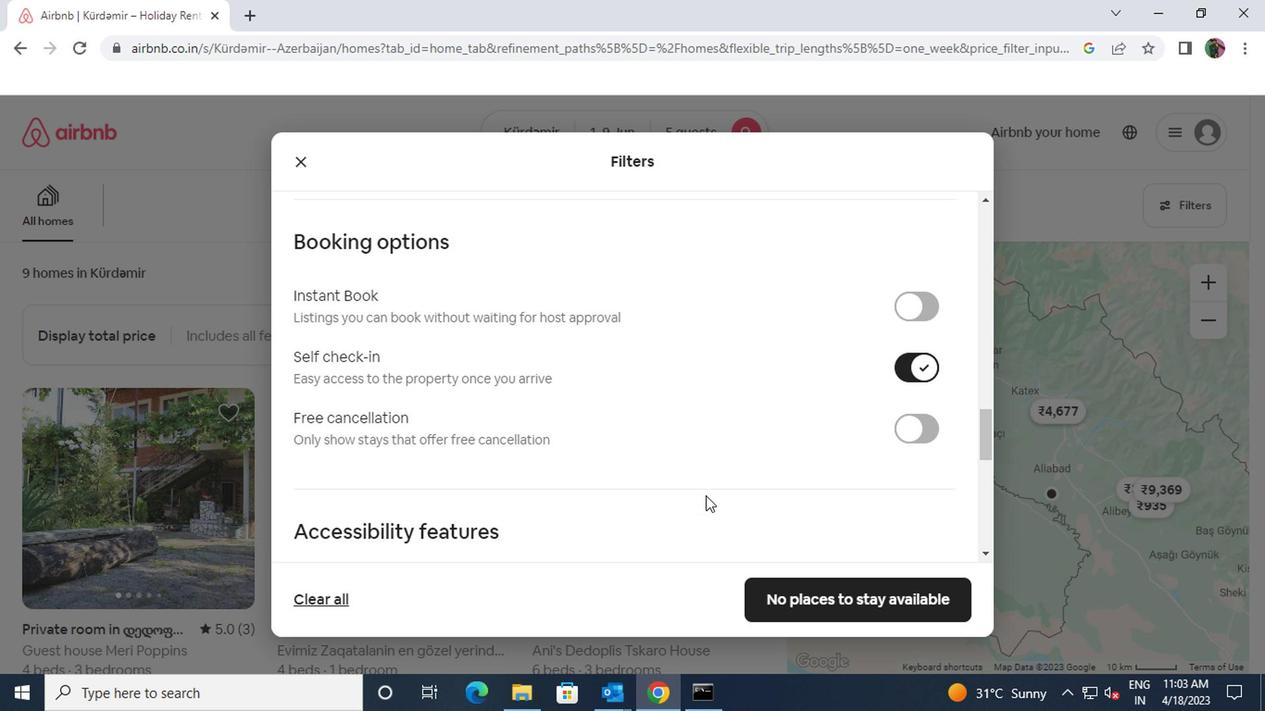 
Action: Mouse scrolled (687, 484) with delta (0, 0)
Screenshot: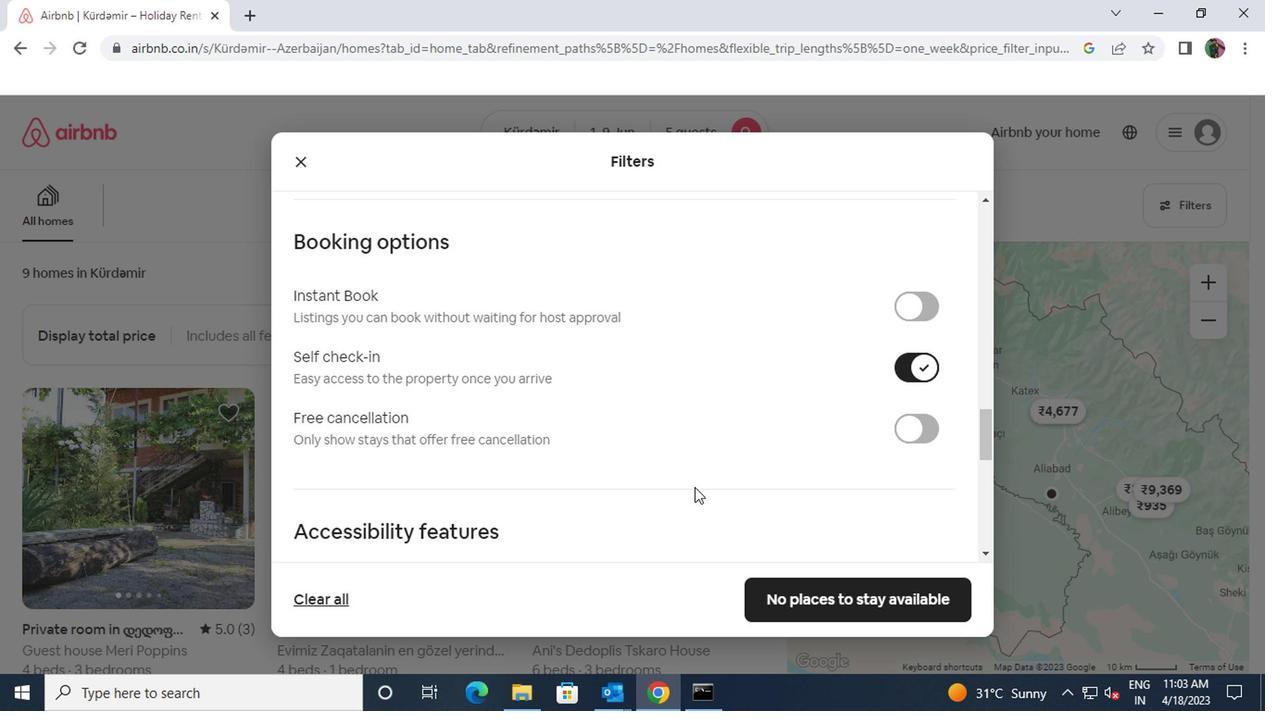 
Action: Mouse moved to (686, 484)
Screenshot: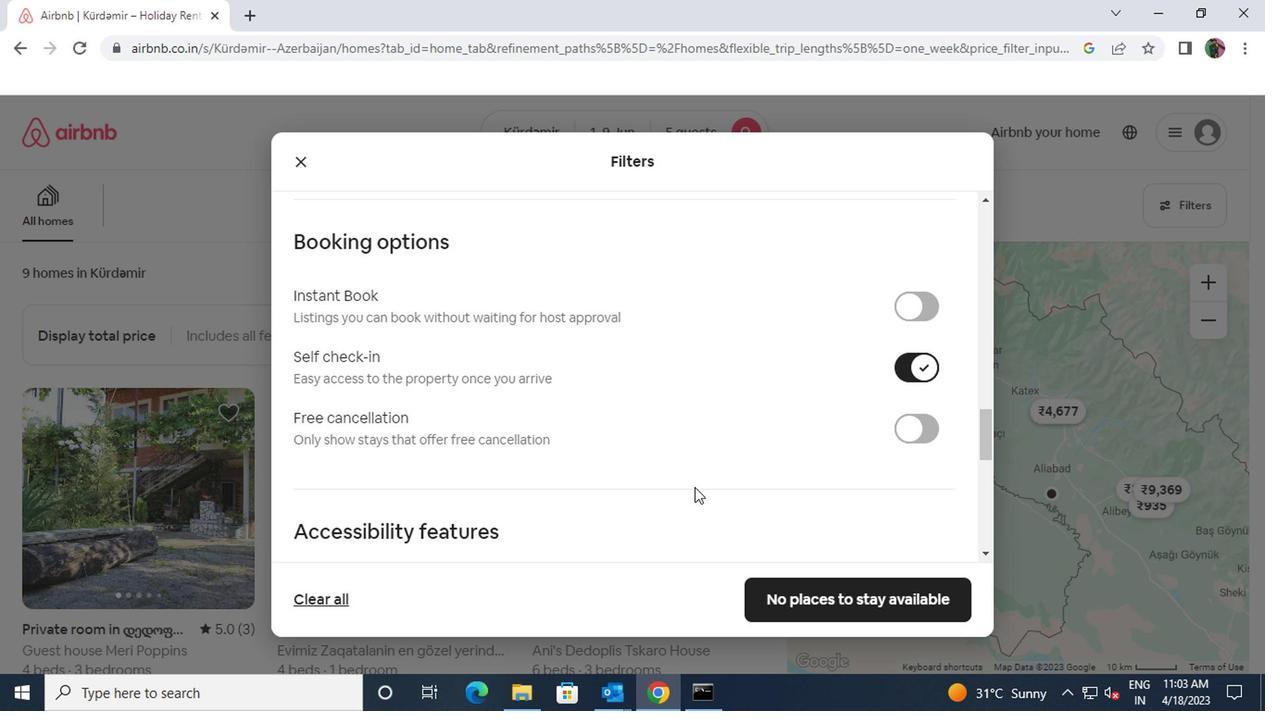 
Action: Mouse scrolled (686, 484) with delta (0, 0)
Screenshot: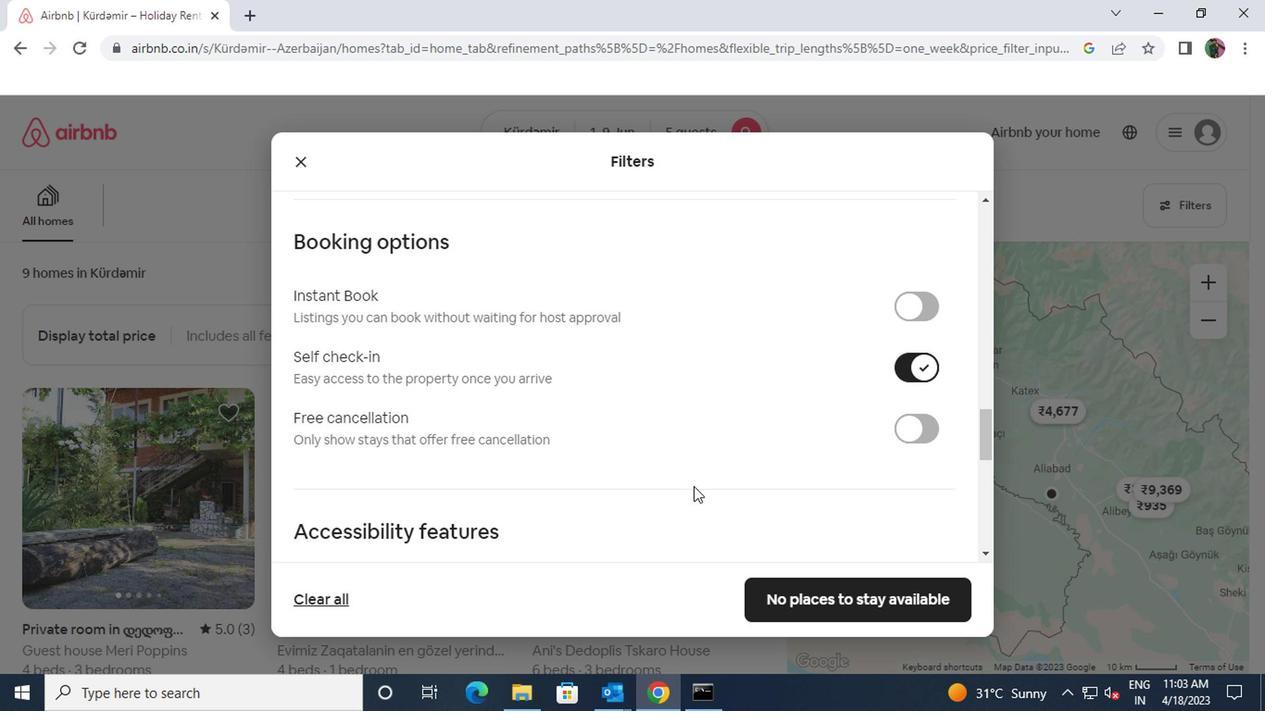 
Action: Mouse scrolled (686, 484) with delta (0, 0)
Screenshot: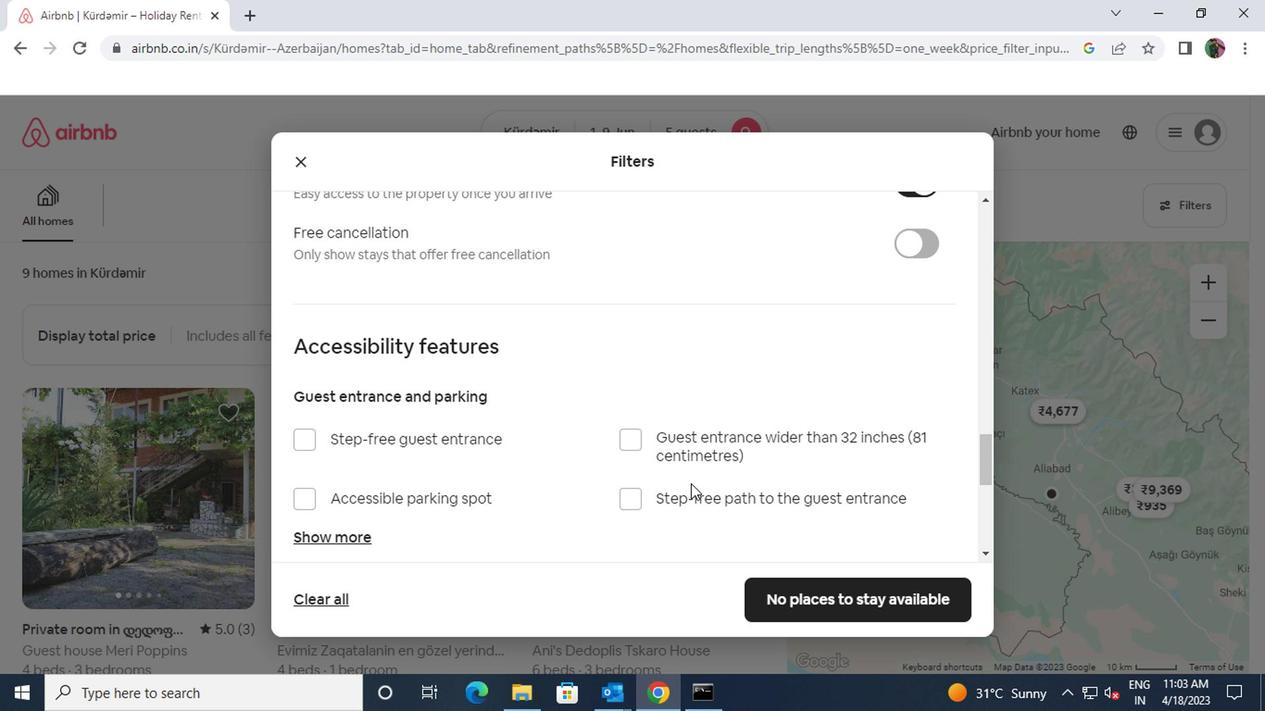 
Action: Mouse scrolled (686, 484) with delta (0, 0)
Screenshot: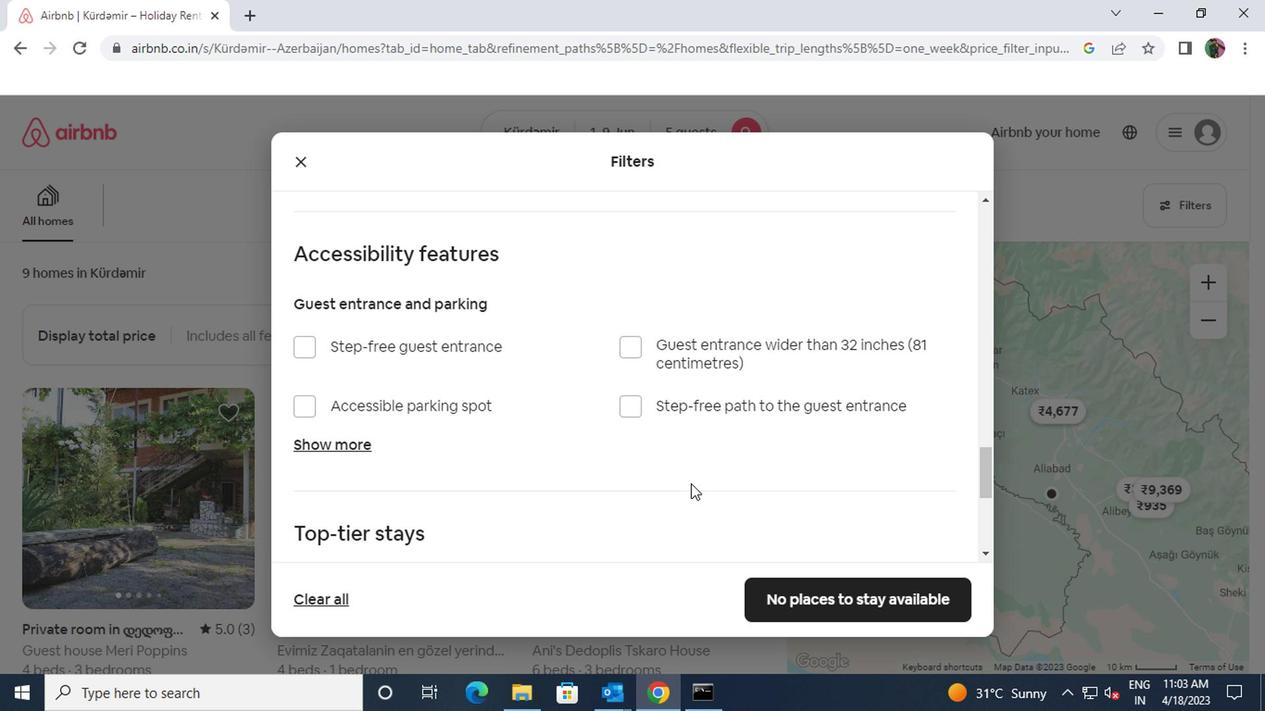 
Action: Mouse scrolled (686, 484) with delta (0, 0)
Screenshot: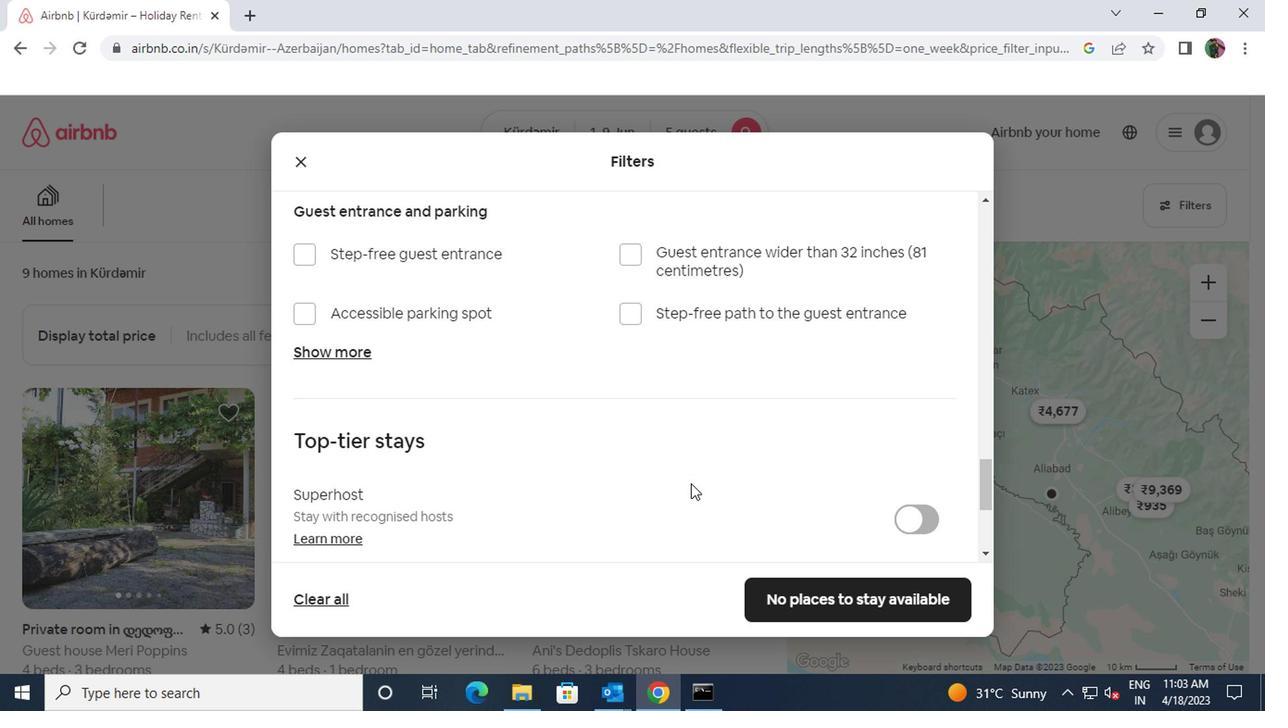 
Action: Mouse scrolled (686, 484) with delta (0, 0)
Screenshot: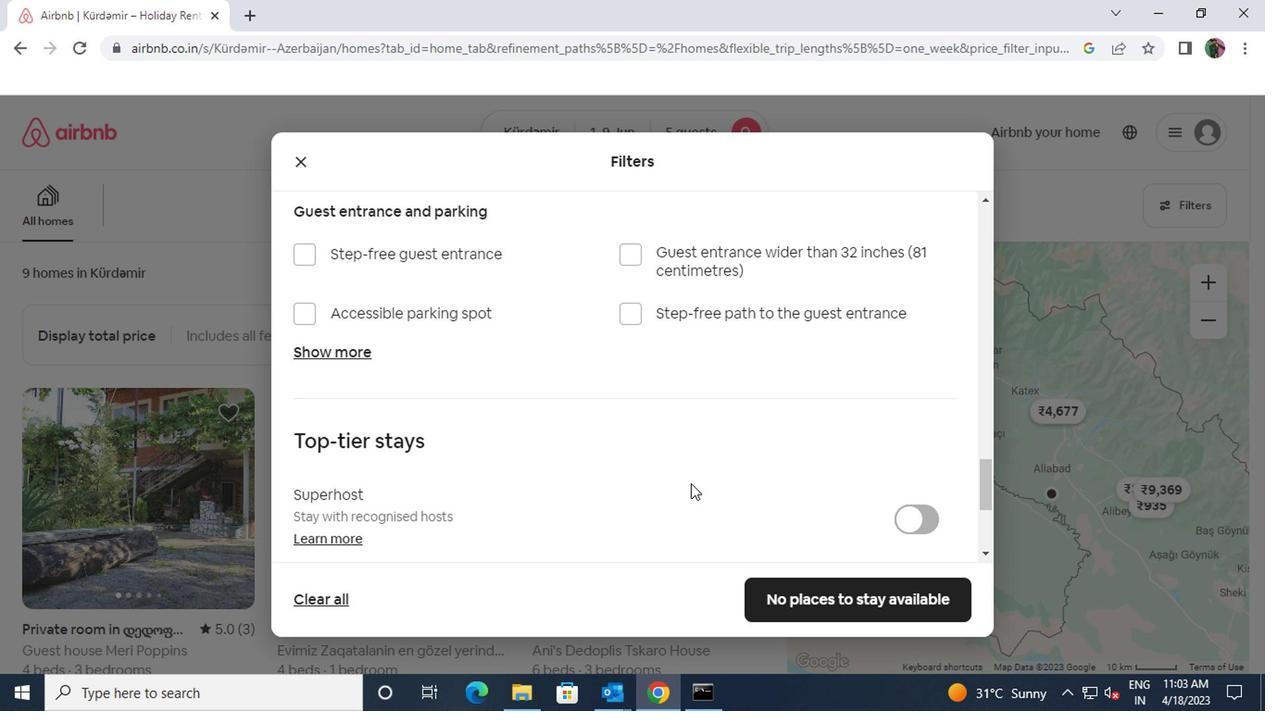 
Action: Mouse moved to (303, 504)
Screenshot: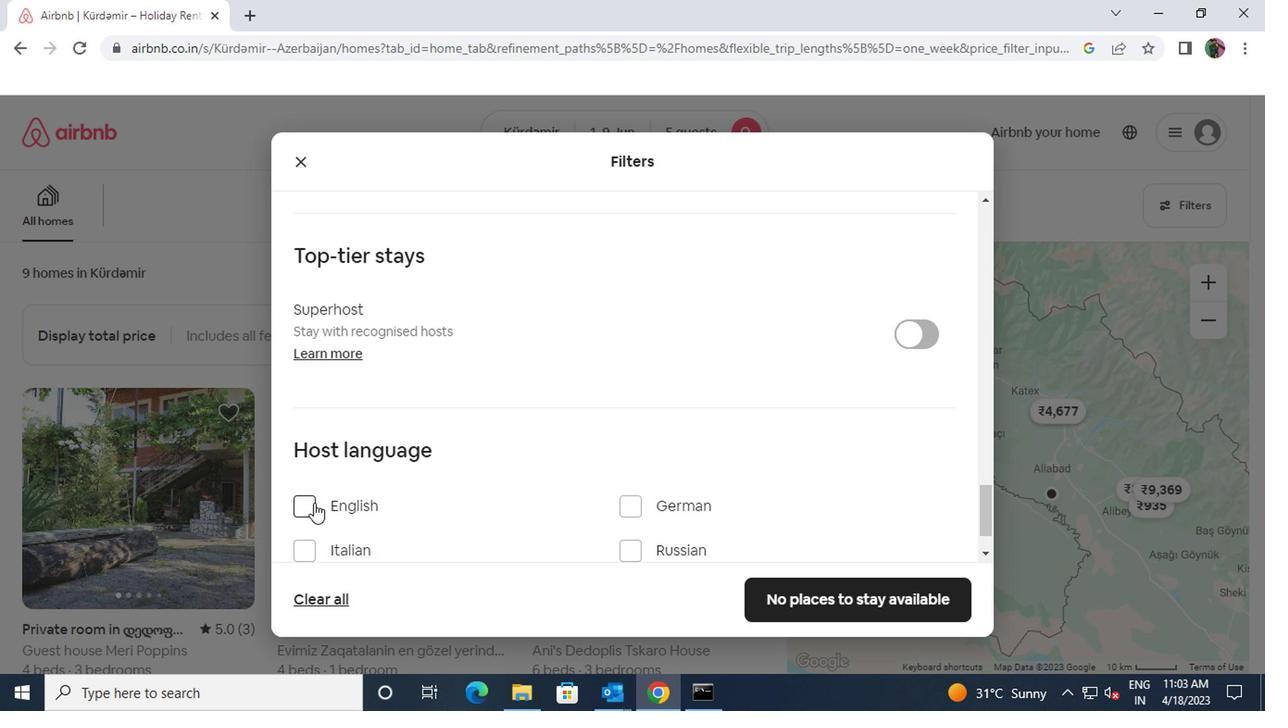
Action: Mouse pressed left at (303, 504)
Screenshot: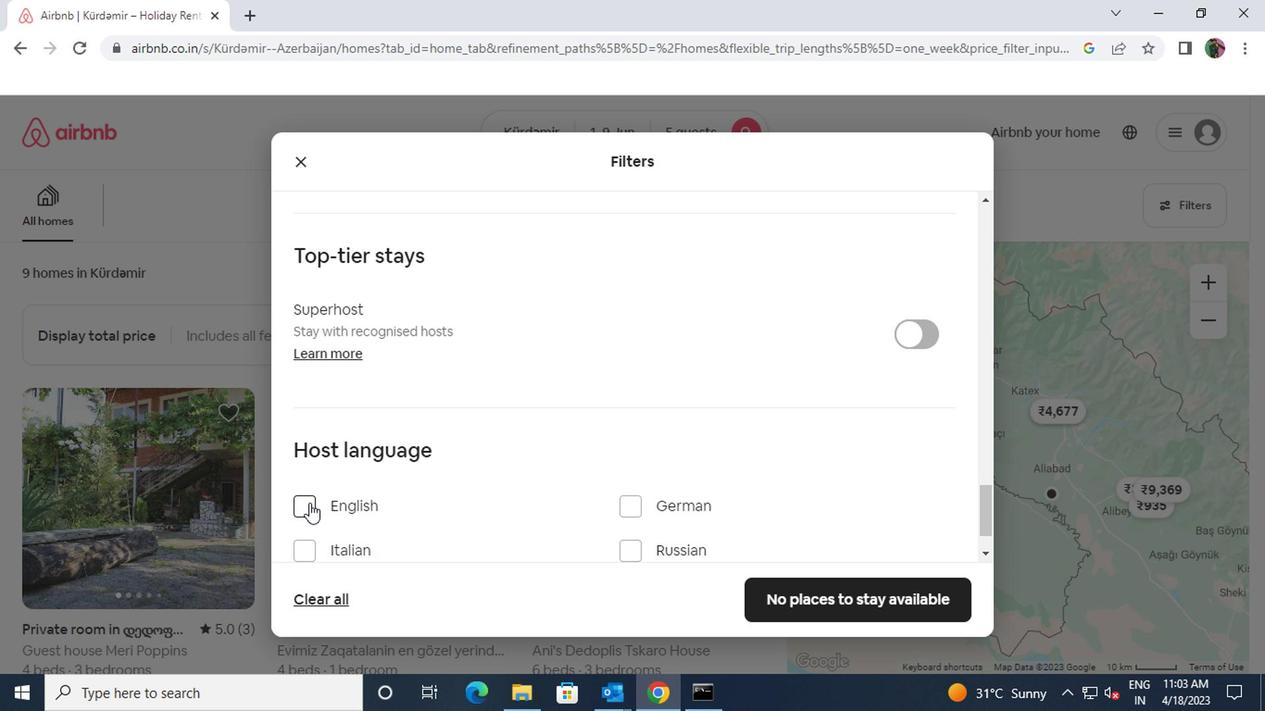 
Action: Mouse moved to (793, 601)
Screenshot: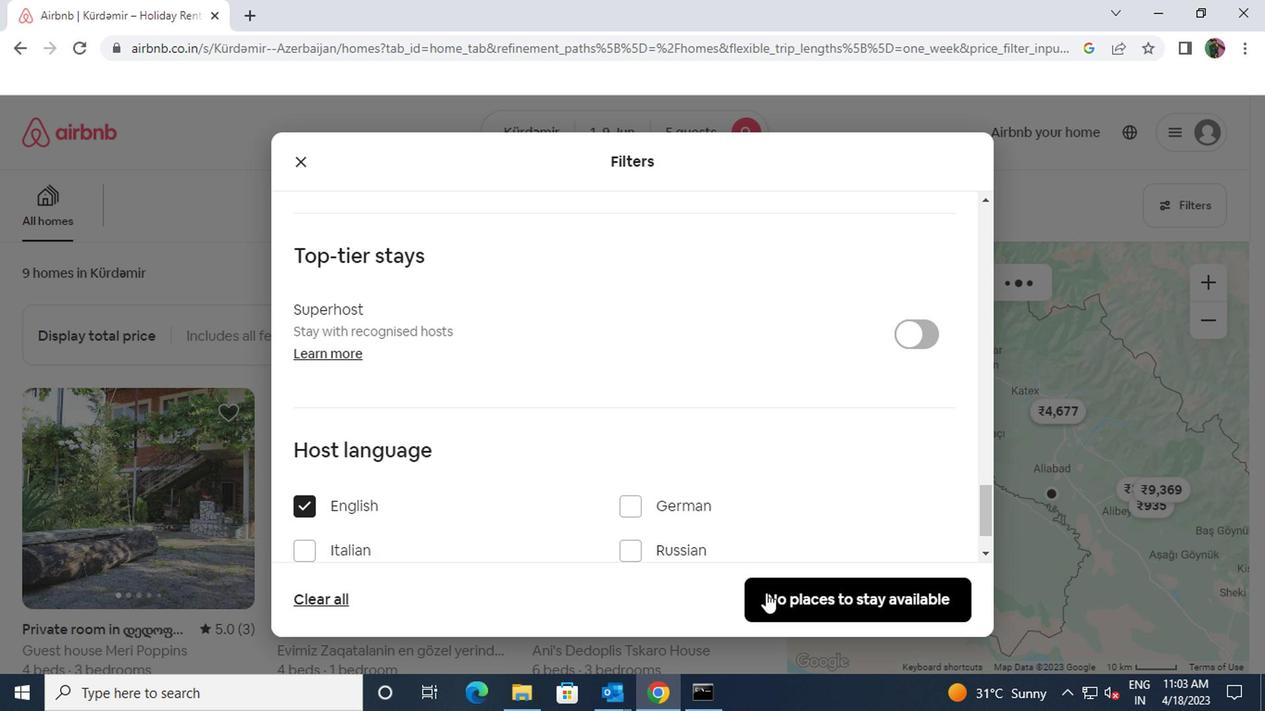 
Action: Mouse pressed left at (793, 601)
Screenshot: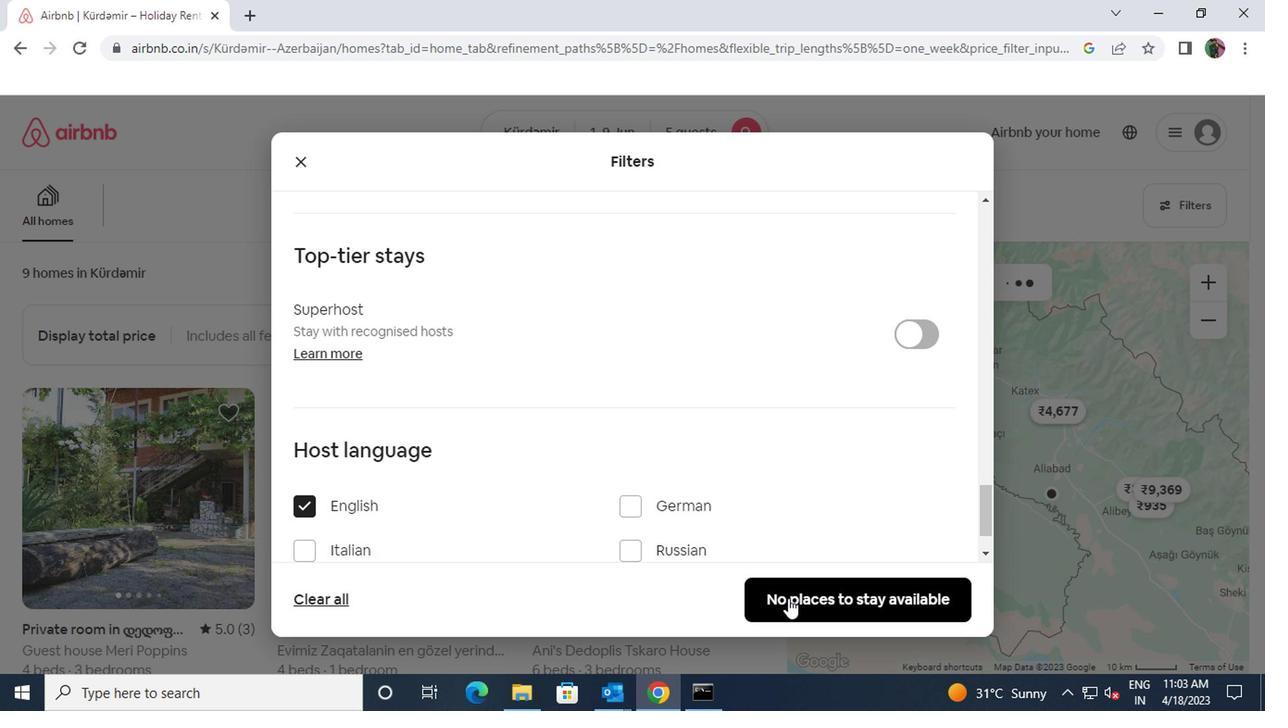 
